 Task: Find connections with filter location Huilong with filter topic #jobwith filter profile language French with filter current company CARE India with filter school National Institute of Technology Jamshedpur with filter industry Wholesale Luxury Goods and Jewelry with filter service category Strategic Planning with filter keywords title Medical Laboratory Tech
Action: Mouse moved to (550, 70)
Screenshot: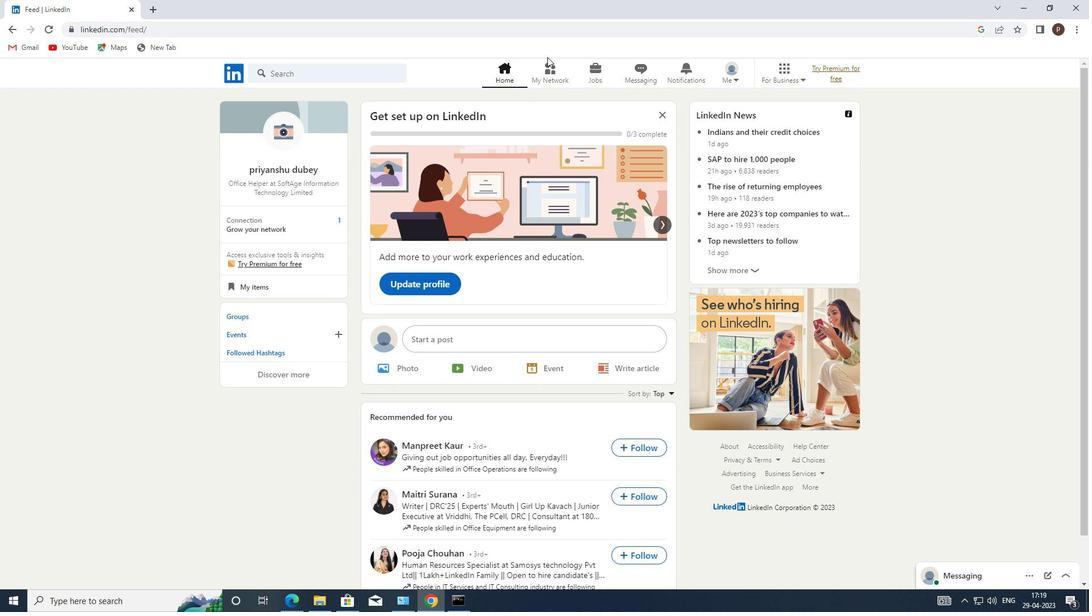 
Action: Mouse pressed left at (550, 70)
Screenshot: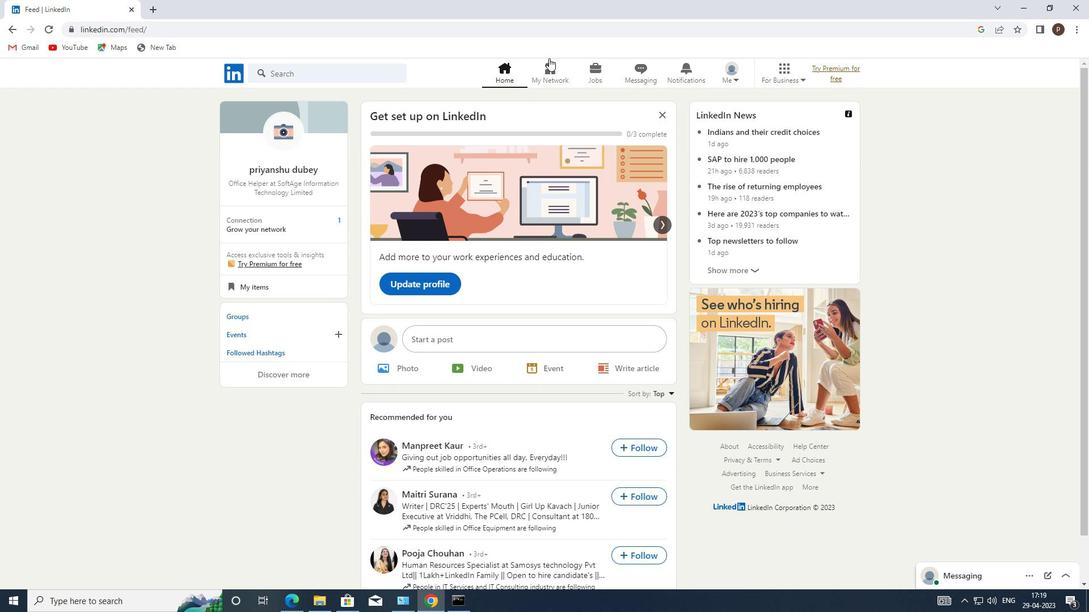 
Action: Mouse moved to (333, 137)
Screenshot: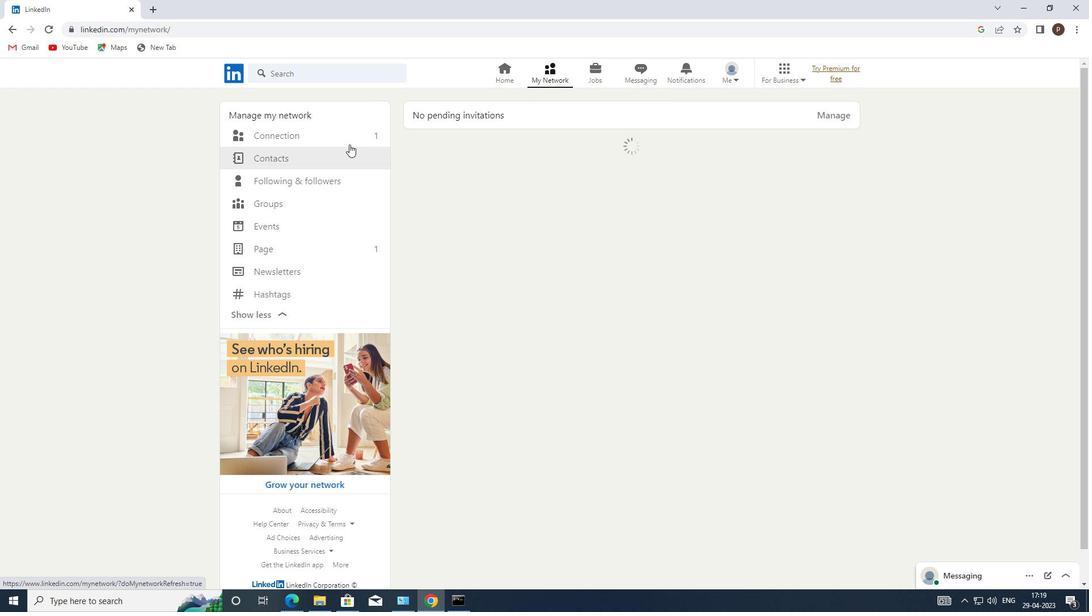 
Action: Mouse pressed left at (333, 137)
Screenshot: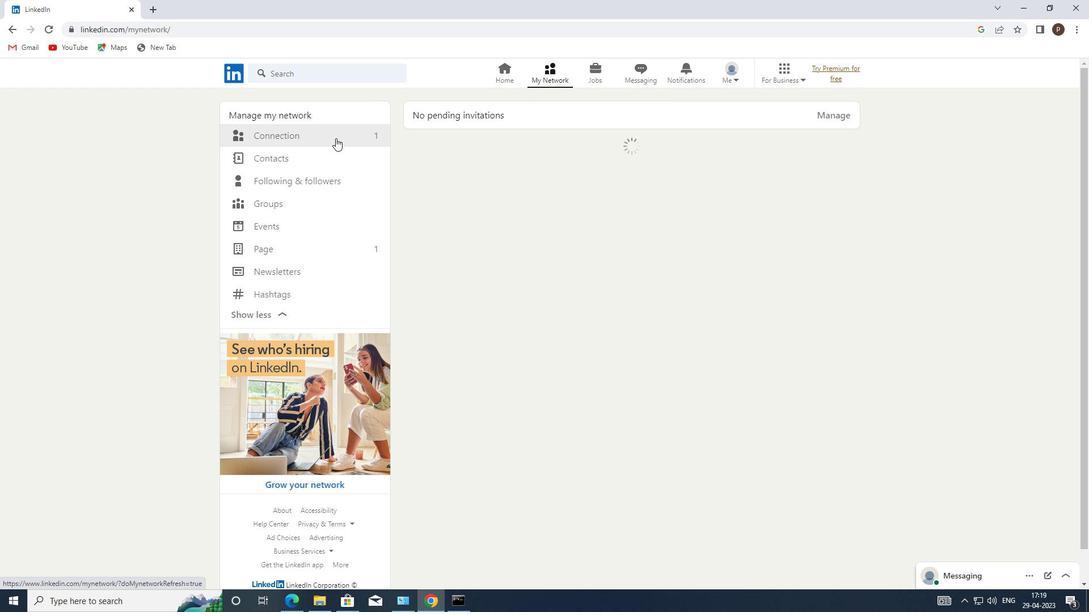 
Action: Mouse moved to (639, 132)
Screenshot: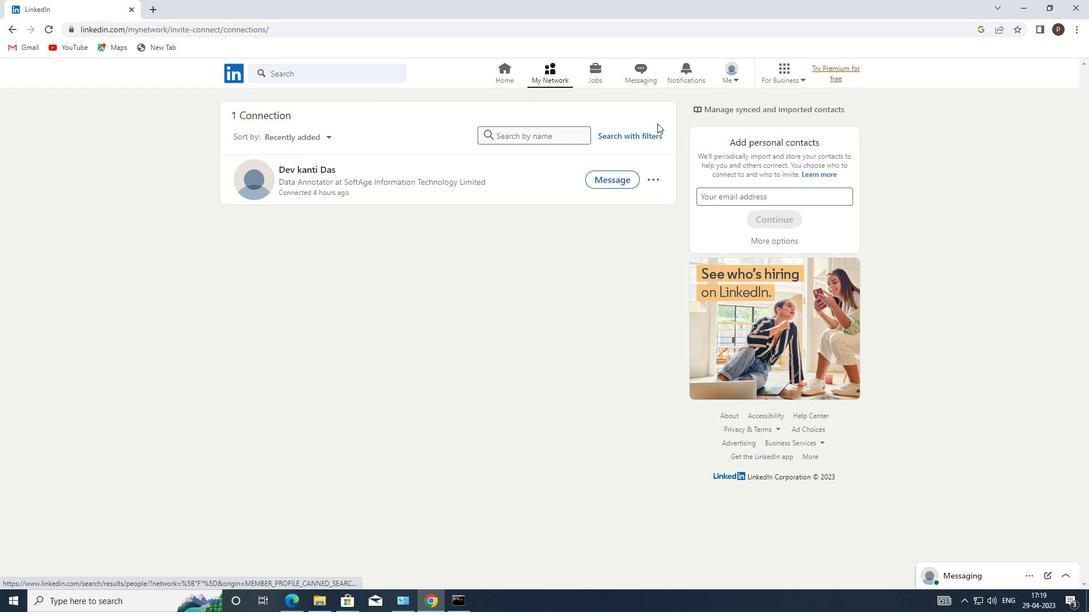 
Action: Mouse pressed left at (639, 132)
Screenshot: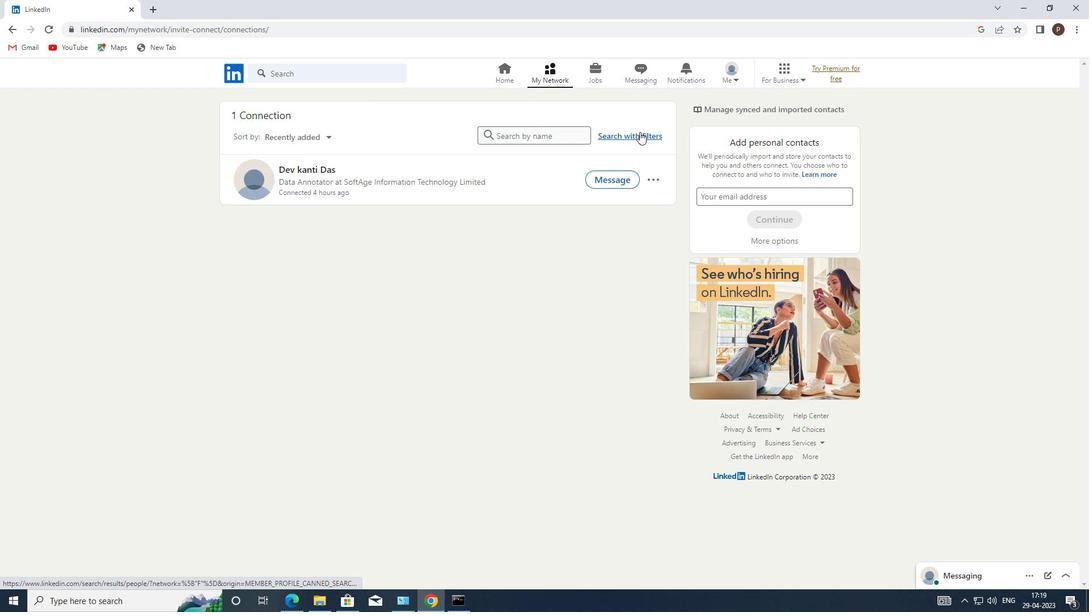 
Action: Mouse moved to (588, 101)
Screenshot: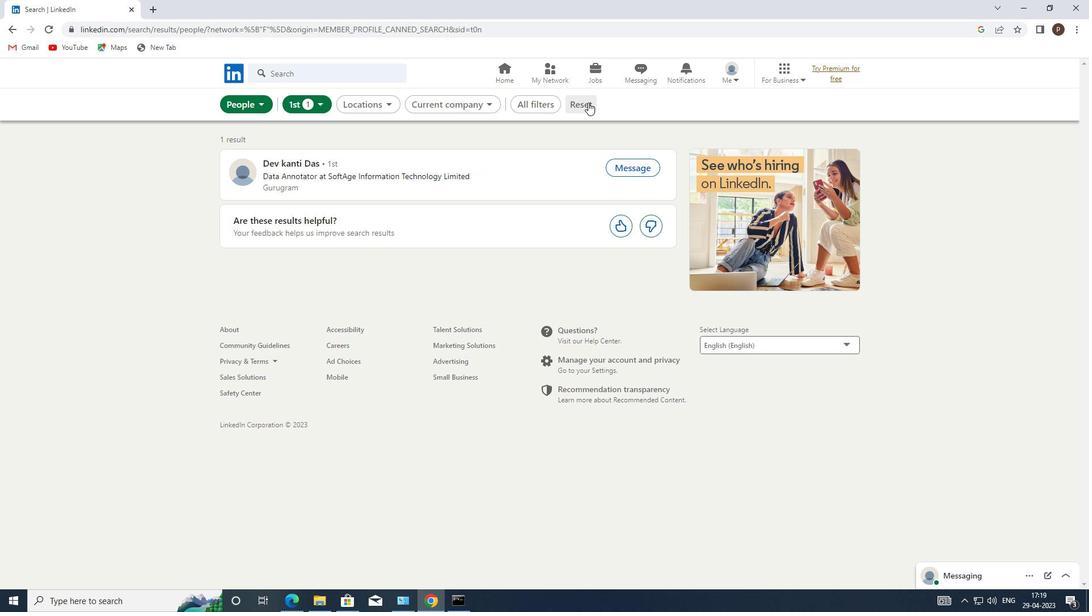 
Action: Mouse pressed left at (588, 101)
Screenshot: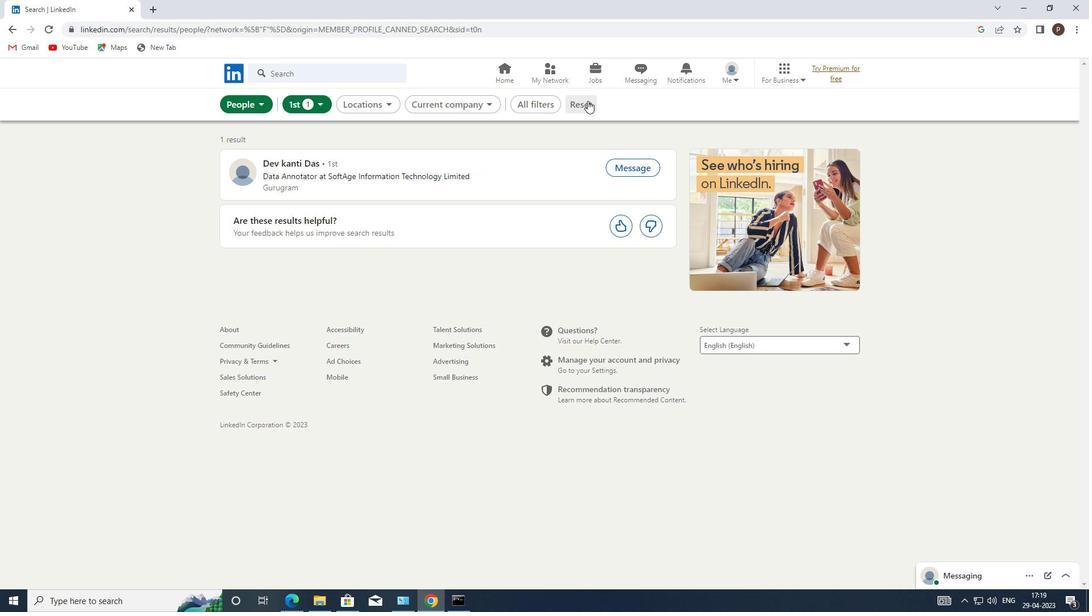 
Action: Mouse moved to (570, 107)
Screenshot: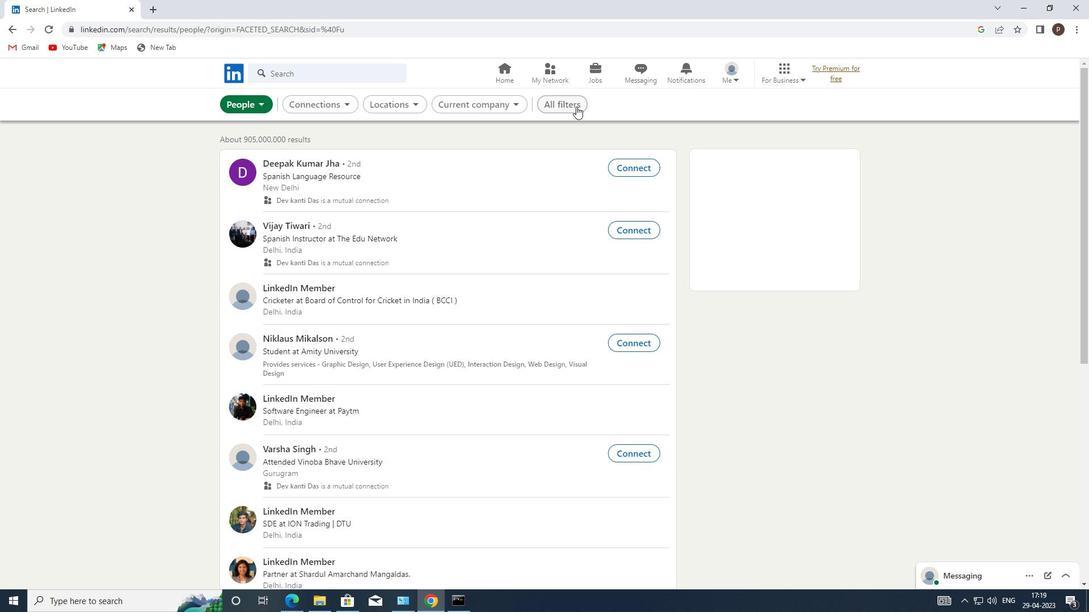 
Action: Mouse pressed left at (570, 107)
Screenshot: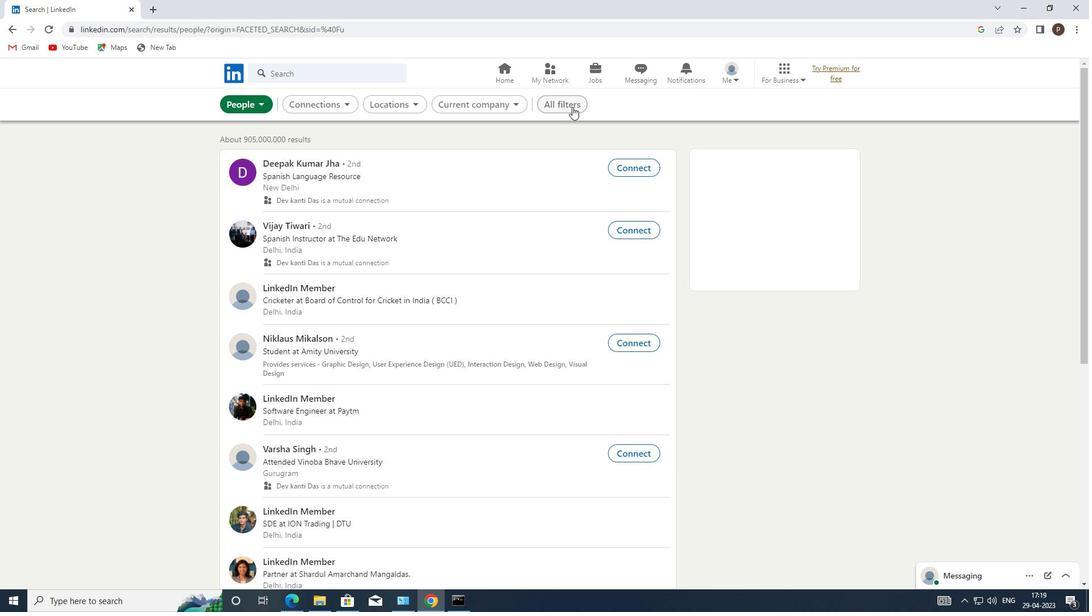 
Action: Mouse moved to (929, 430)
Screenshot: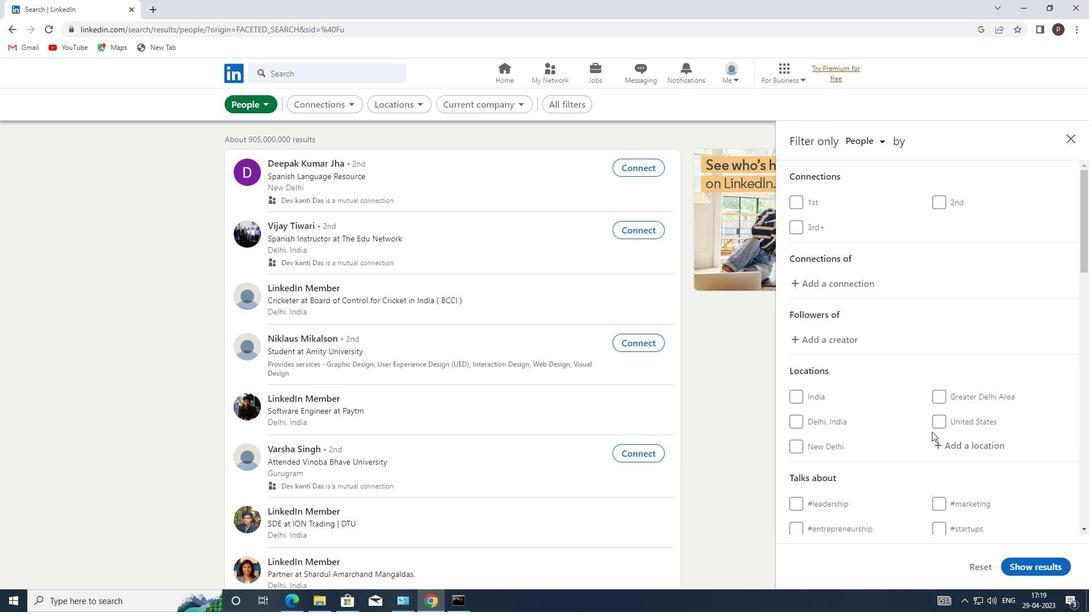 
Action: Mouse scrolled (929, 430) with delta (0, 0)
Screenshot: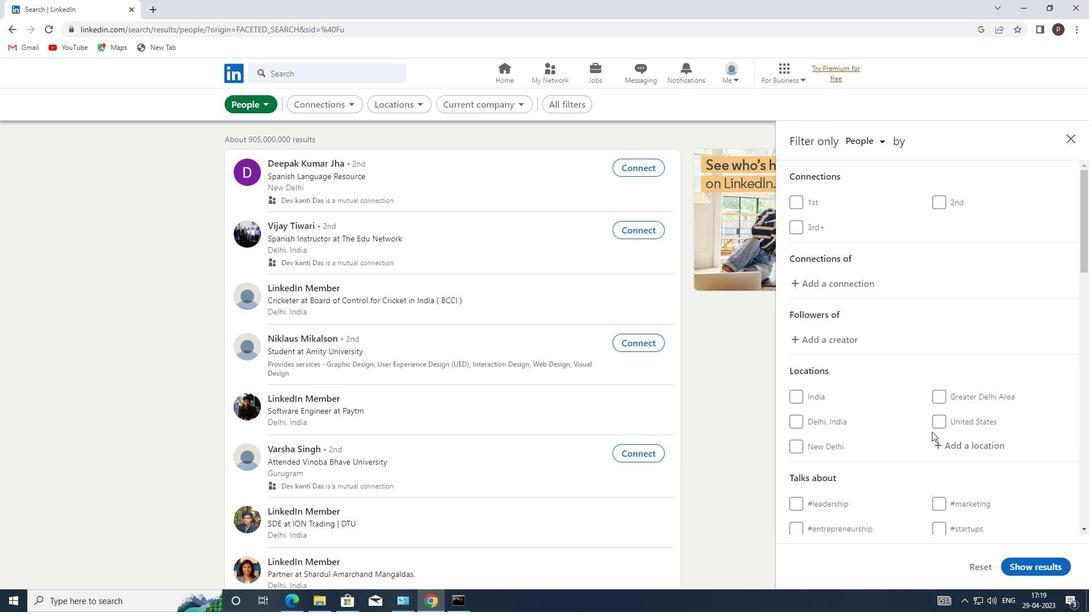 
Action: Mouse moved to (928, 430)
Screenshot: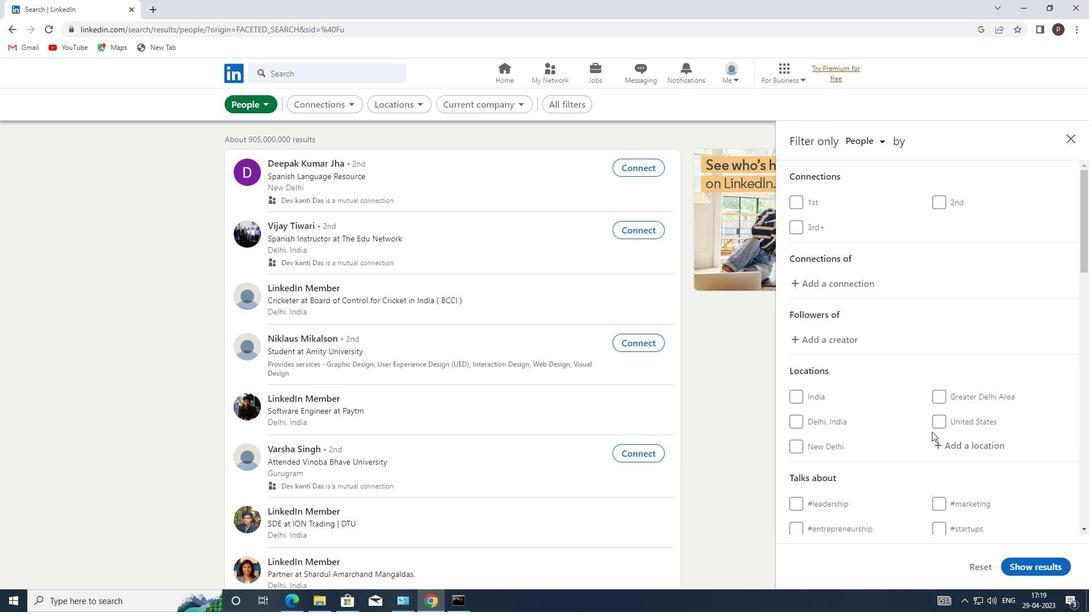 
Action: Mouse scrolled (928, 429) with delta (0, 0)
Screenshot: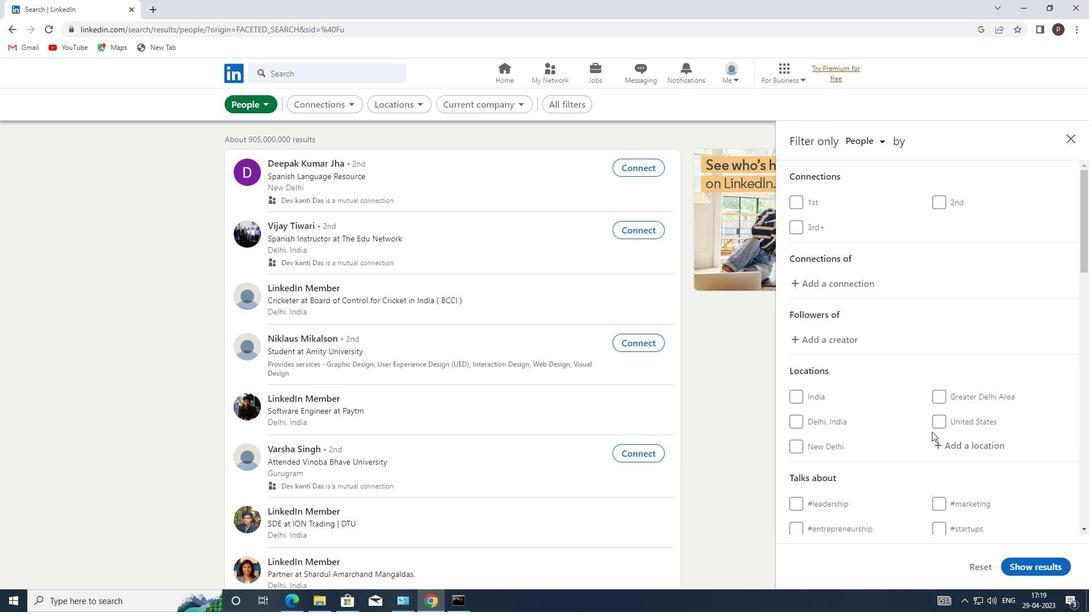 
Action: Mouse moved to (940, 335)
Screenshot: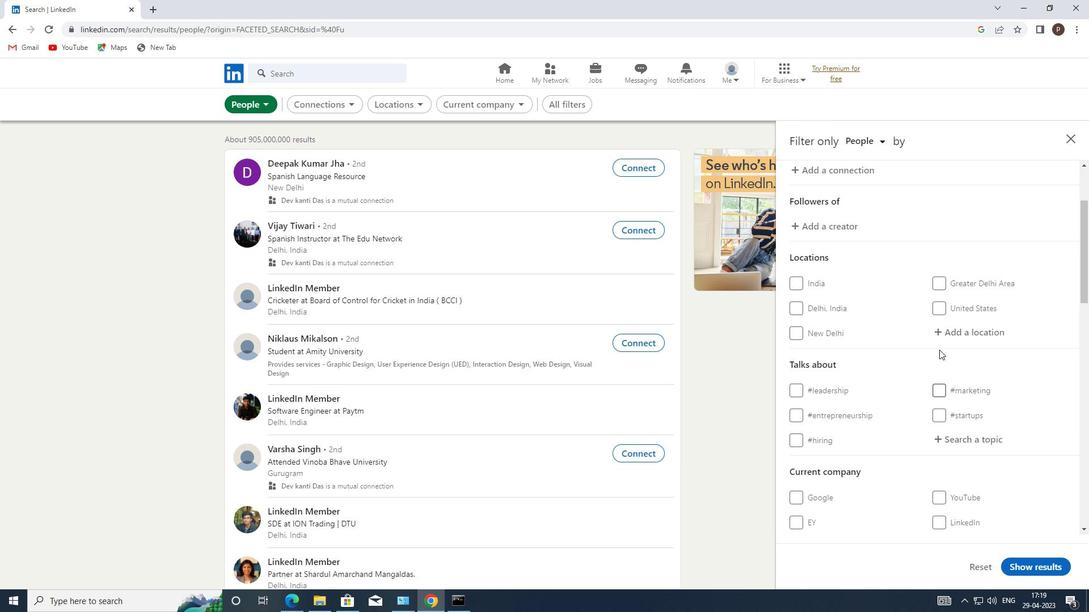 
Action: Mouse pressed left at (940, 335)
Screenshot: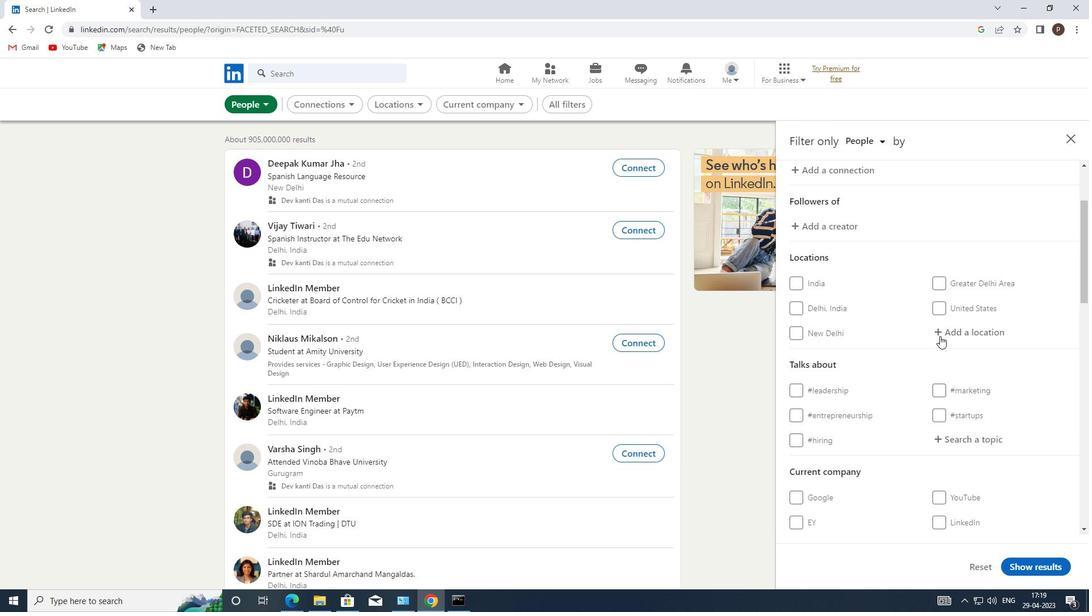 
Action: Key pressed <Key.caps_lock>h<Key.caps_lock>uilong
Screenshot: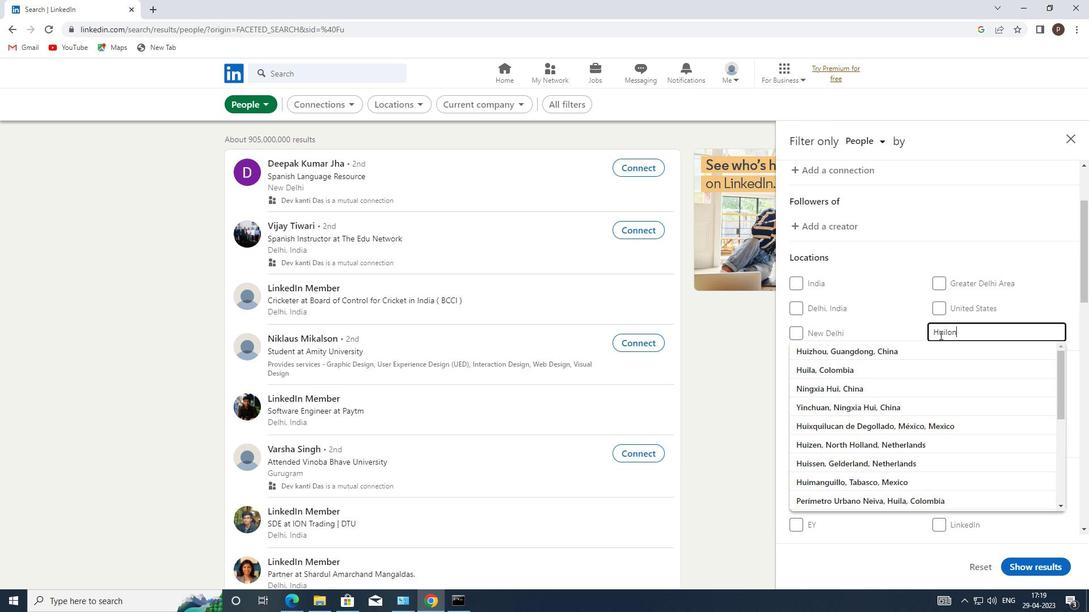 
Action: Mouse moved to (939, 441)
Screenshot: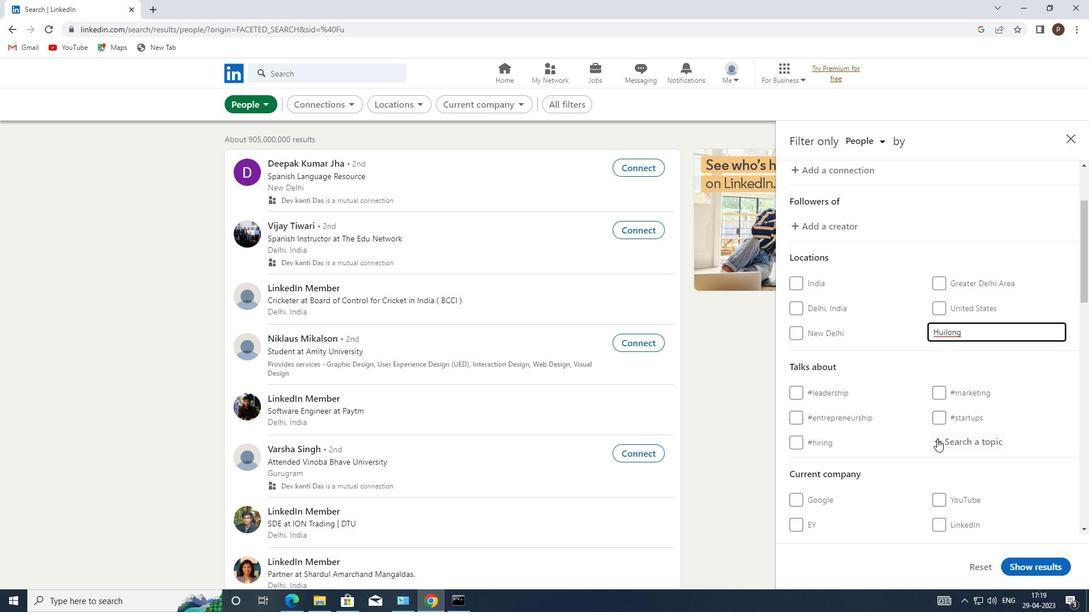 
Action: Mouse pressed left at (939, 441)
Screenshot: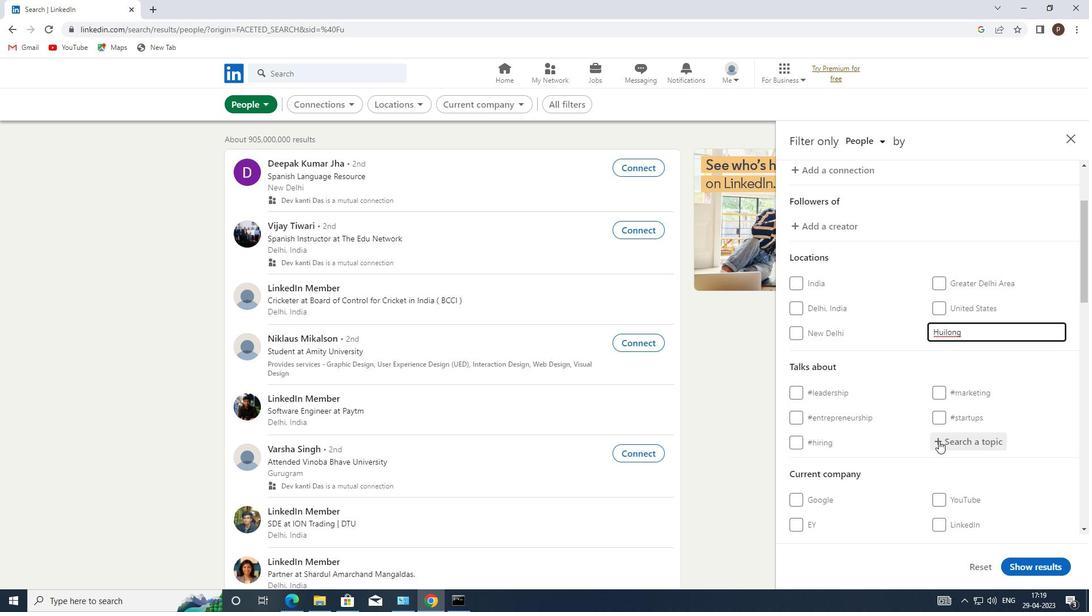
Action: Key pressed <Key.shift>#JOB
Screenshot: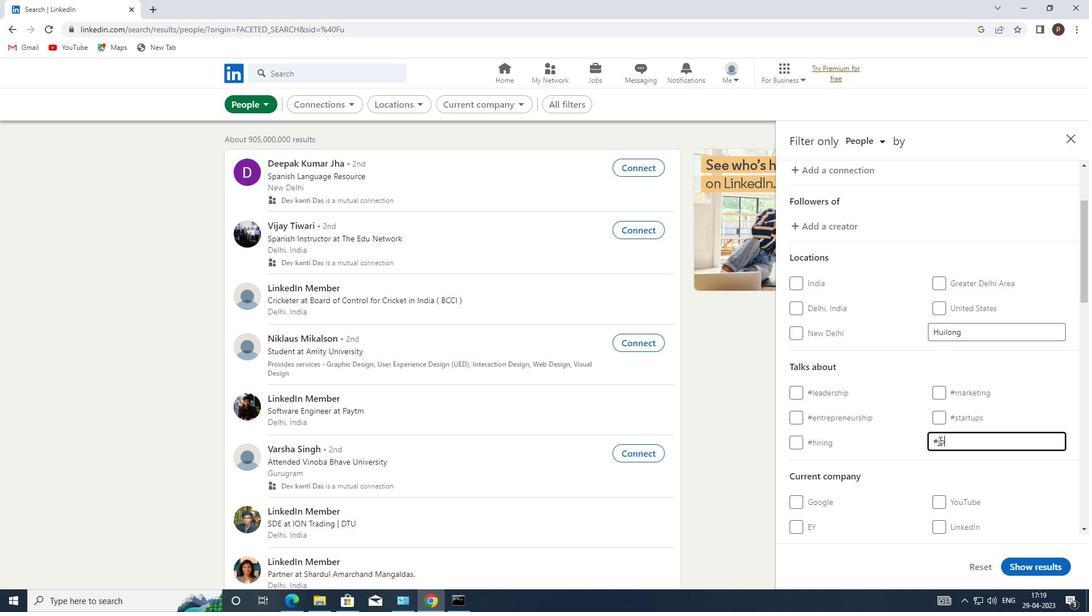 
Action: Mouse moved to (959, 467)
Screenshot: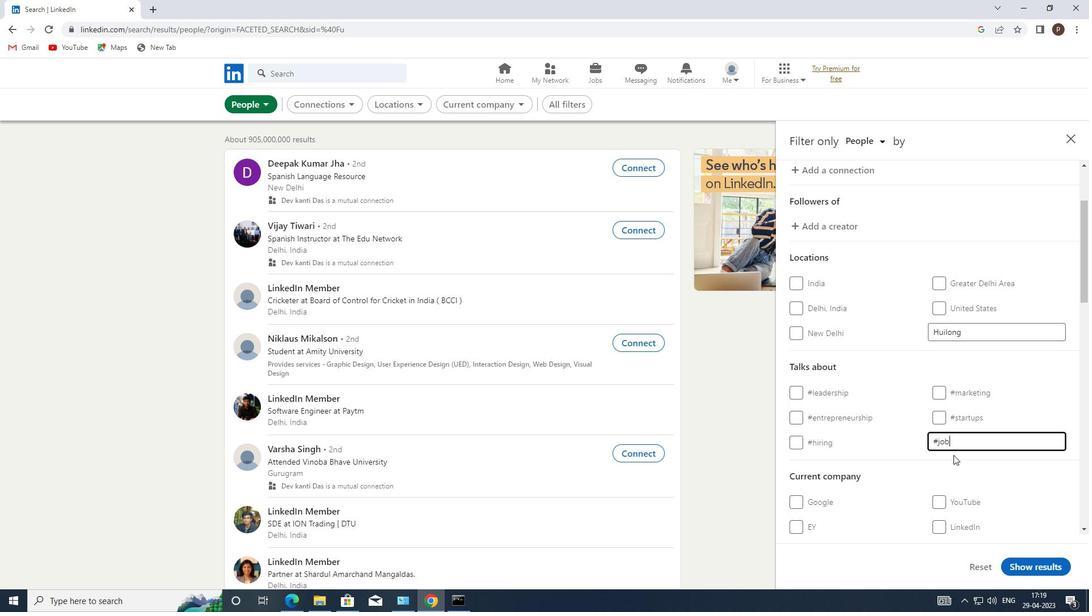 
Action: Mouse scrolled (959, 467) with delta (0, 0)
Screenshot: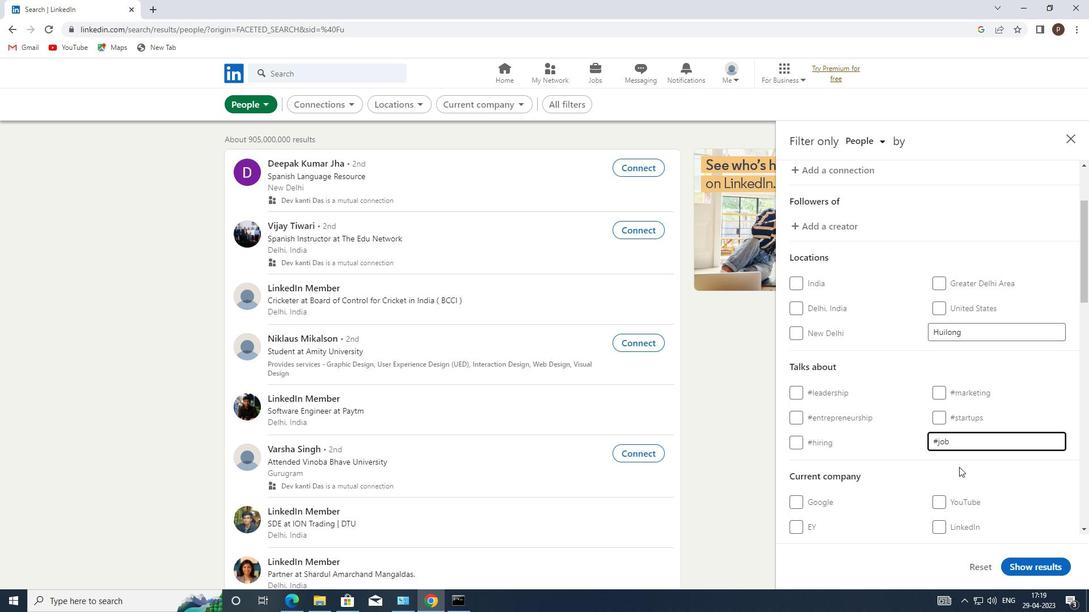 
Action: Mouse scrolled (959, 467) with delta (0, 0)
Screenshot: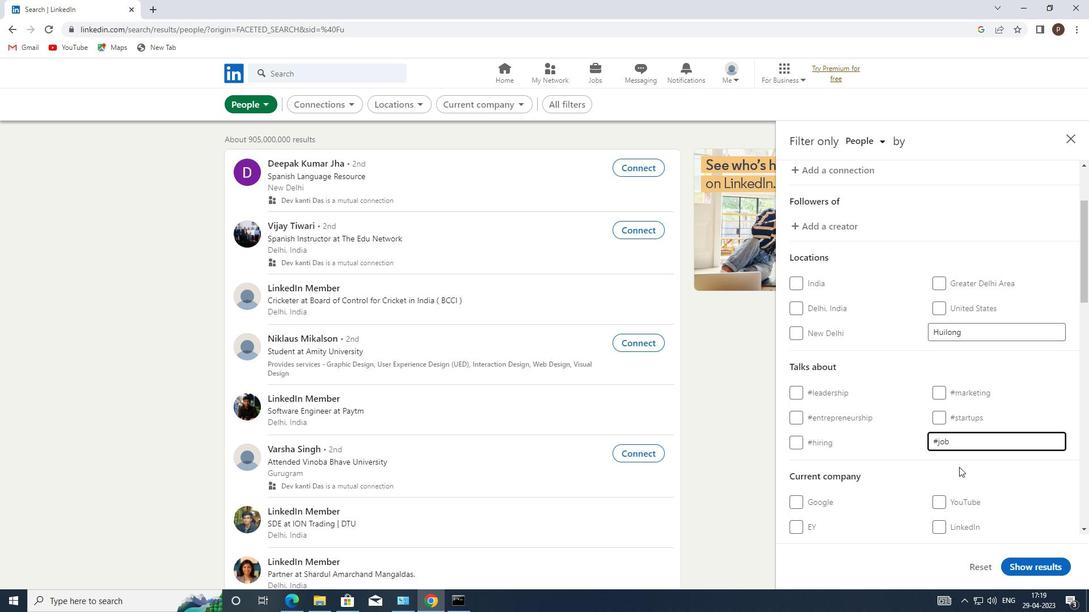 
Action: Mouse moved to (933, 419)
Screenshot: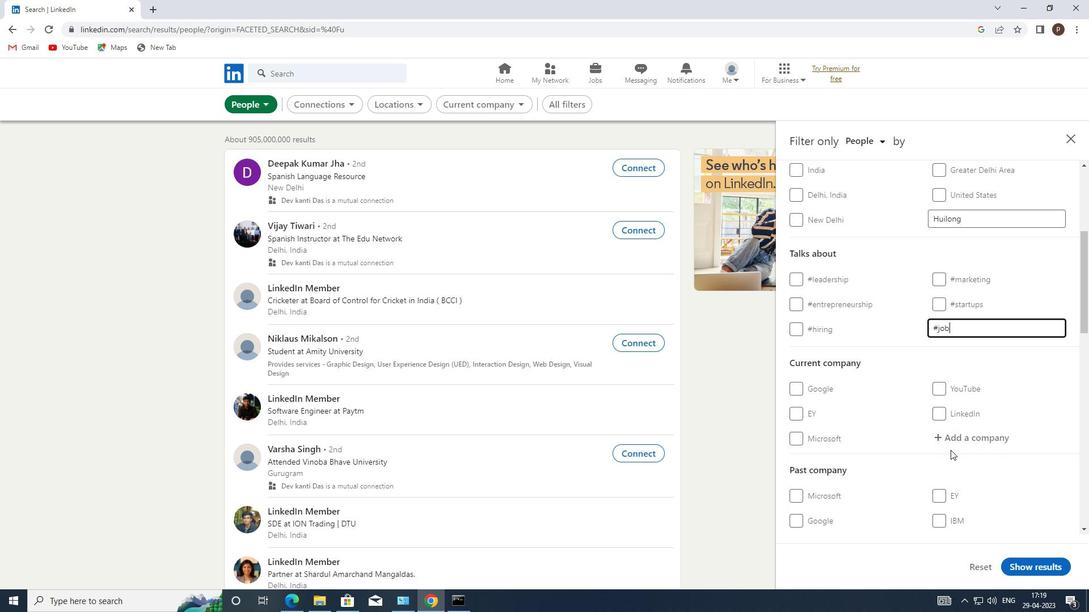 
Action: Mouse scrolled (933, 418) with delta (0, 0)
Screenshot: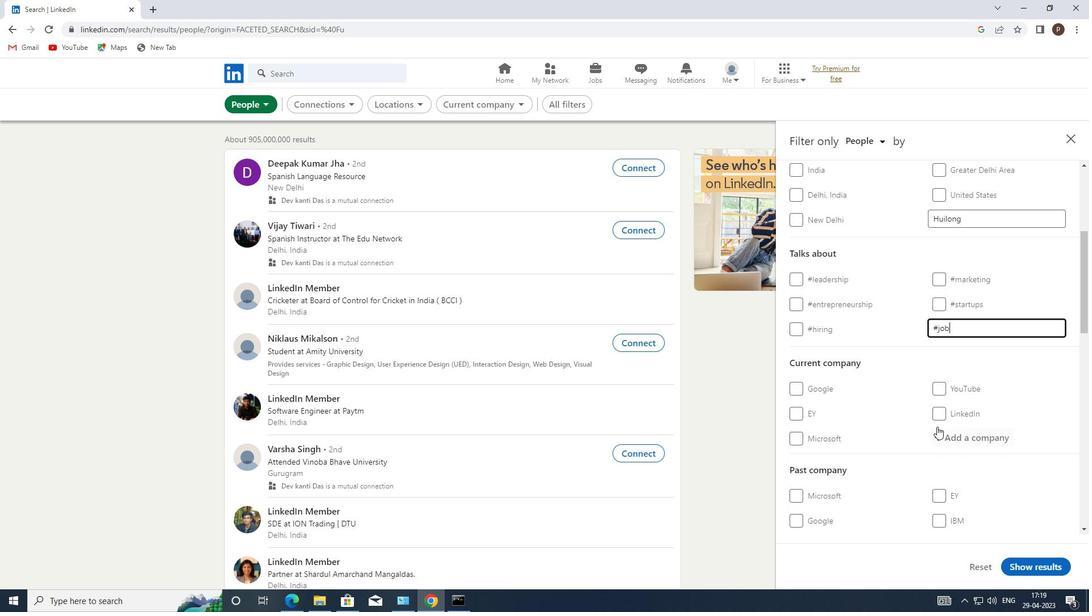 
Action: Mouse scrolled (933, 418) with delta (0, 0)
Screenshot: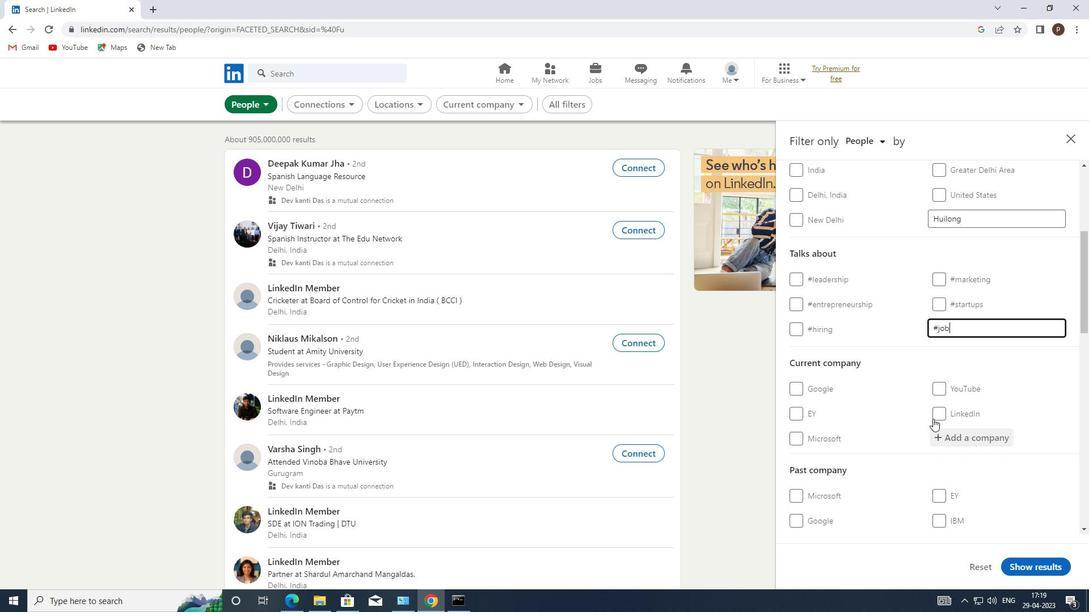 
Action: Mouse moved to (912, 404)
Screenshot: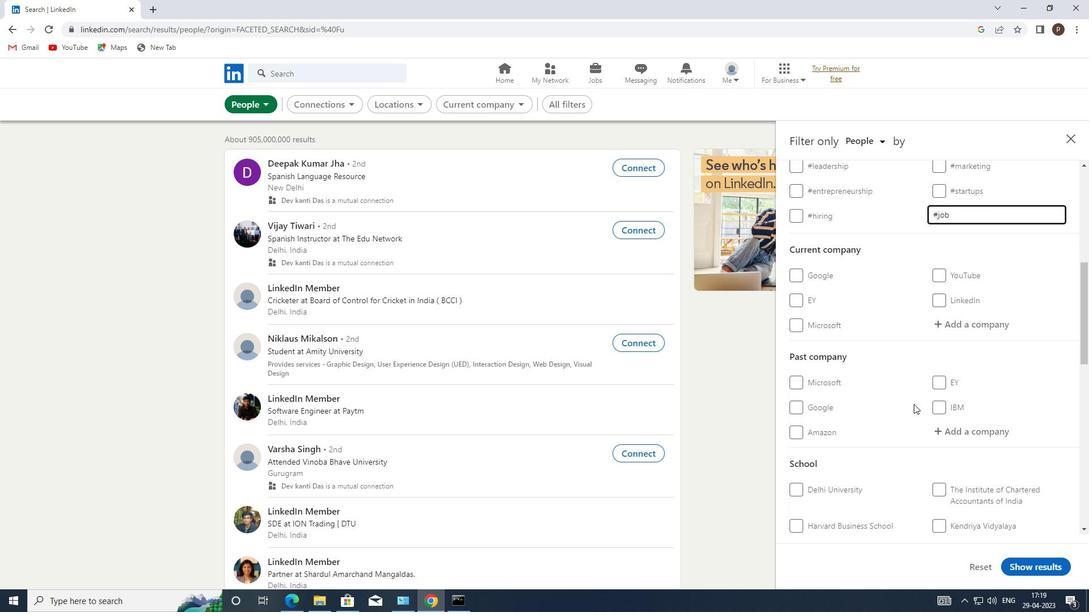 
Action: Mouse scrolled (912, 403) with delta (0, 0)
Screenshot: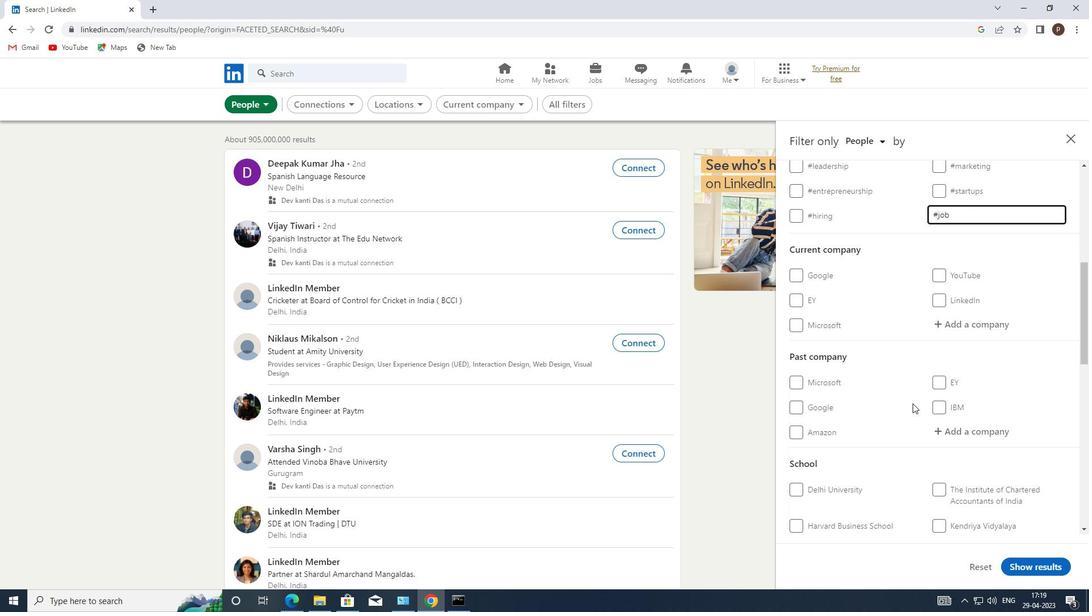 
Action: Mouse scrolled (912, 403) with delta (0, 0)
Screenshot: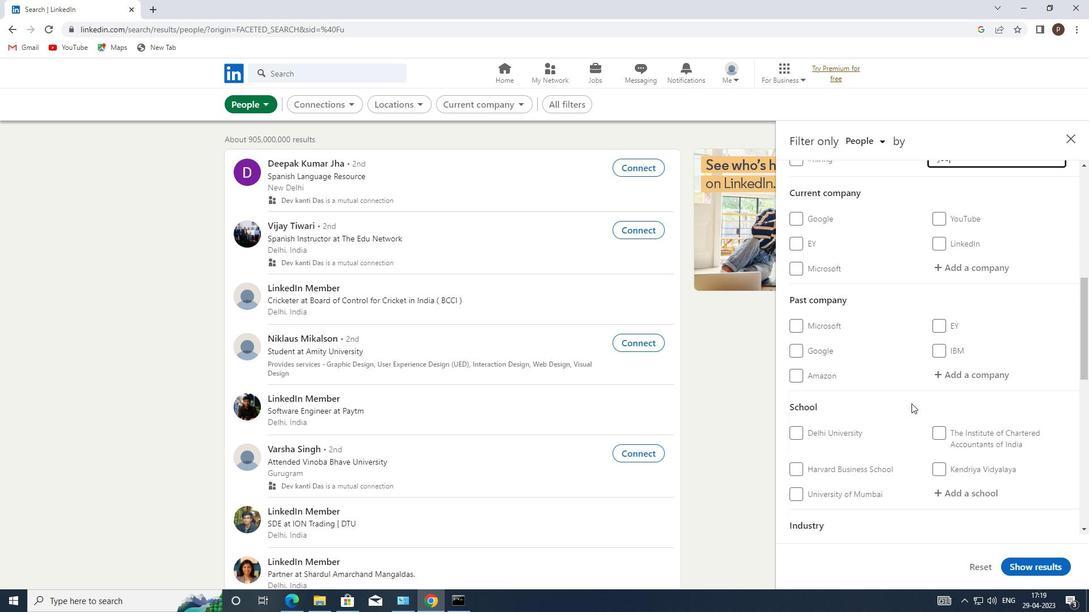 
Action: Mouse scrolled (912, 403) with delta (0, 0)
Screenshot: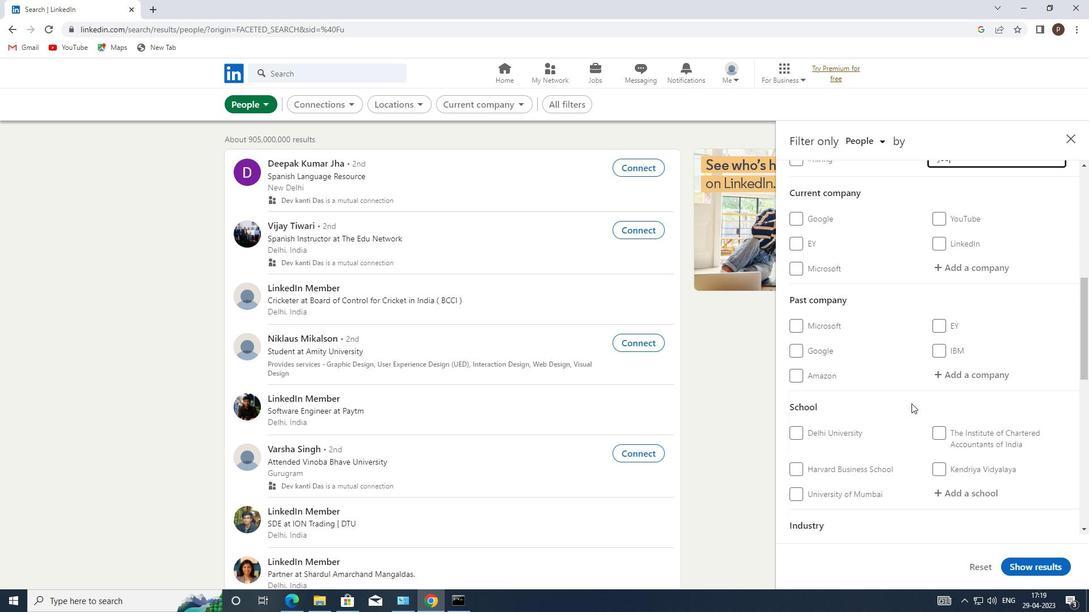 
Action: Mouse scrolled (912, 403) with delta (0, 0)
Screenshot: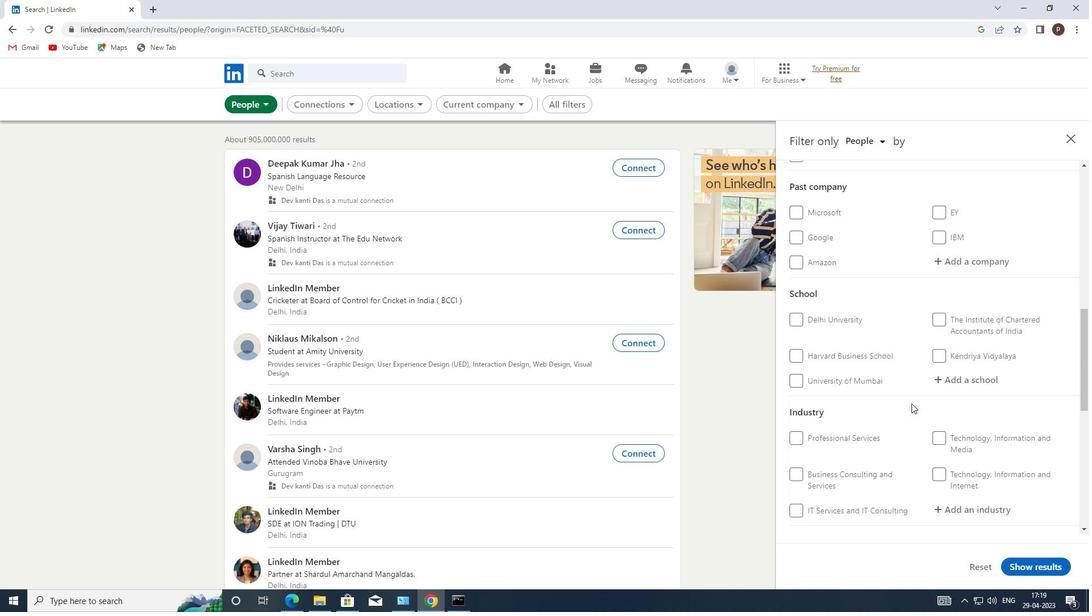 
Action: Mouse scrolled (912, 403) with delta (0, 0)
Screenshot: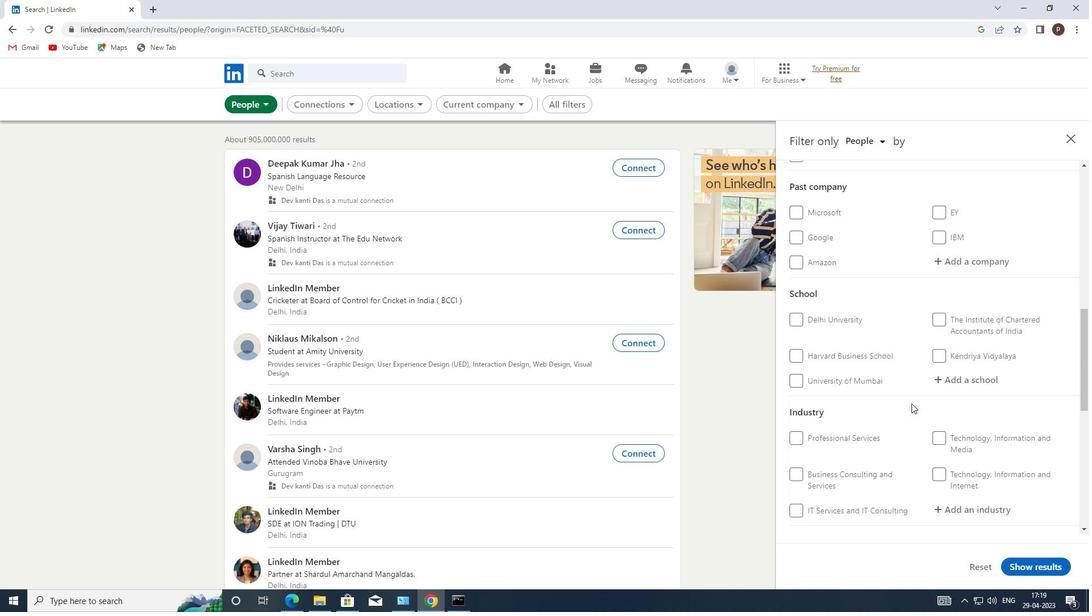 
Action: Mouse scrolled (912, 403) with delta (0, 0)
Screenshot: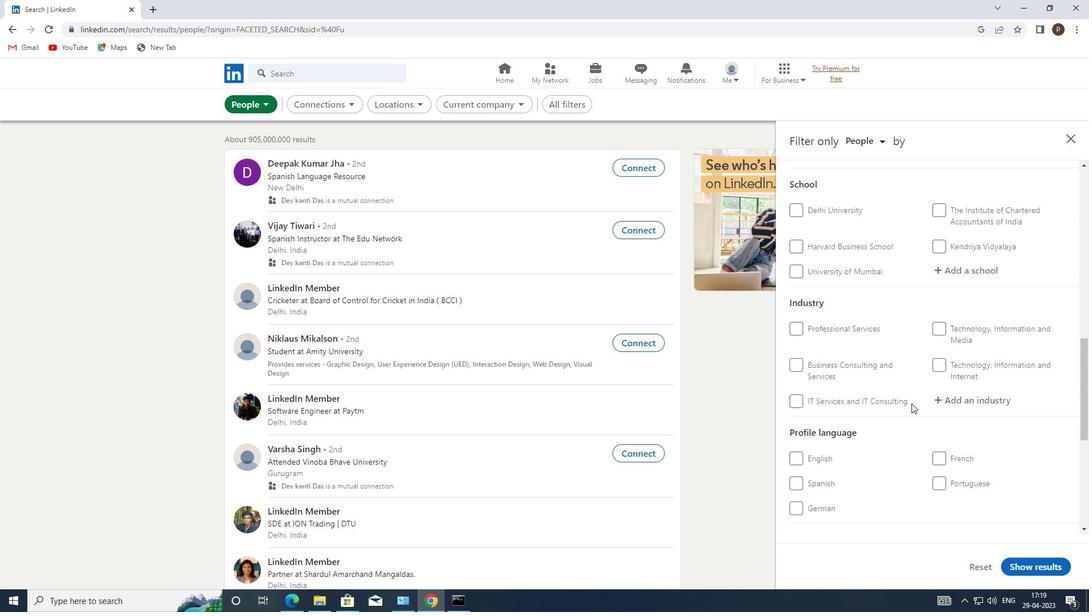 
Action: Mouse scrolled (912, 403) with delta (0, 0)
Screenshot: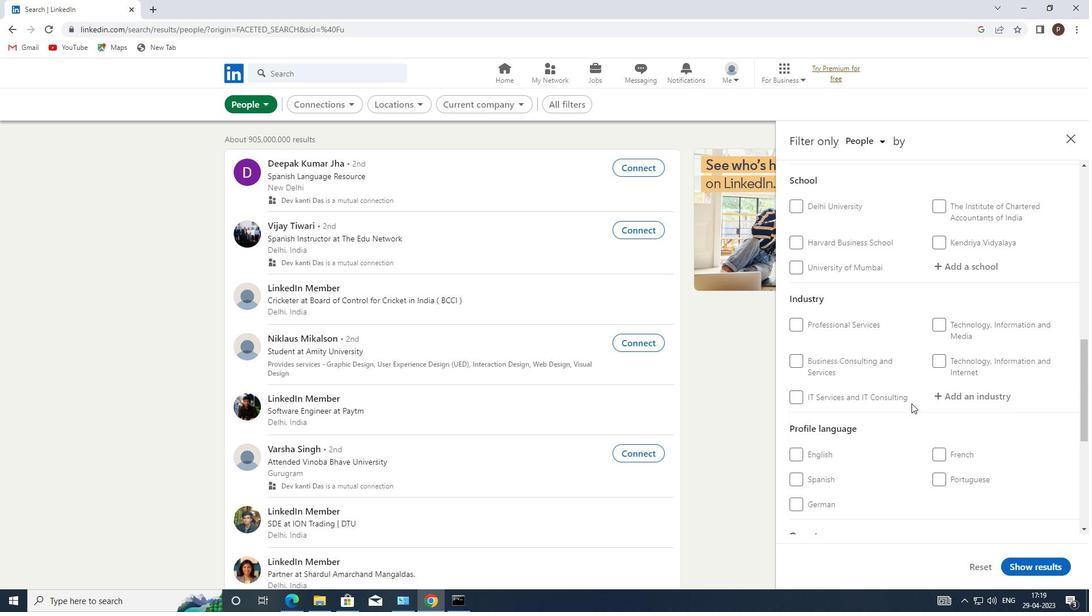 
Action: Mouse moved to (937, 345)
Screenshot: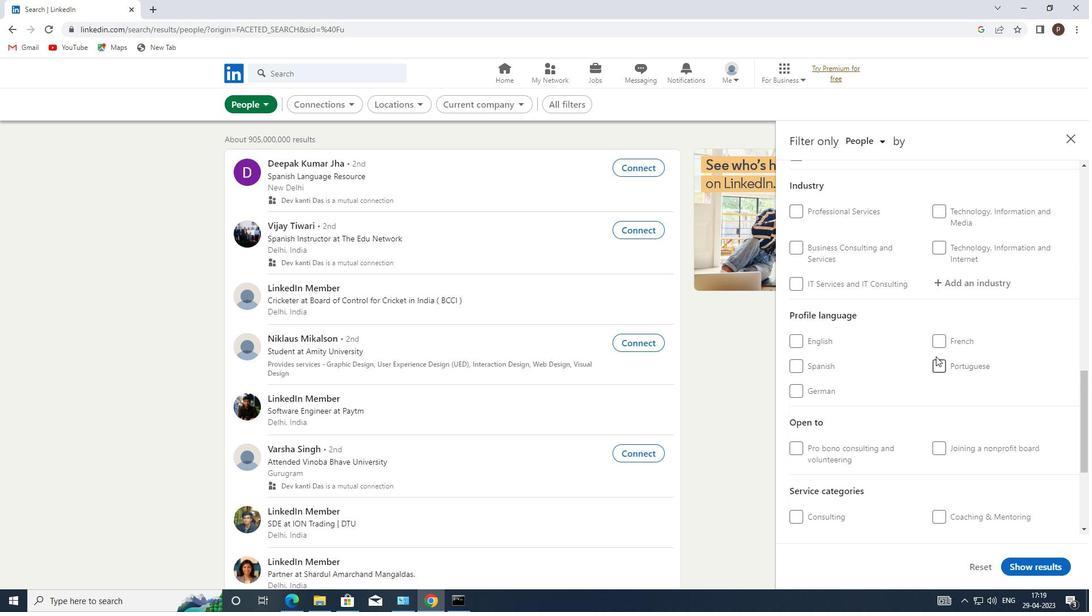 
Action: Mouse pressed left at (937, 345)
Screenshot: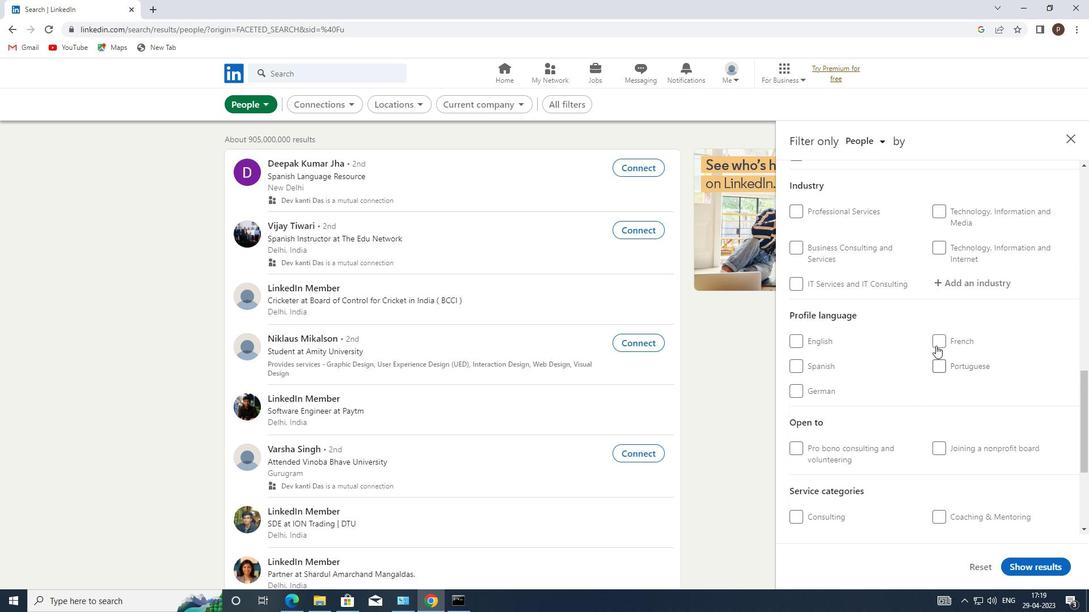 
Action: Mouse moved to (922, 346)
Screenshot: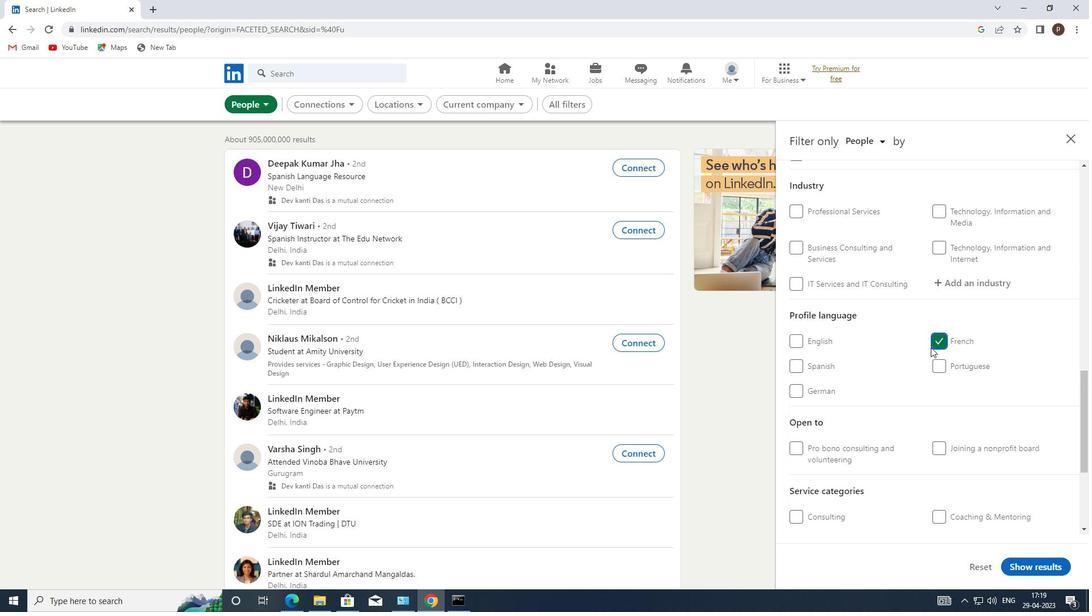 
Action: Mouse scrolled (922, 346) with delta (0, 0)
Screenshot: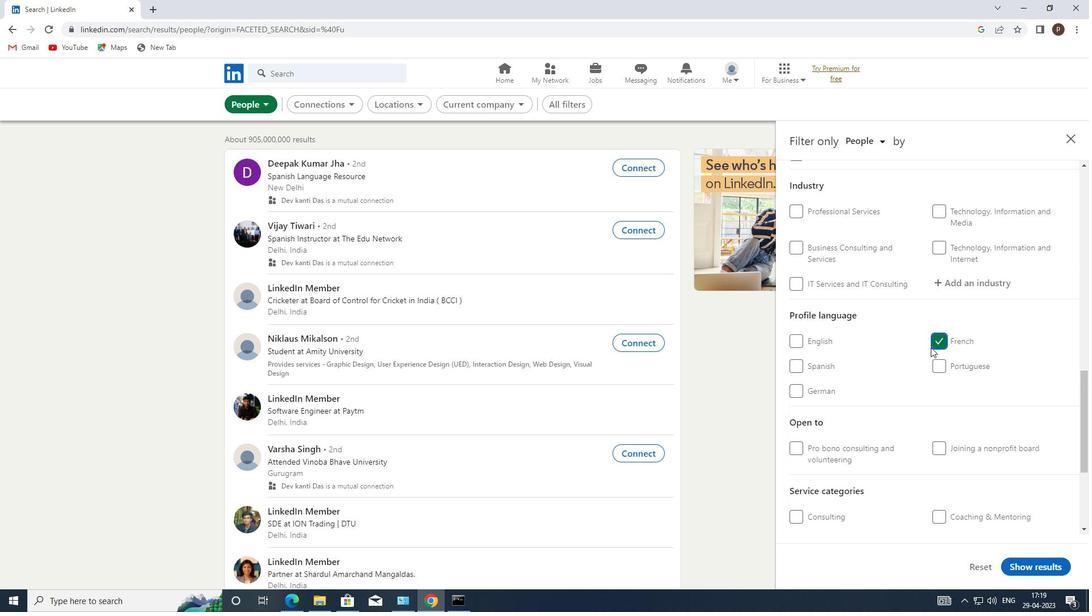 
Action: Mouse scrolled (922, 346) with delta (0, 0)
Screenshot: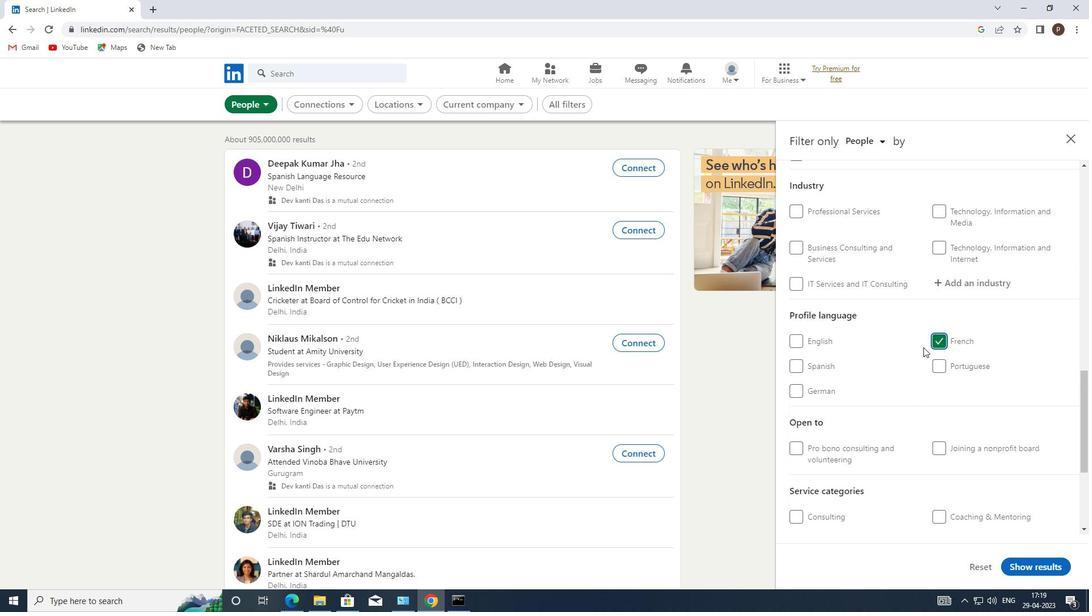 
Action: Mouse moved to (921, 347)
Screenshot: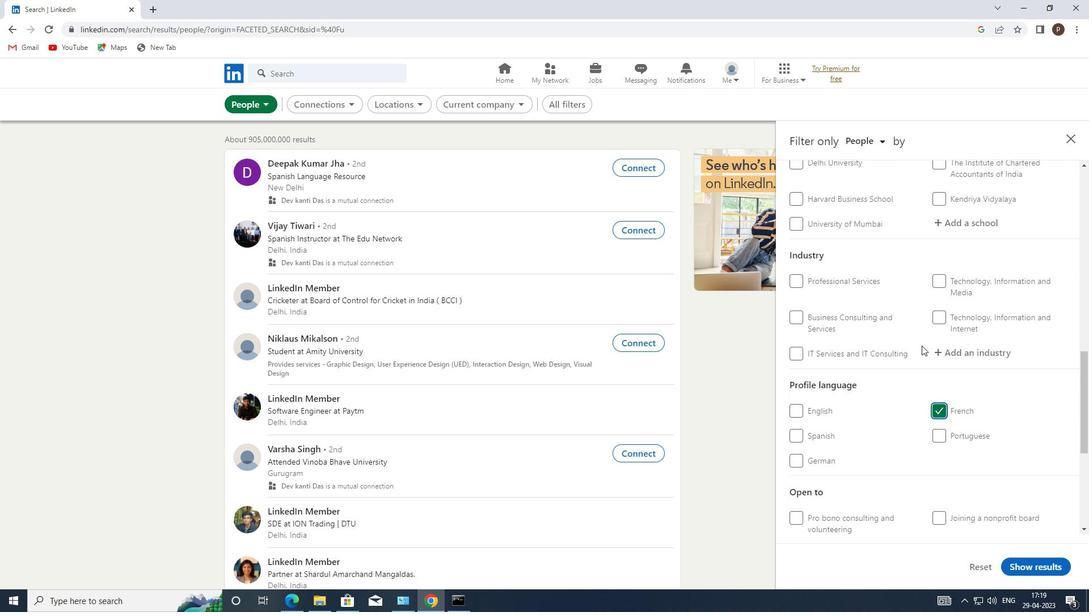 
Action: Mouse scrolled (921, 347) with delta (0, 0)
Screenshot: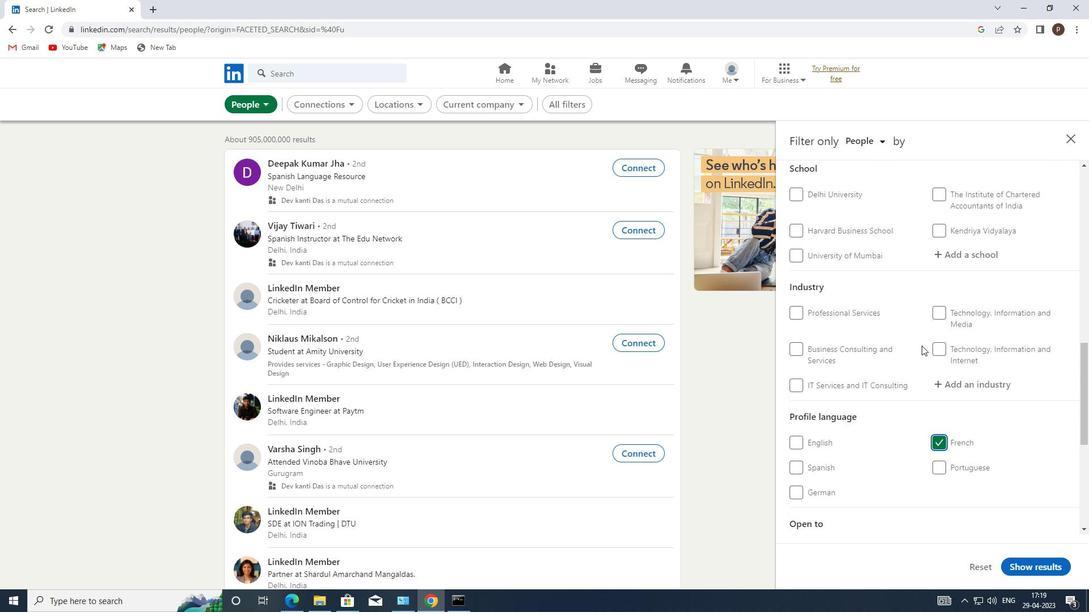 
Action: Mouse scrolled (921, 347) with delta (0, 0)
Screenshot: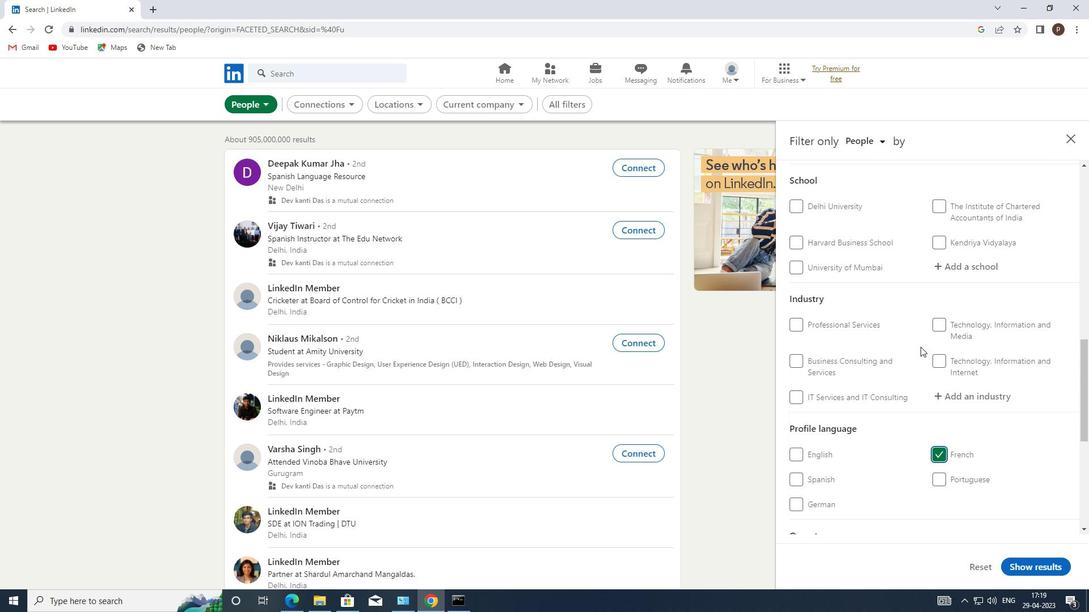 
Action: Mouse moved to (919, 349)
Screenshot: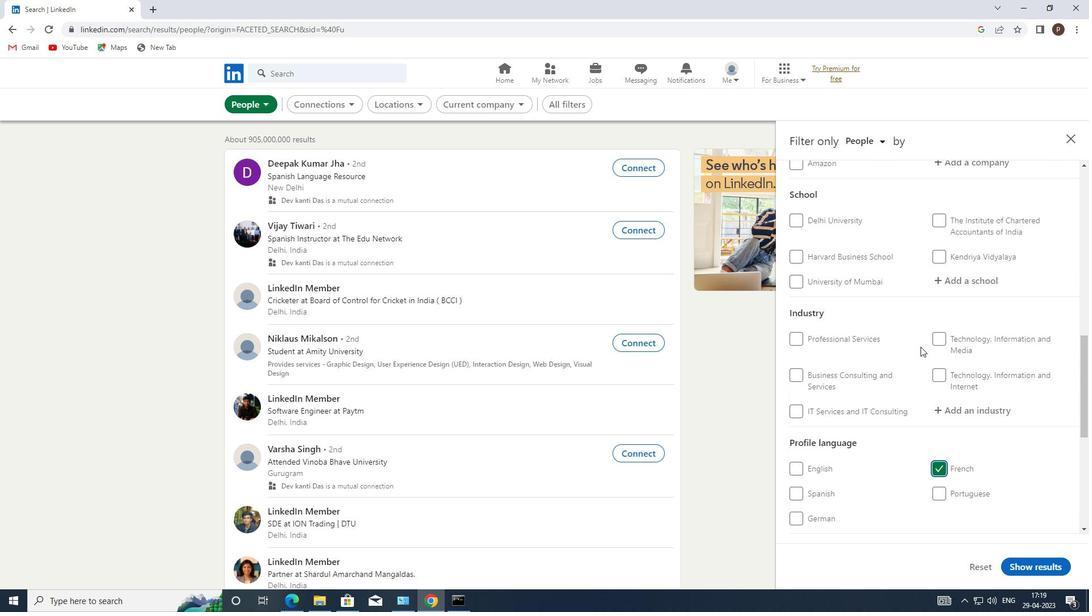 
Action: Mouse scrolled (919, 349) with delta (0, 0)
Screenshot: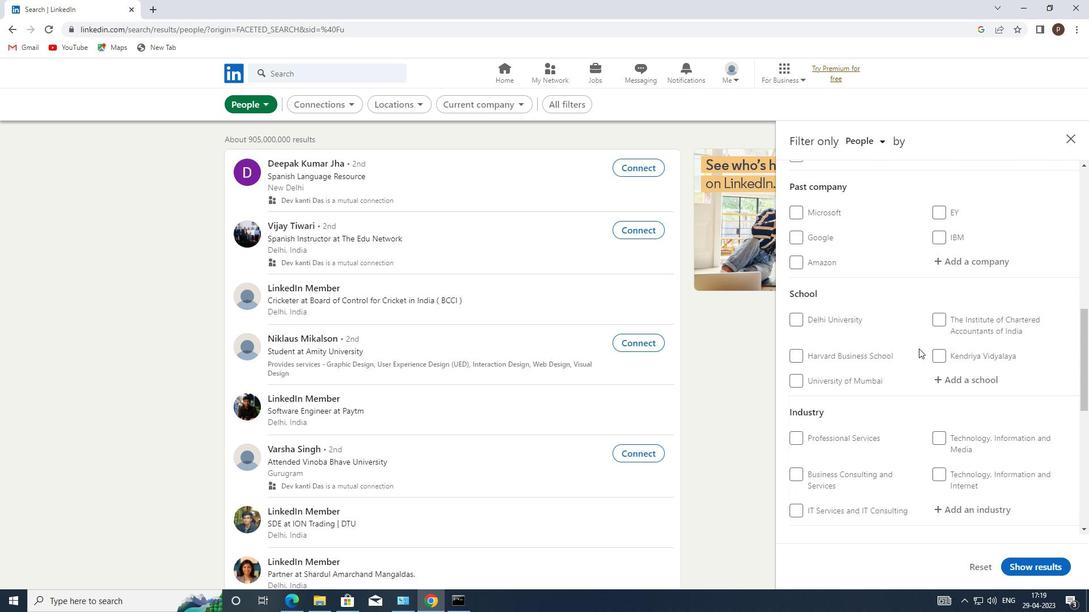 
Action: Mouse scrolled (919, 349) with delta (0, 0)
Screenshot: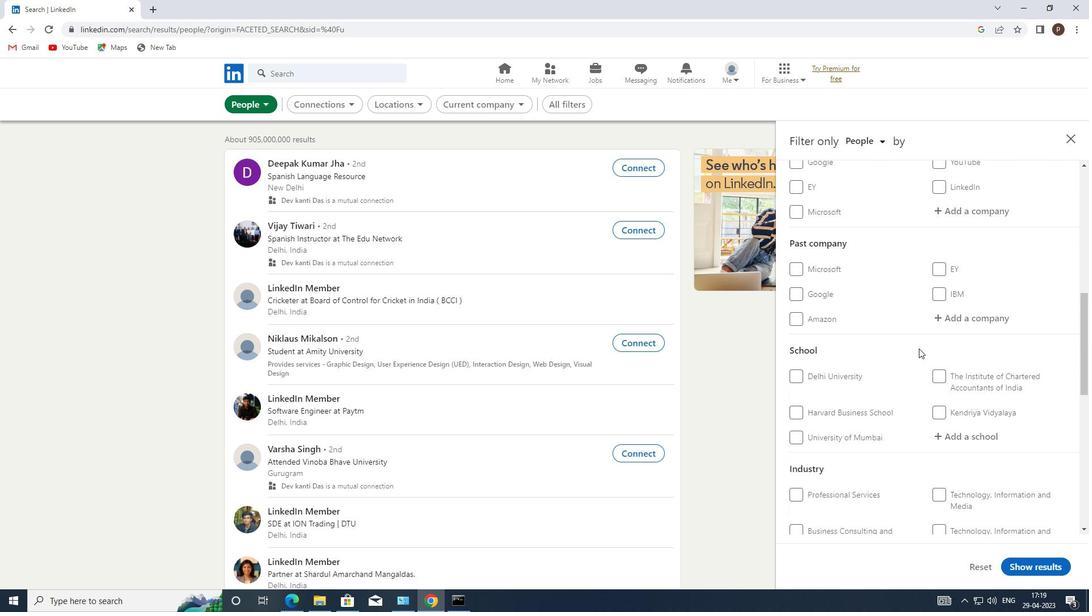 
Action: Mouse scrolled (919, 349) with delta (0, 0)
Screenshot: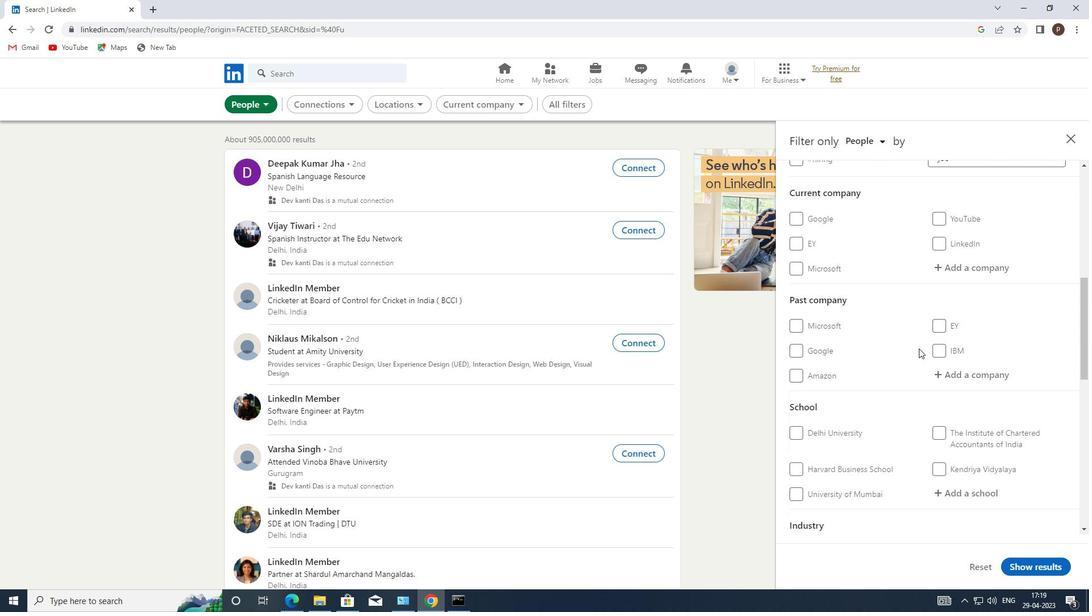 
Action: Mouse moved to (918, 349)
Screenshot: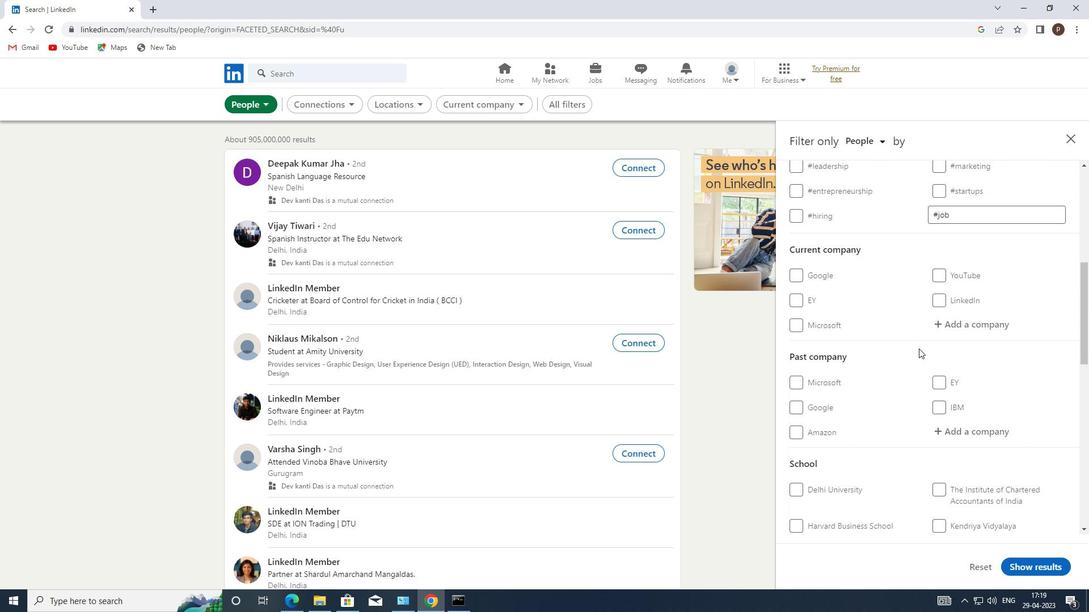 
Action: Mouse scrolled (918, 350) with delta (0, 0)
Screenshot: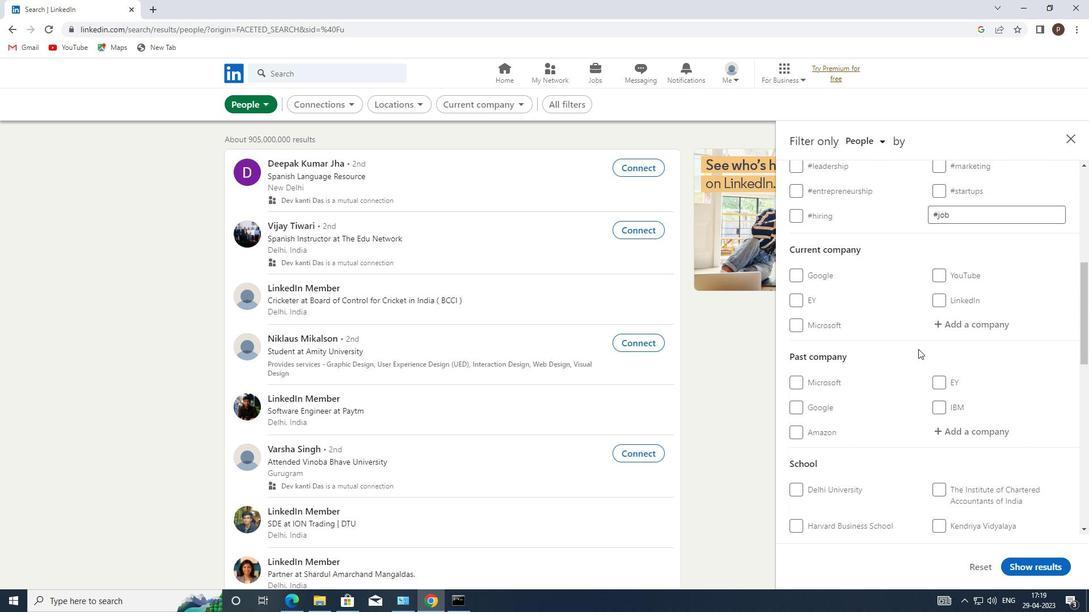 
Action: Mouse moved to (945, 380)
Screenshot: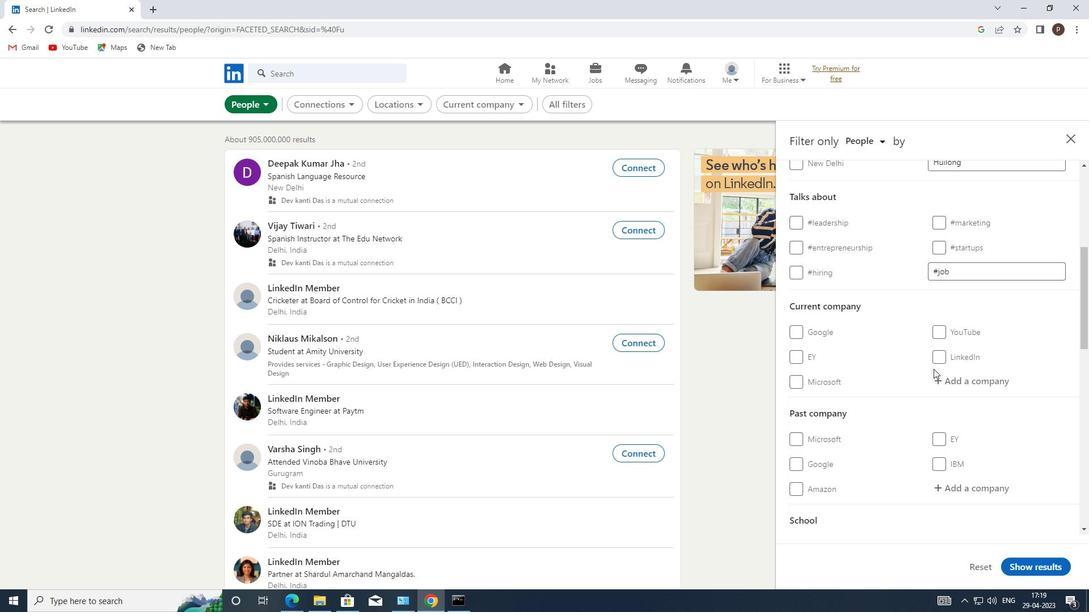 
Action: Mouse pressed left at (945, 380)
Screenshot: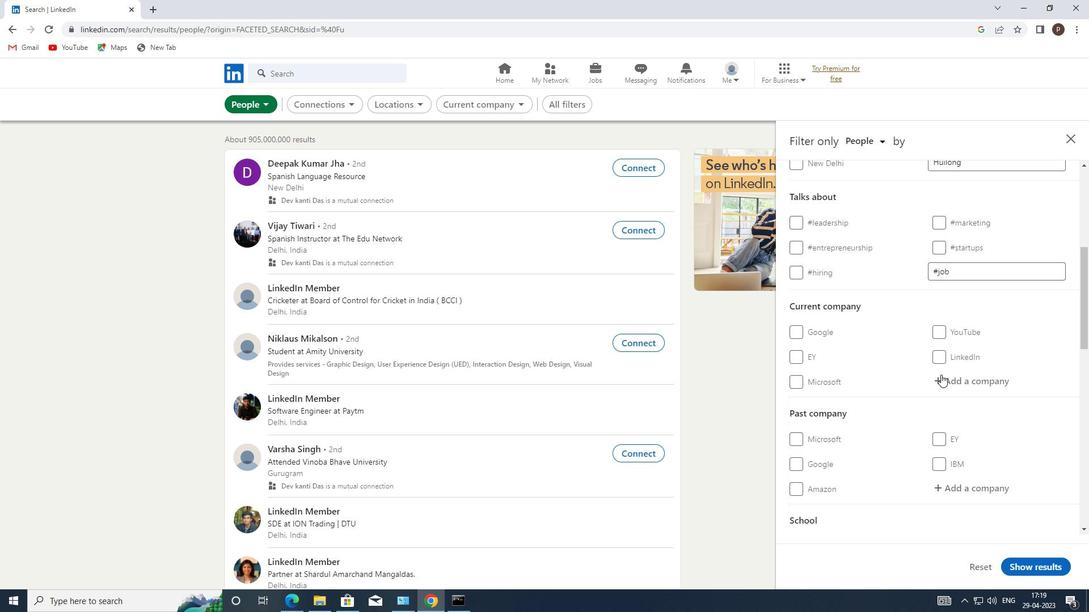 
Action: Mouse moved to (945, 380)
Screenshot: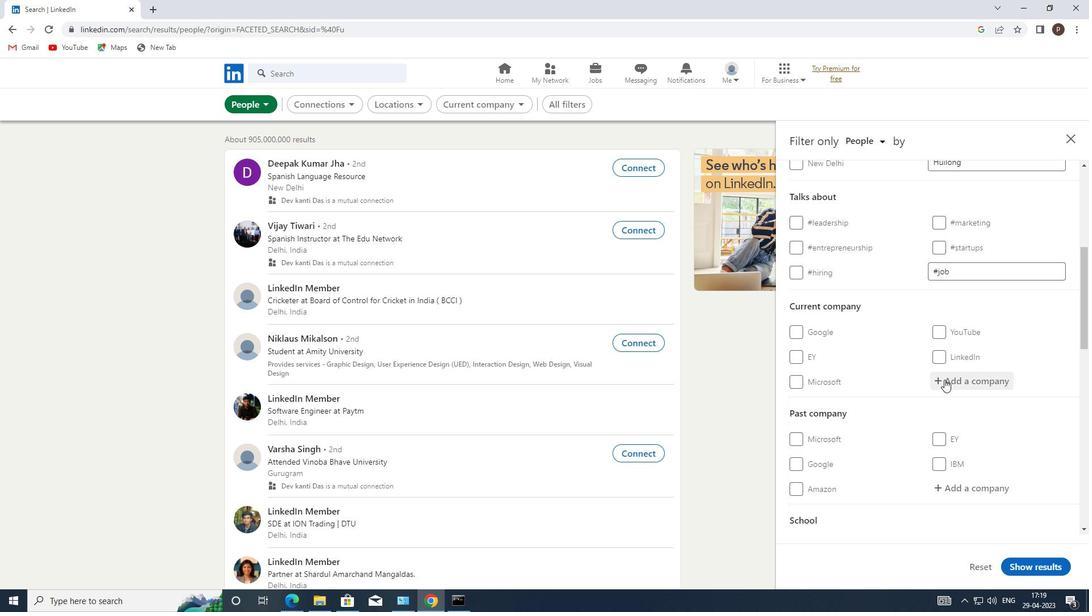 
Action: Key pressed <Key.caps_lock>CARE<Key.space><Key.caps_lock>I<Key.caps_lock>NDIA
Screenshot: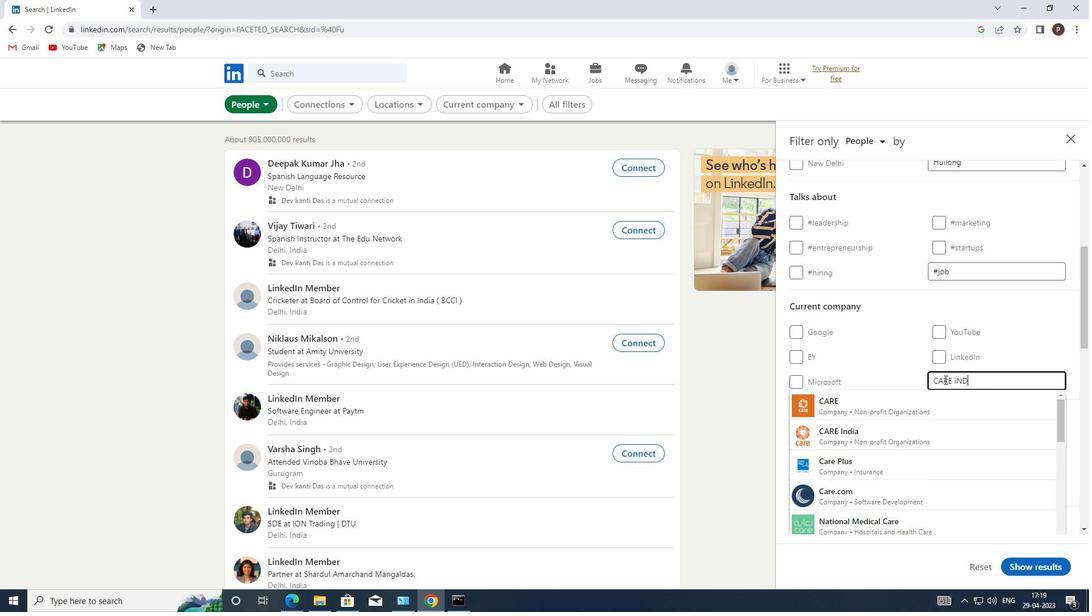 
Action: Mouse moved to (897, 400)
Screenshot: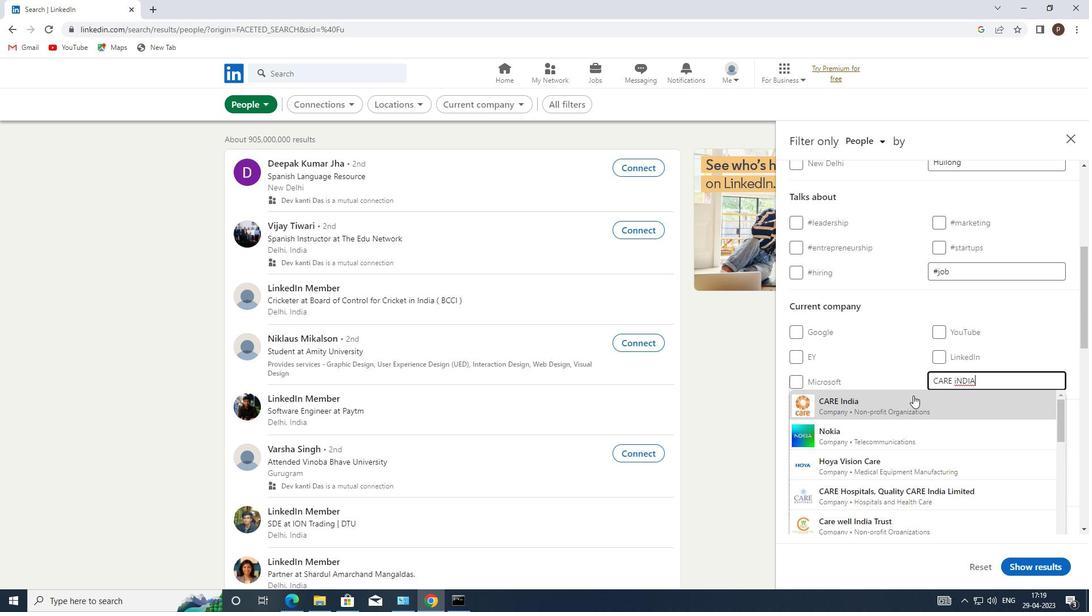 
Action: Mouse pressed left at (897, 400)
Screenshot: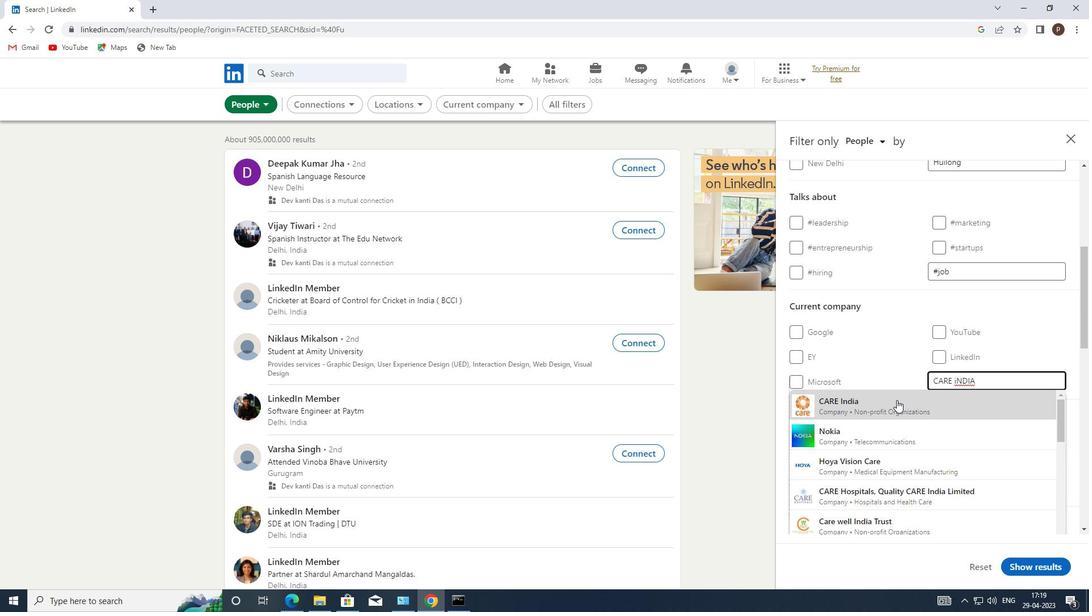 
Action: Mouse moved to (897, 402)
Screenshot: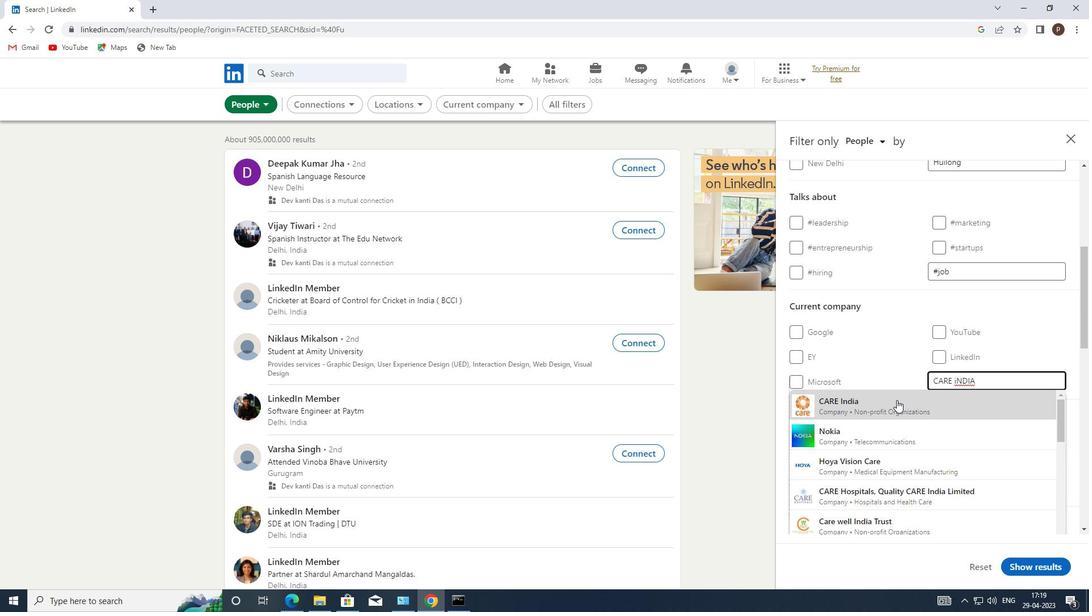 
Action: Mouse scrolled (897, 402) with delta (0, 0)
Screenshot: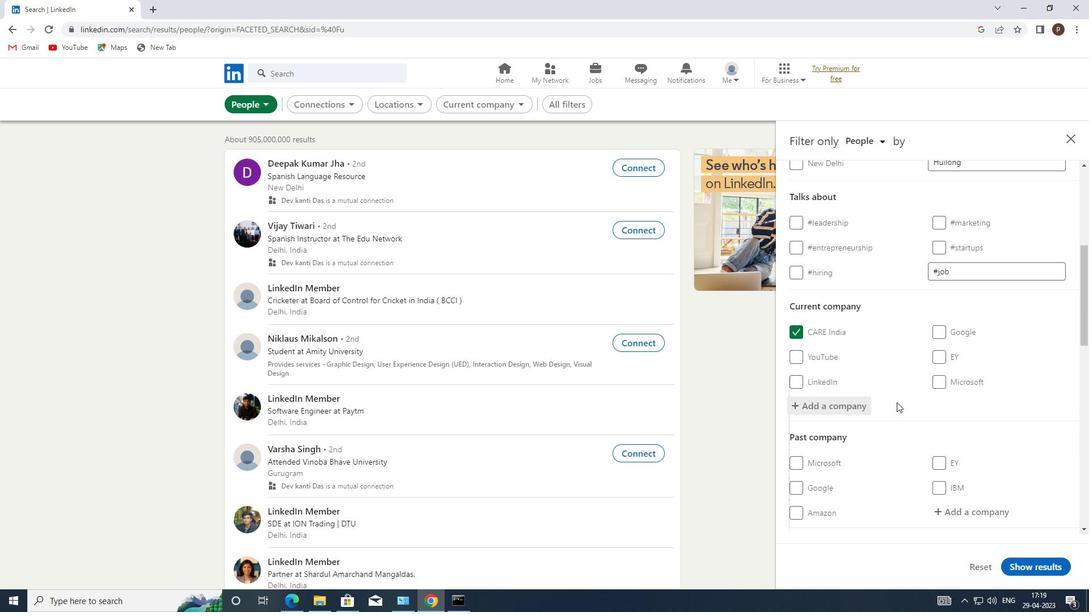 
Action: Mouse scrolled (897, 402) with delta (0, 0)
Screenshot: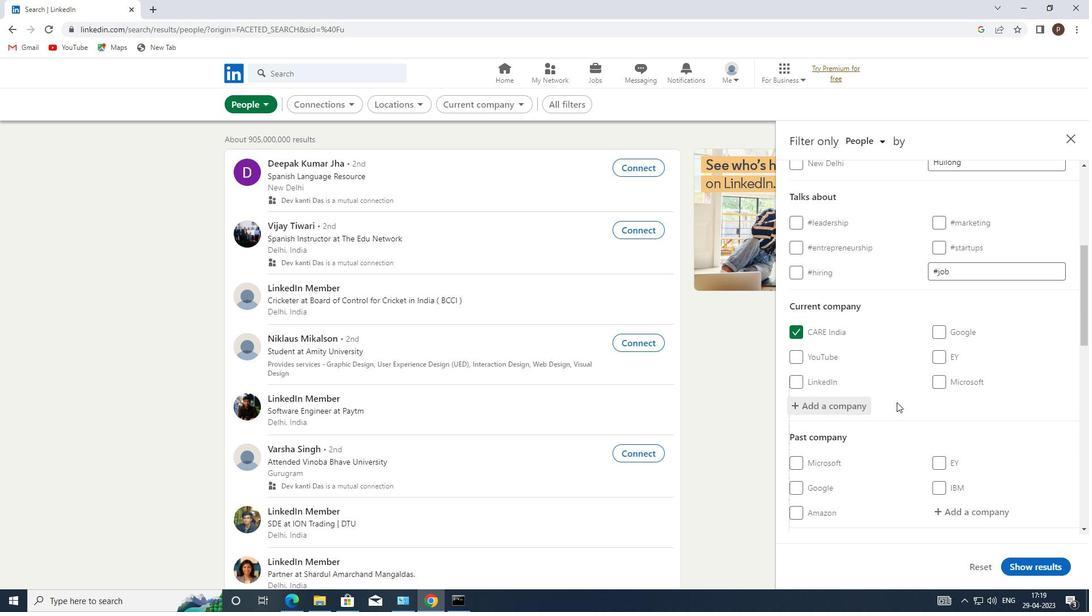 
Action: Mouse moved to (912, 400)
Screenshot: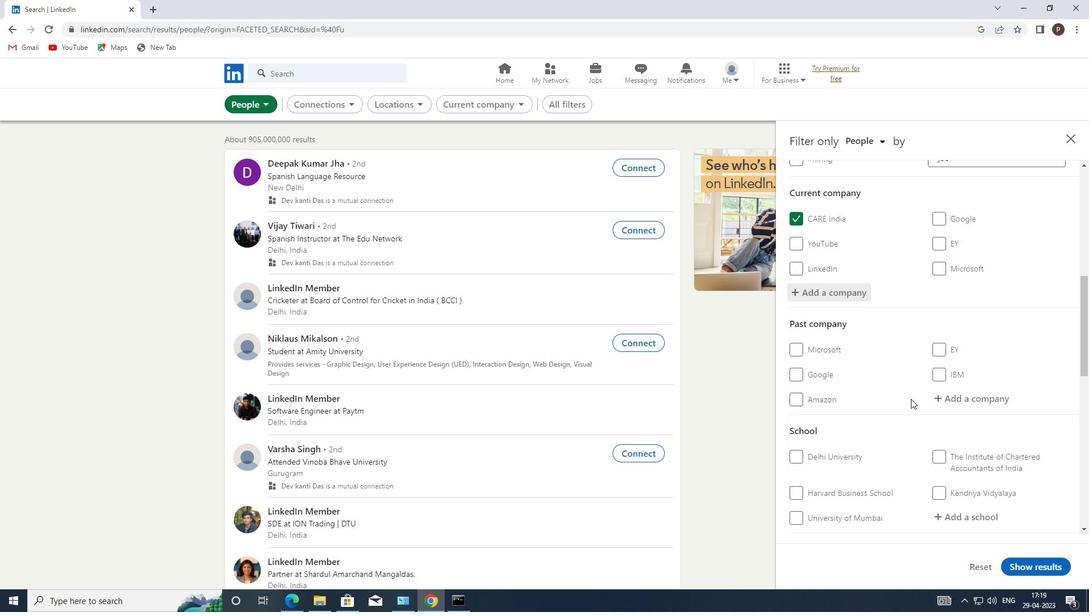 
Action: Mouse scrolled (912, 400) with delta (0, 0)
Screenshot: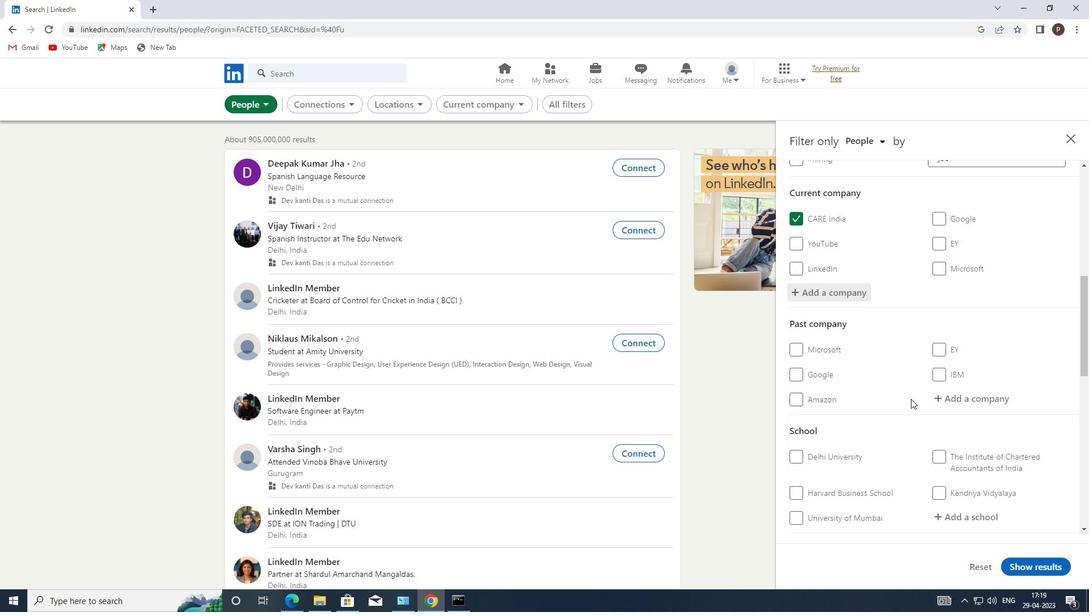 
Action: Mouse moved to (950, 465)
Screenshot: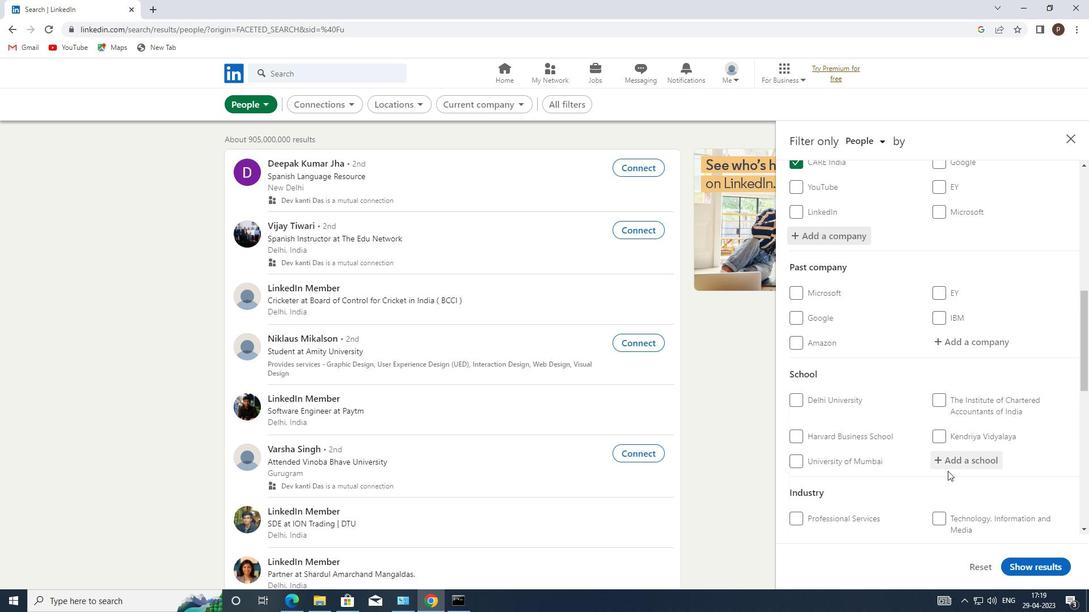 
Action: Mouse pressed left at (950, 465)
Screenshot: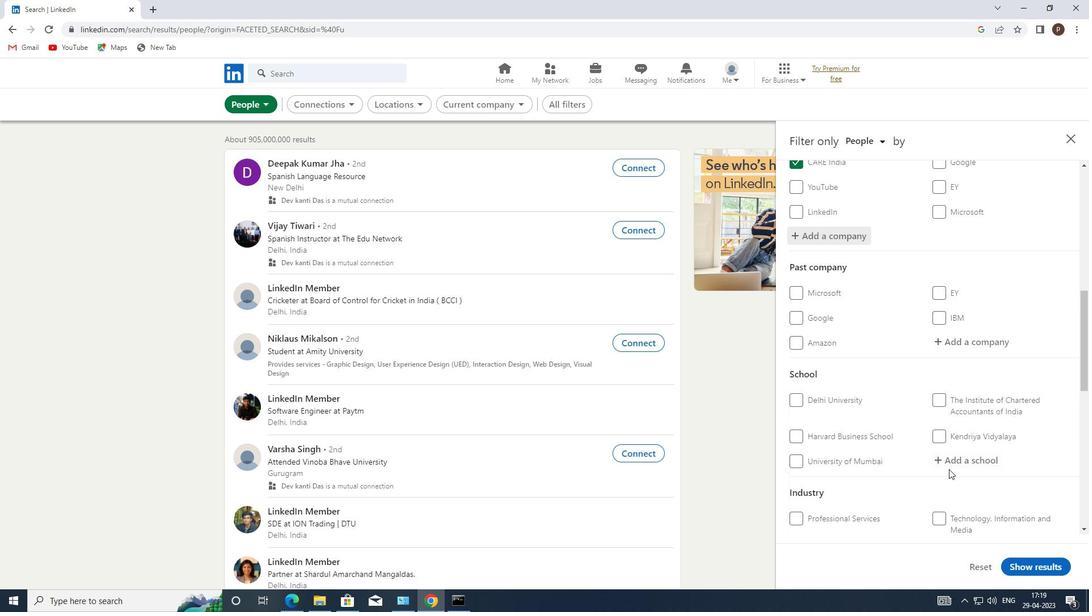 
Action: Mouse moved to (950, 464)
Screenshot: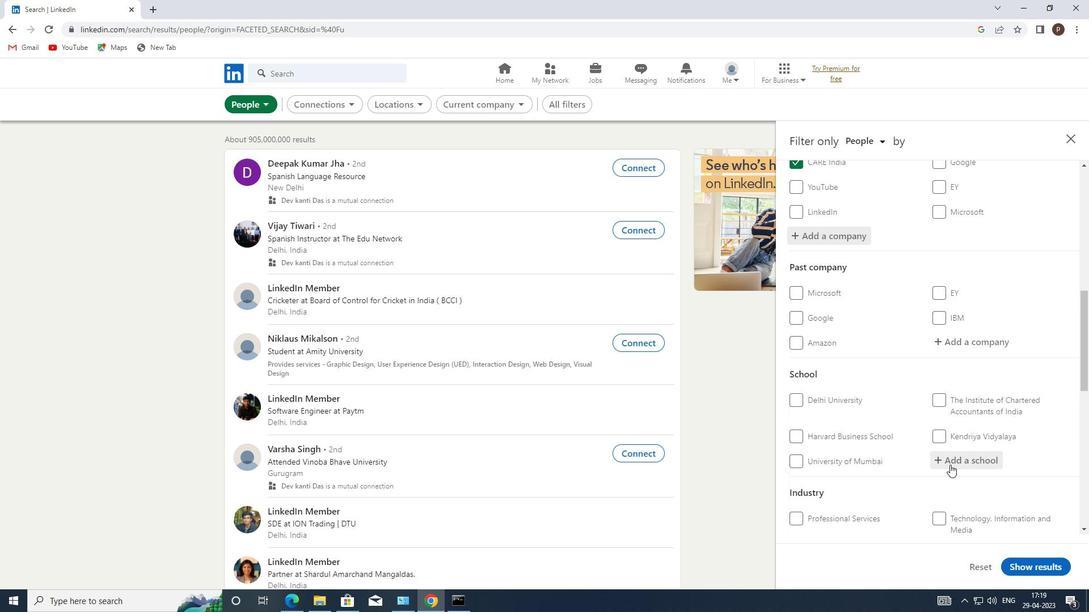 
Action: Mouse pressed left at (950, 464)
Screenshot: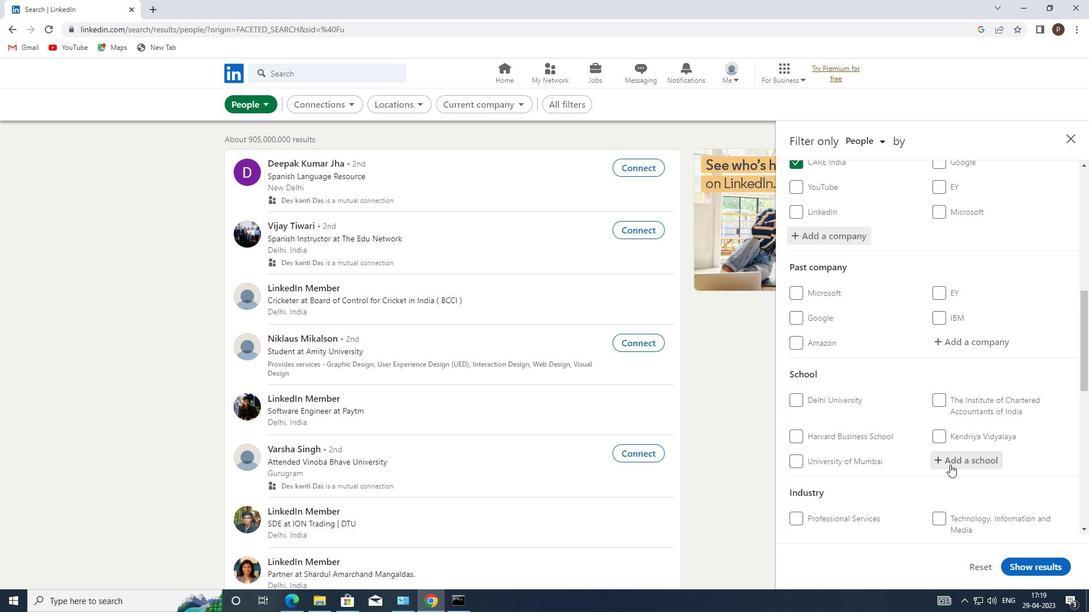
Action: Key pressed <Key.caps_lock><Key.caps_lock>N<Key.caps_lock>ATIONAL<Key.space><Key.caps_lock>I<Key.caps_lock>NSI<Key.backspace>TITUTE<Key.space>OF<Key.space><Key.caps_lock>T<Key.caps_lock>ECHNOLOGY<Key.space><Key.backspace>,<Key.space><Key.caps_lock>J<Key.caps_lock>AM
Screenshot: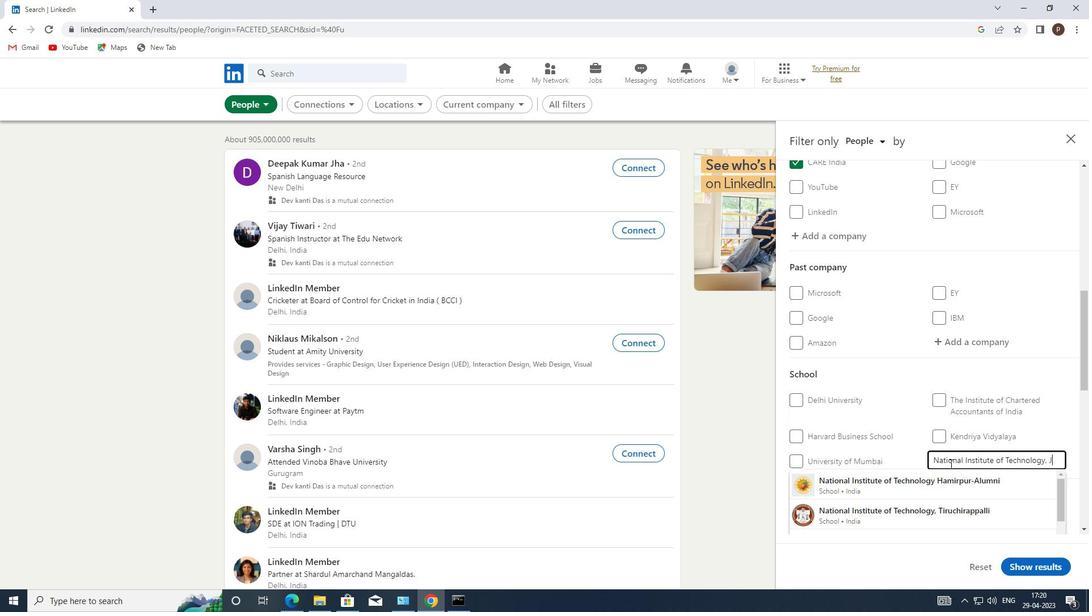 
Action: Mouse moved to (924, 483)
Screenshot: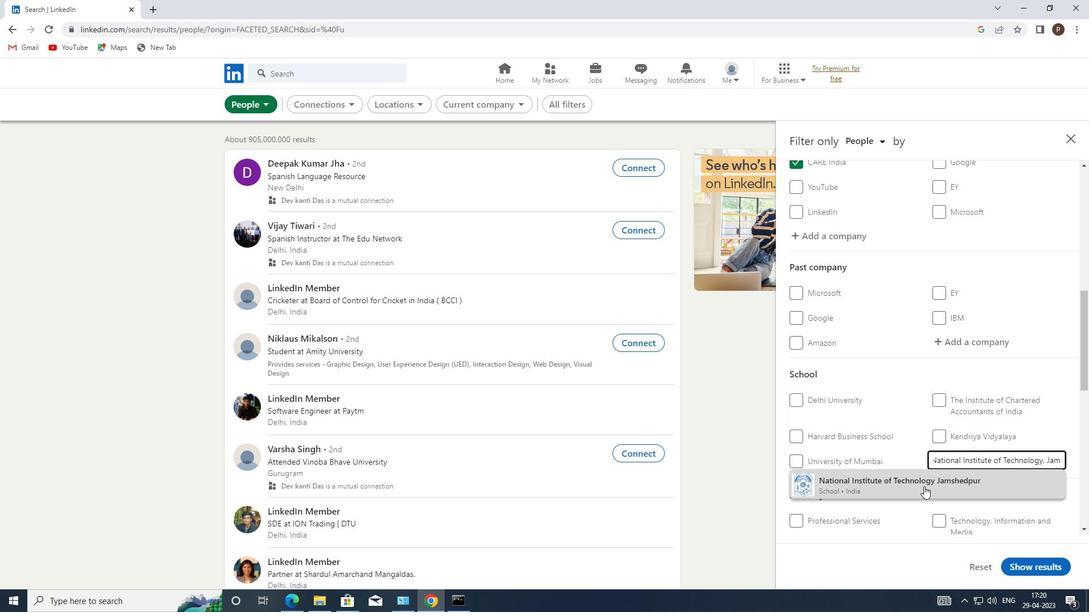 
Action: Mouse pressed left at (924, 483)
Screenshot: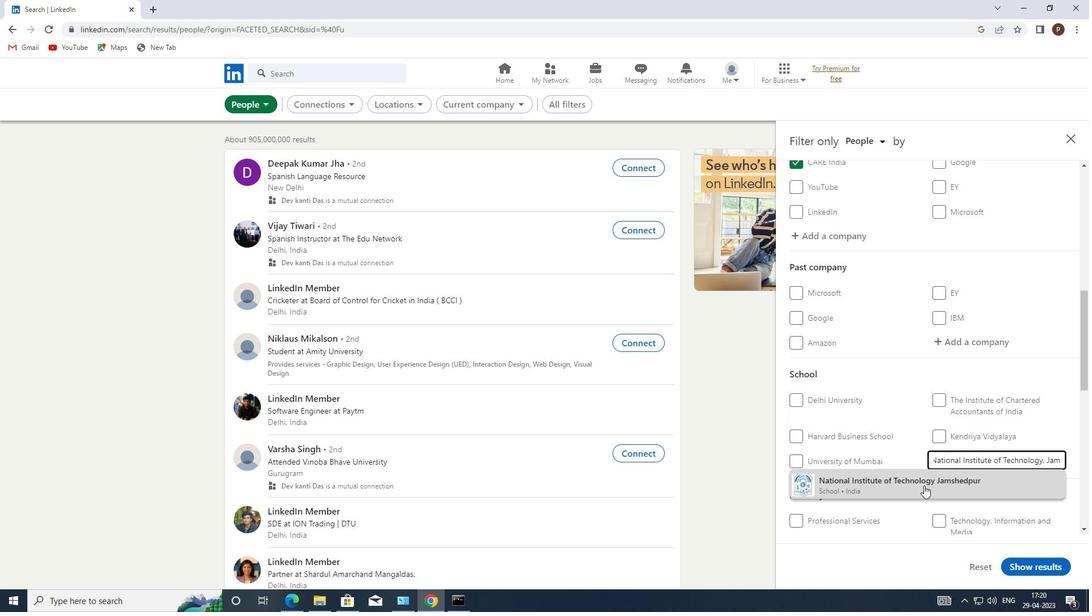 
Action: Mouse moved to (914, 468)
Screenshot: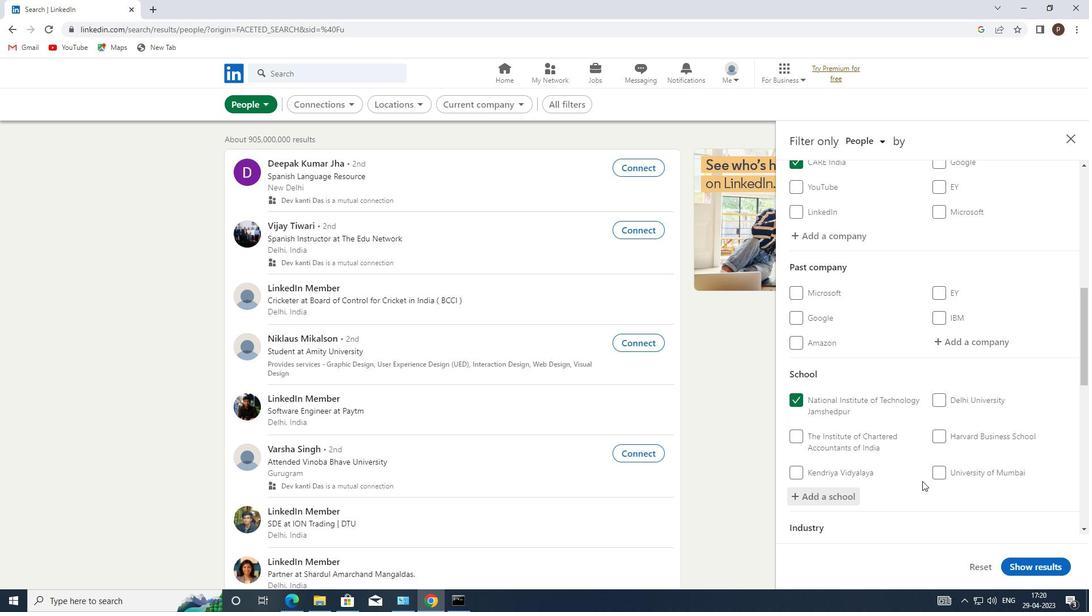 
Action: Mouse scrolled (914, 467) with delta (0, 0)
Screenshot: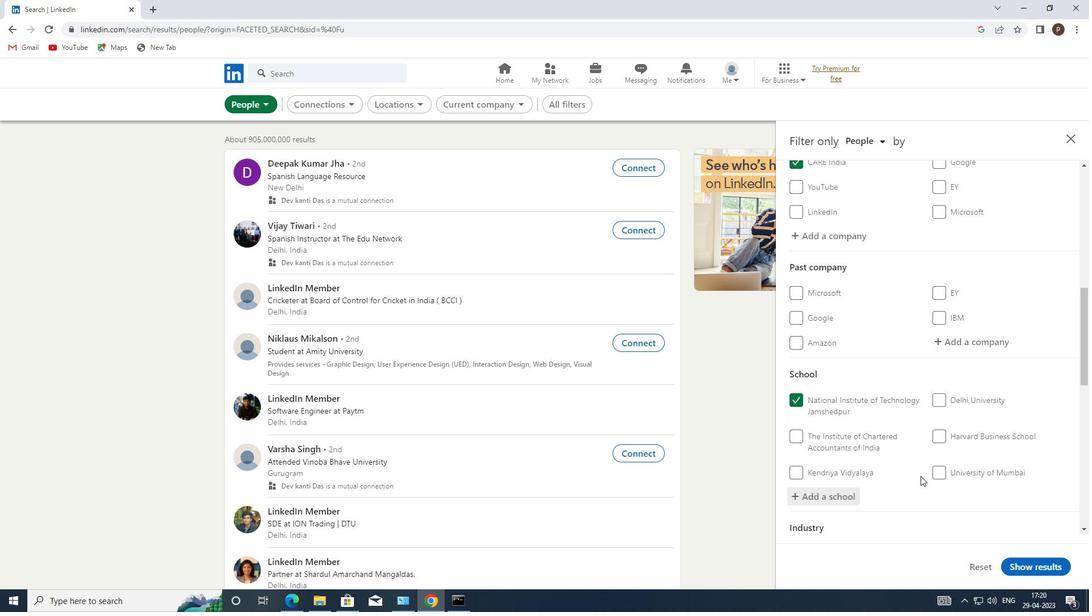 
Action: Mouse scrolled (914, 467) with delta (0, 0)
Screenshot: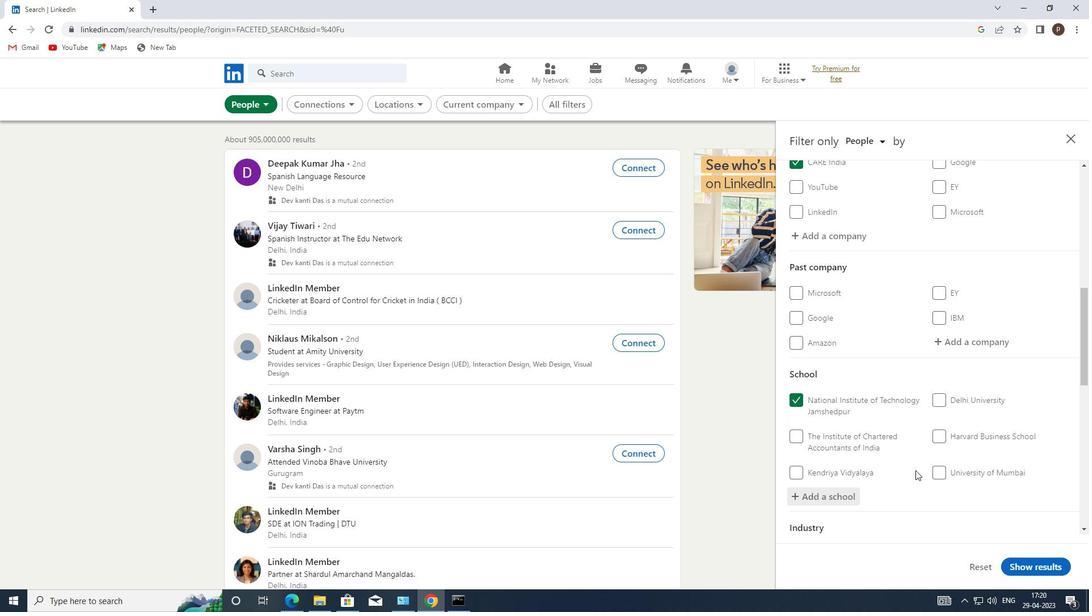 
Action: Mouse scrolled (914, 467) with delta (0, 0)
Screenshot: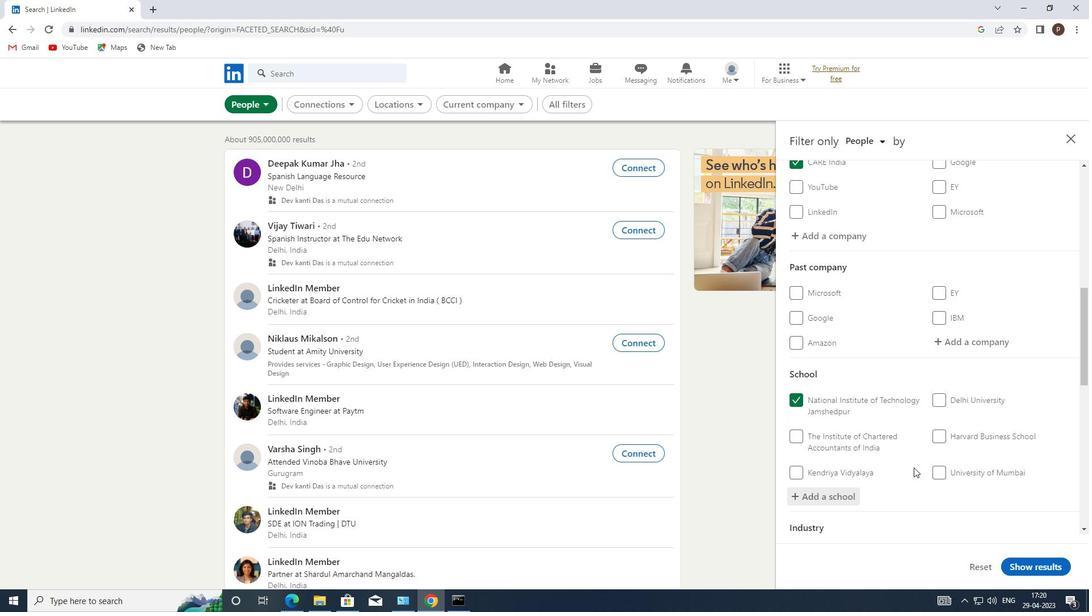 
Action: Mouse moved to (947, 450)
Screenshot: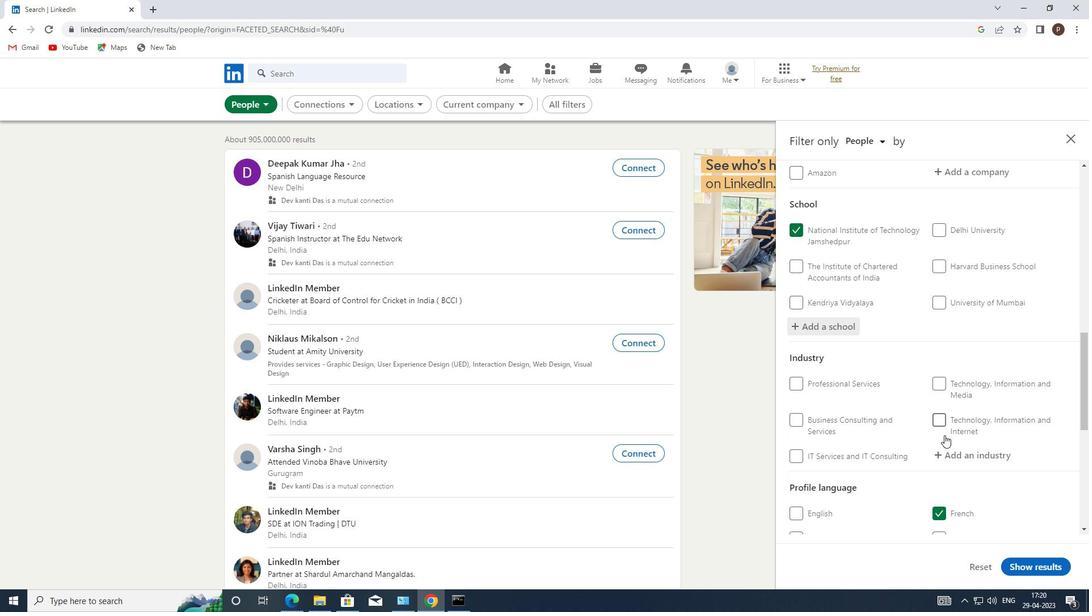 
Action: Mouse pressed left at (947, 450)
Screenshot: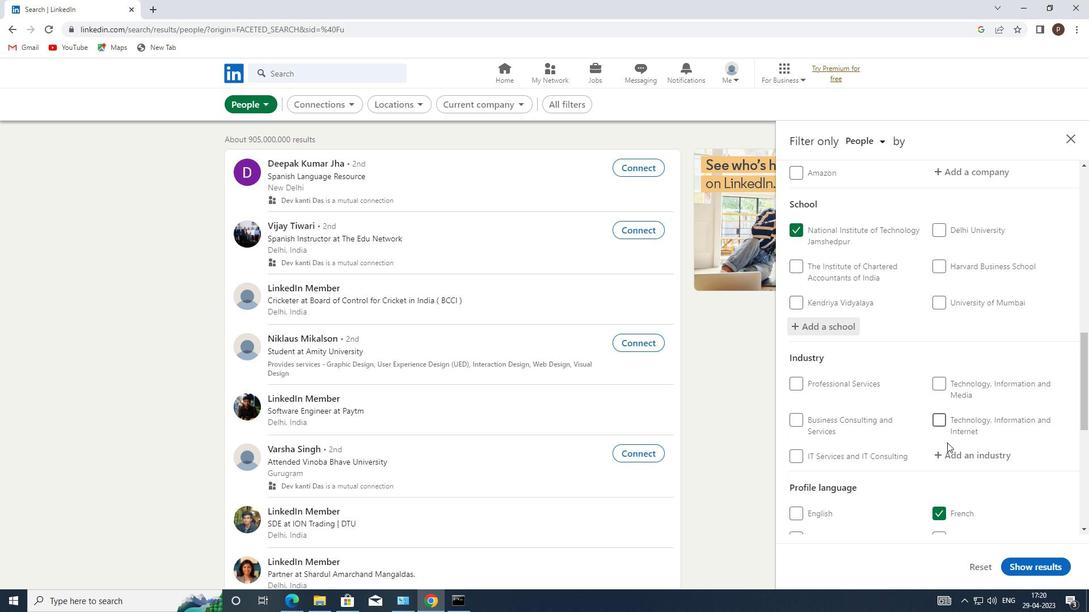 
Action: Mouse pressed left at (947, 450)
Screenshot: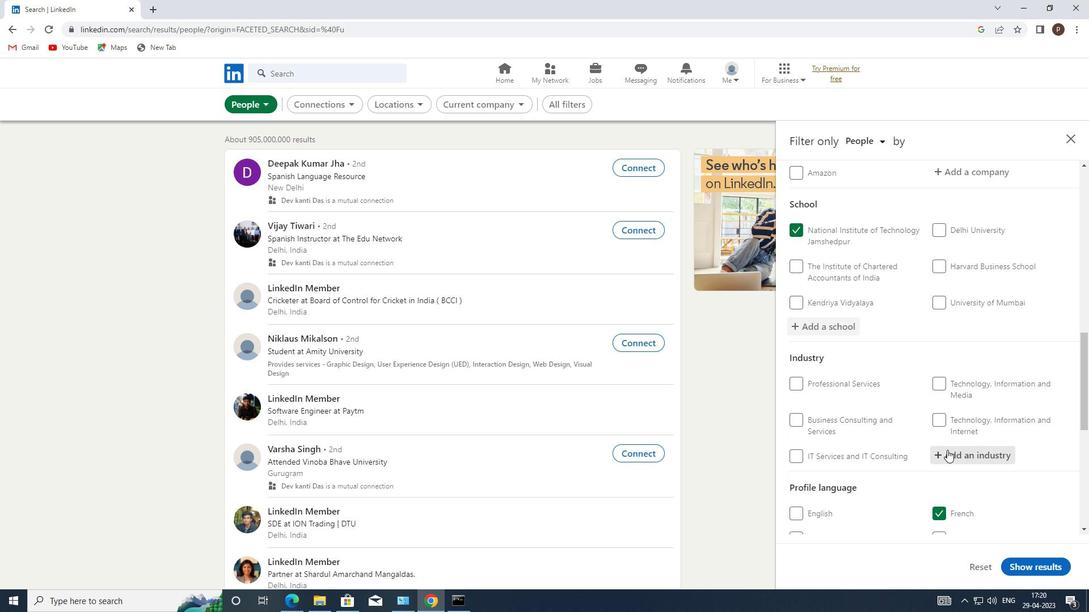 
Action: Key pressed <Key.caps_lock>W<Key.caps_lock>HOLESALE<Key.space><Key.caps_lock>L<Key.caps_lock>UXURY
Screenshot: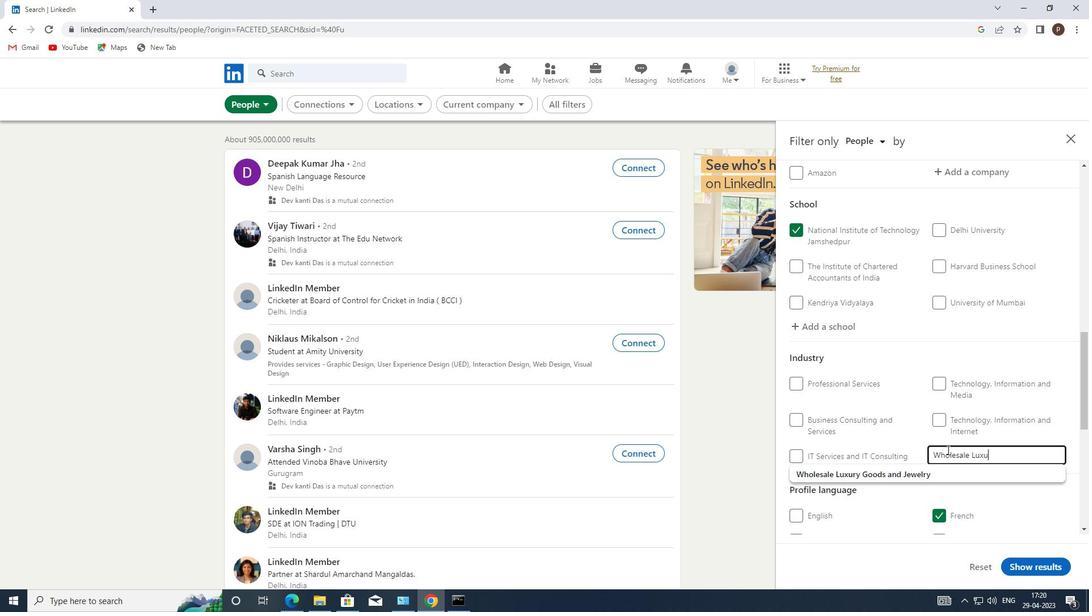 
Action: Mouse moved to (921, 474)
Screenshot: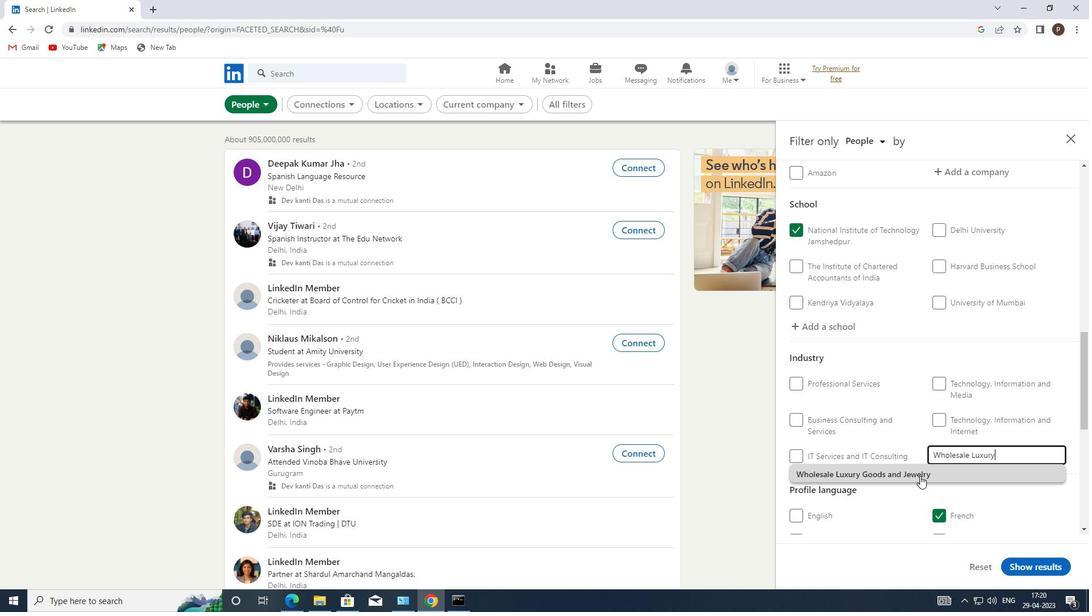
Action: Mouse pressed left at (921, 474)
Screenshot: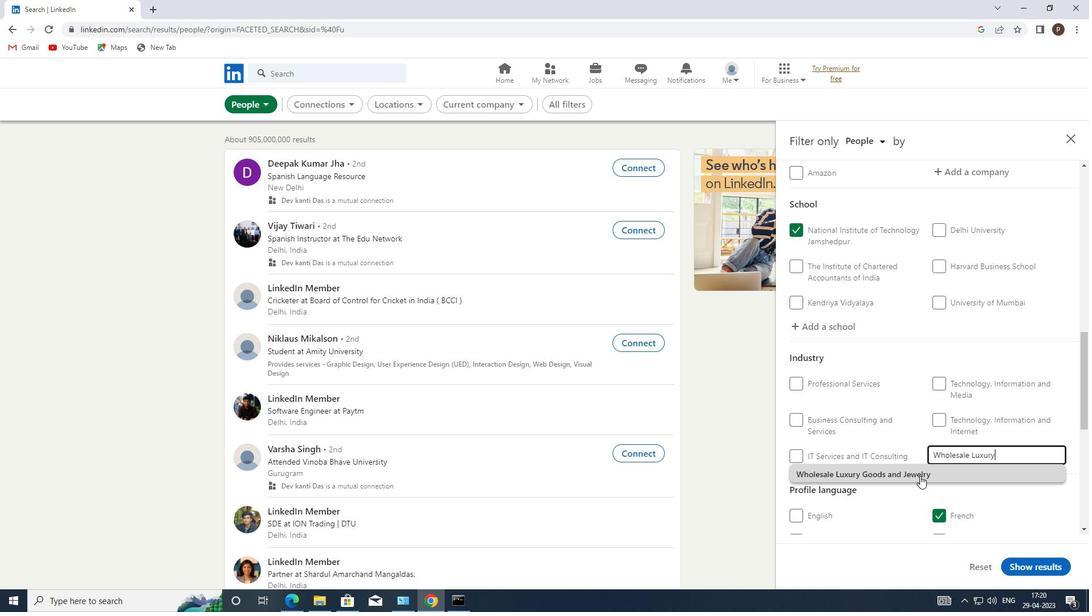 
Action: Mouse moved to (920, 473)
Screenshot: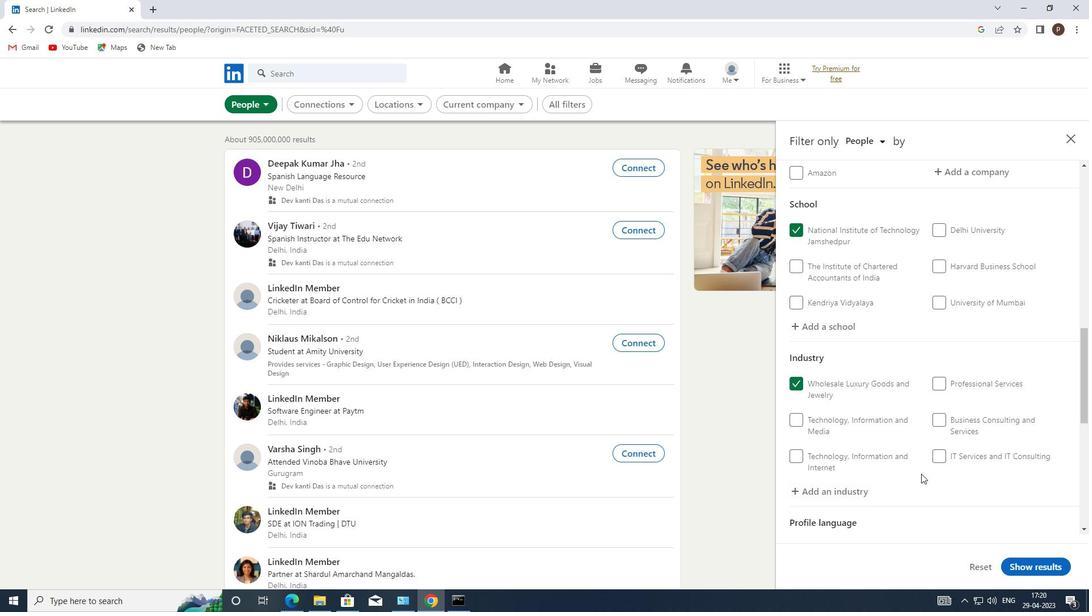 
Action: Mouse scrolled (920, 473) with delta (0, 0)
Screenshot: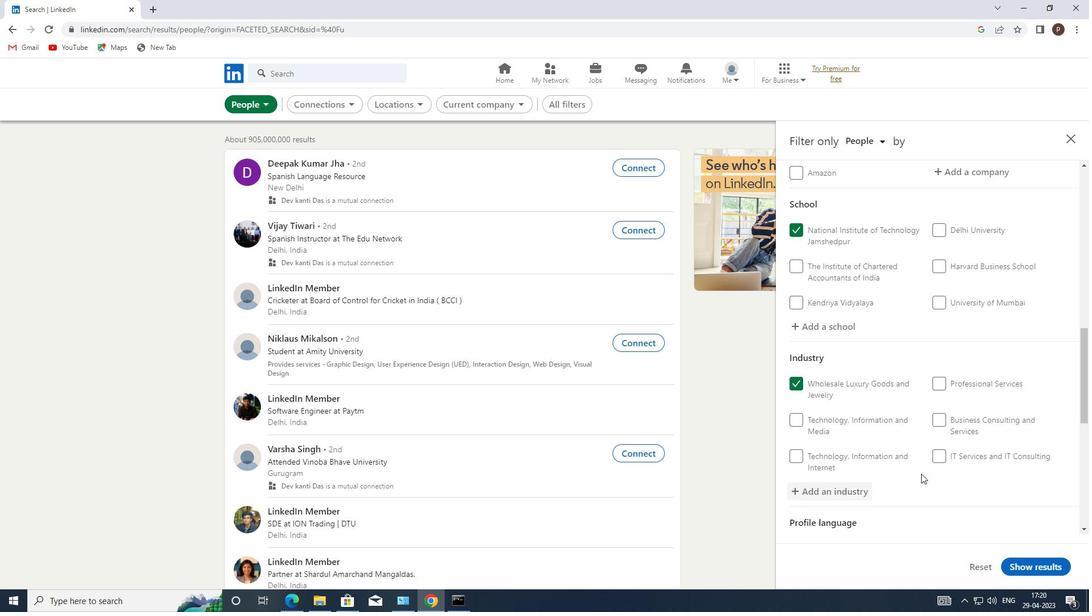 
Action: Mouse moved to (920, 473)
Screenshot: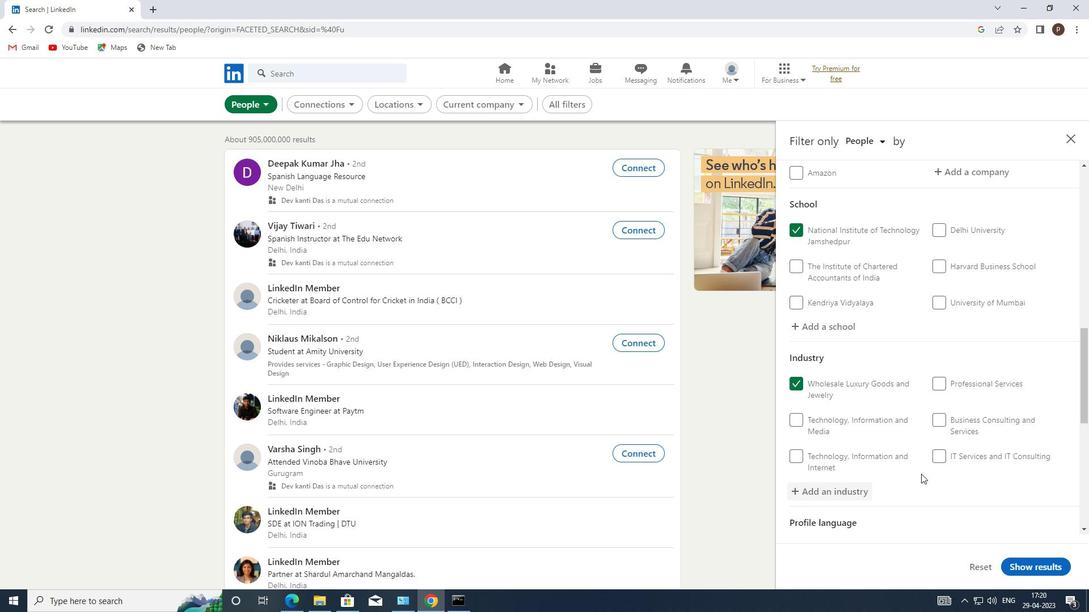 
Action: Mouse scrolled (920, 473) with delta (0, 0)
Screenshot: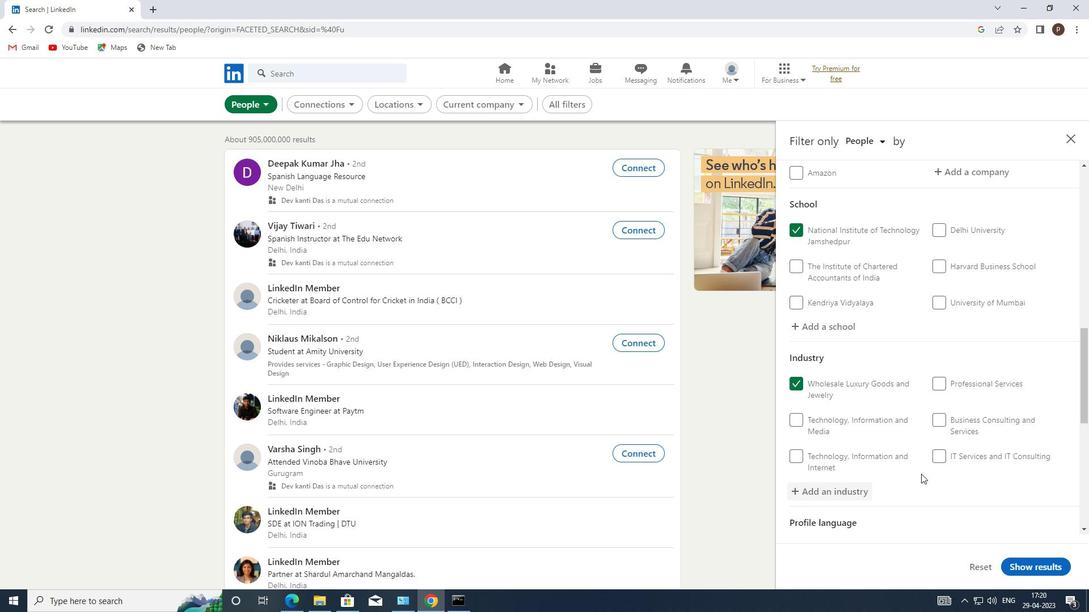 
Action: Mouse scrolled (920, 473) with delta (0, 0)
Screenshot: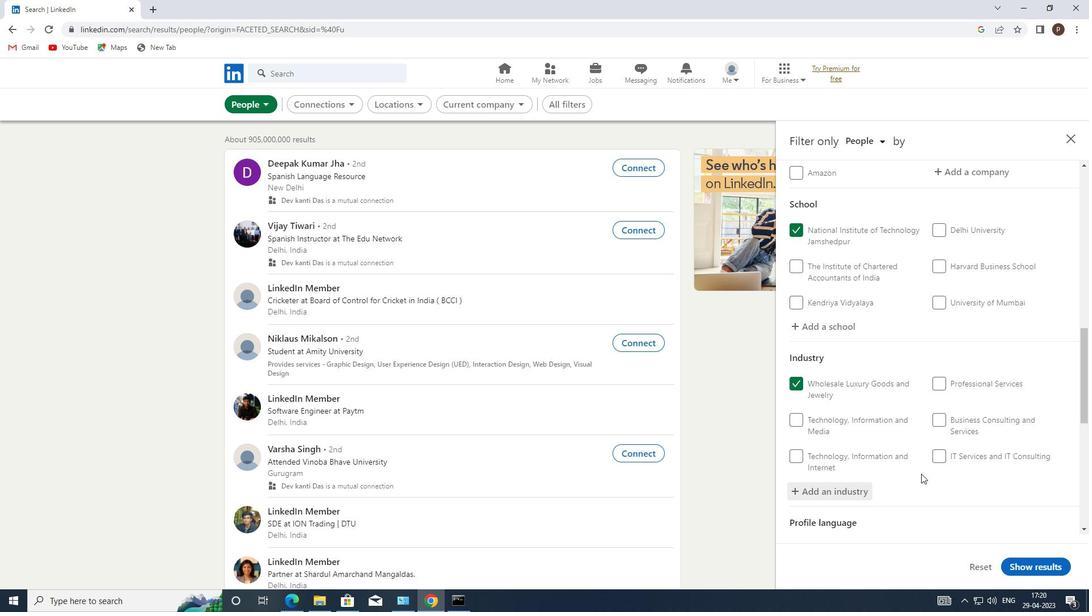 
Action: Mouse scrolled (920, 473) with delta (0, 0)
Screenshot: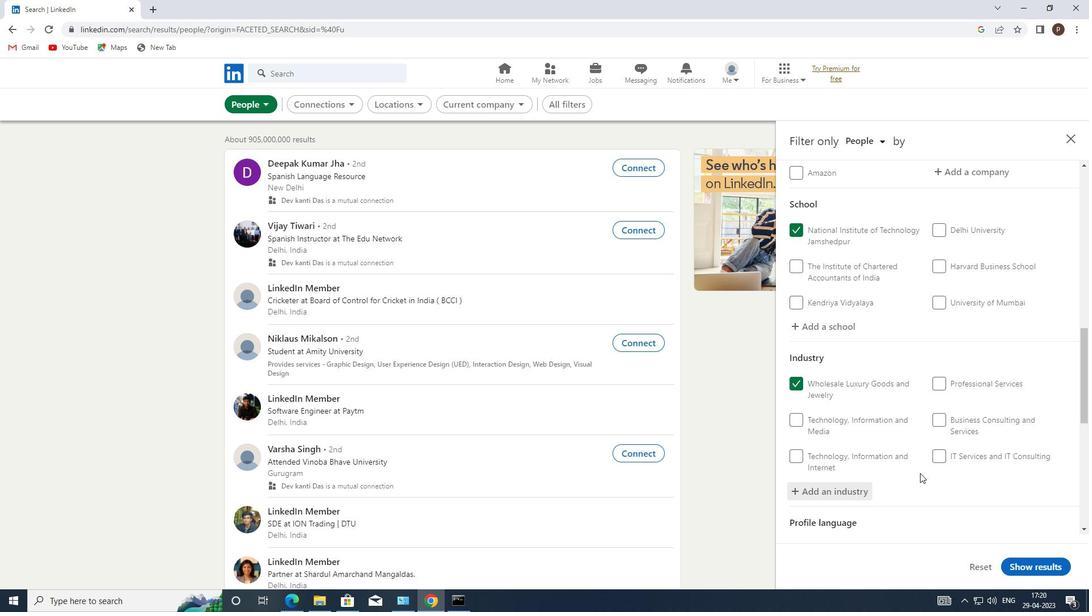 
Action: Mouse scrolled (920, 473) with delta (0, 0)
Screenshot: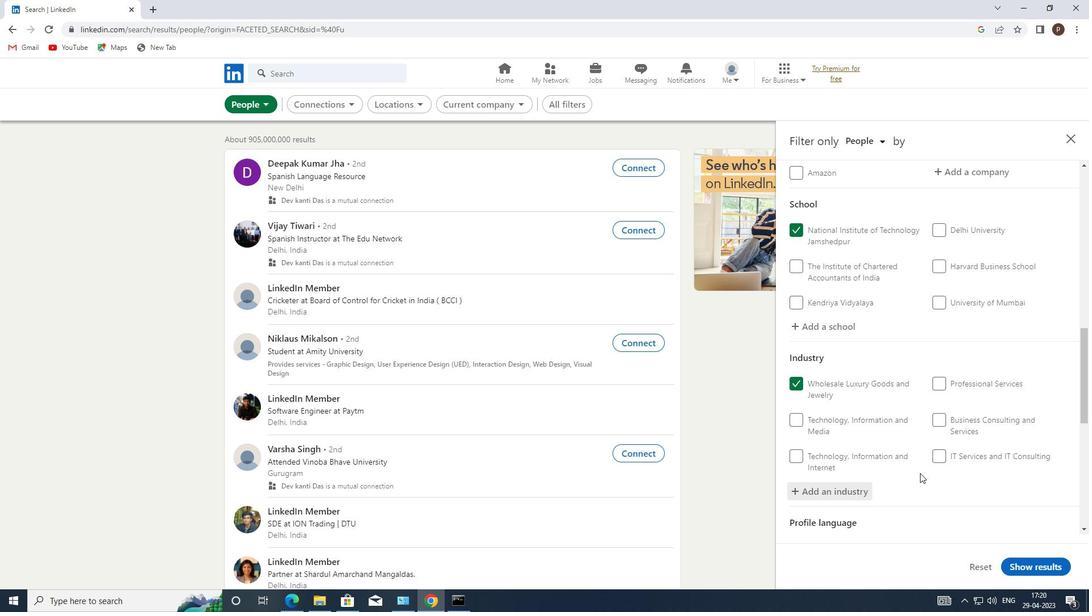 
Action: Mouse moved to (903, 429)
Screenshot: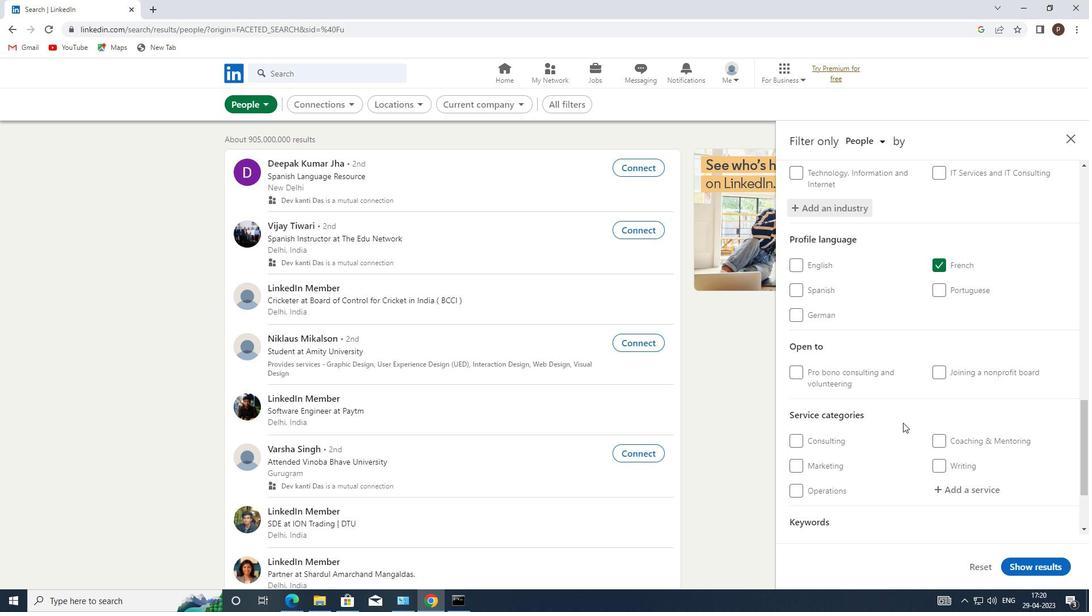 
Action: Mouse scrolled (903, 429) with delta (0, 0)
Screenshot: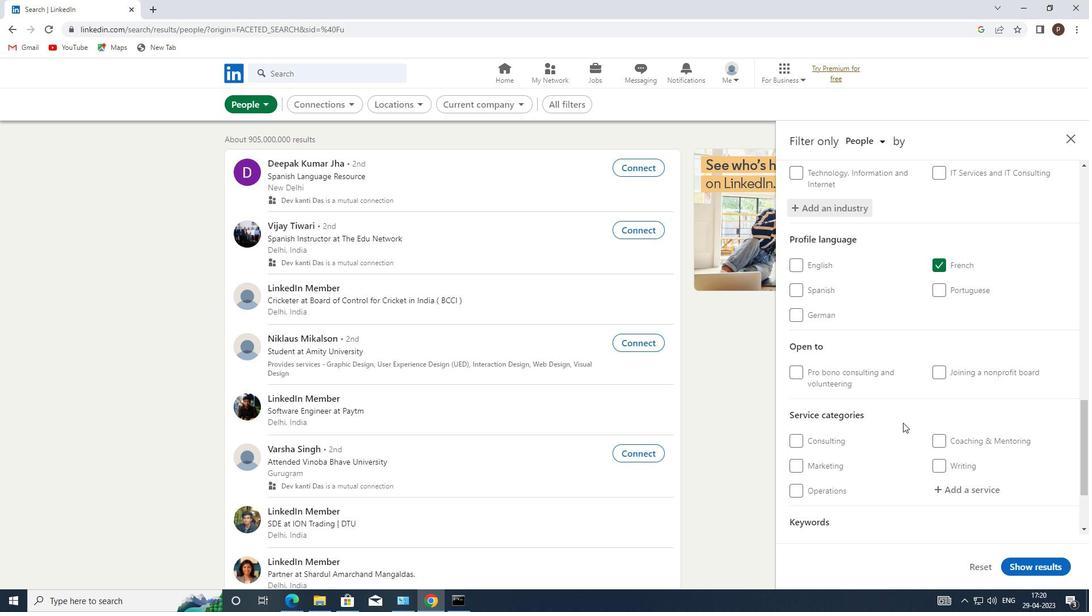 
Action: Mouse moved to (953, 430)
Screenshot: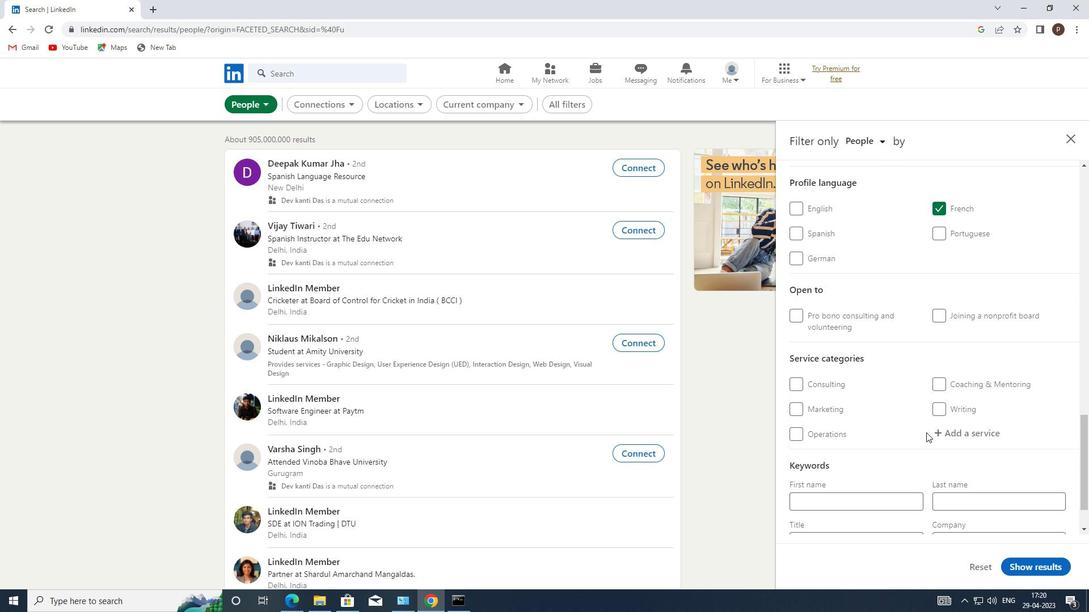 
Action: Mouse pressed left at (953, 430)
Screenshot: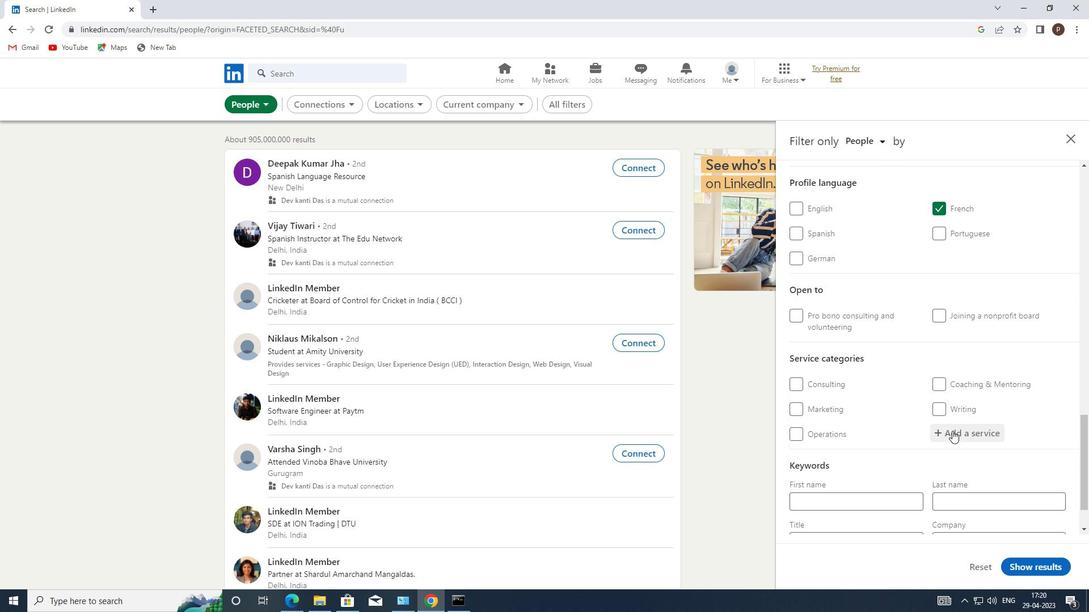 
Action: Mouse pressed left at (953, 430)
Screenshot: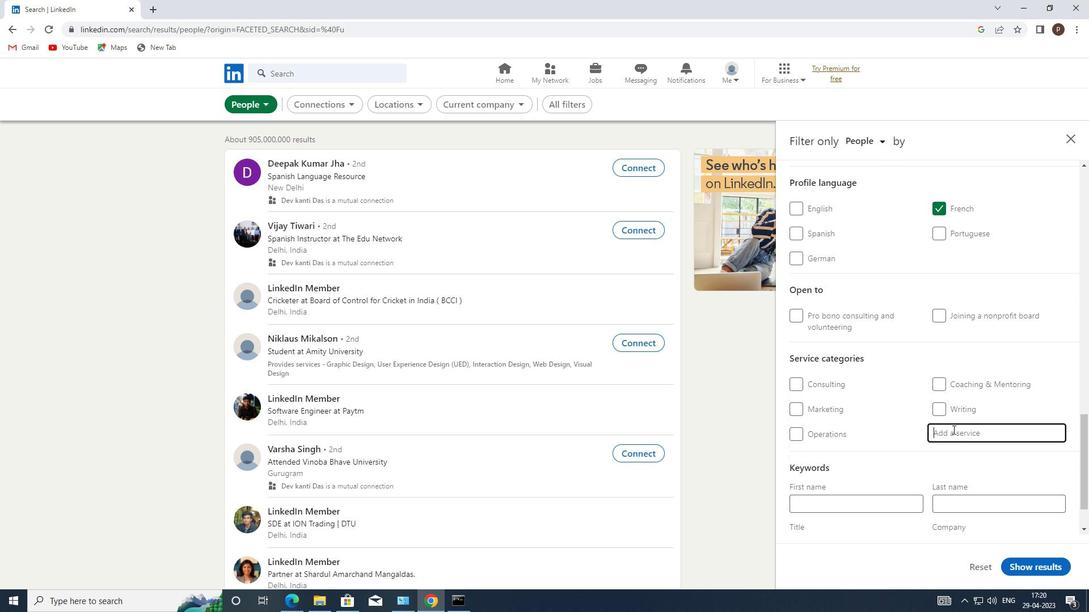 
Action: Key pressed <Key.caps_lock>S<Key.caps_lock>TRATEGIC
Screenshot: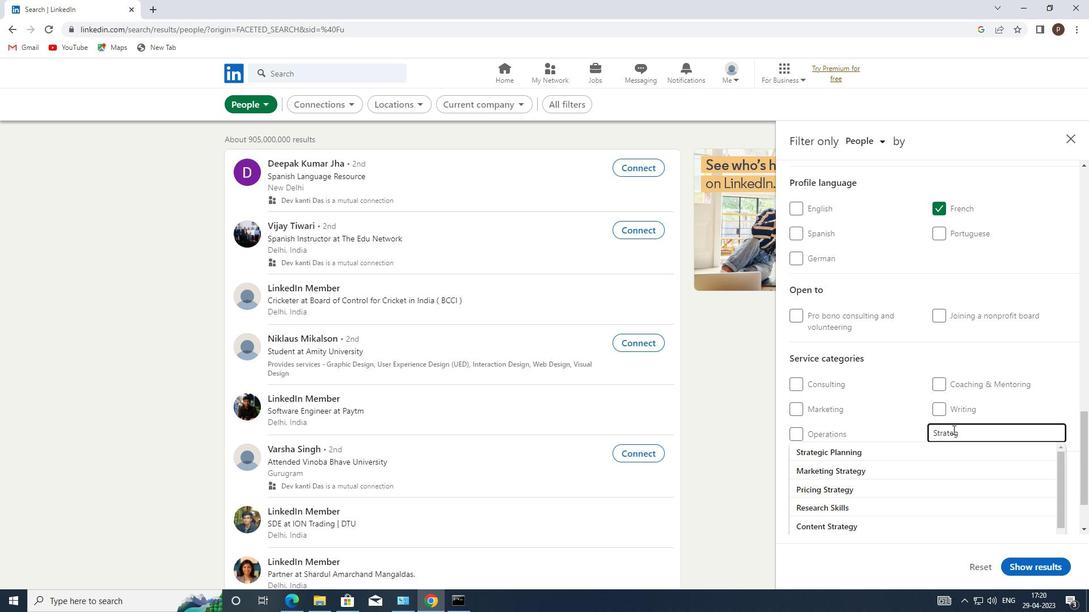 
Action: Mouse moved to (889, 447)
Screenshot: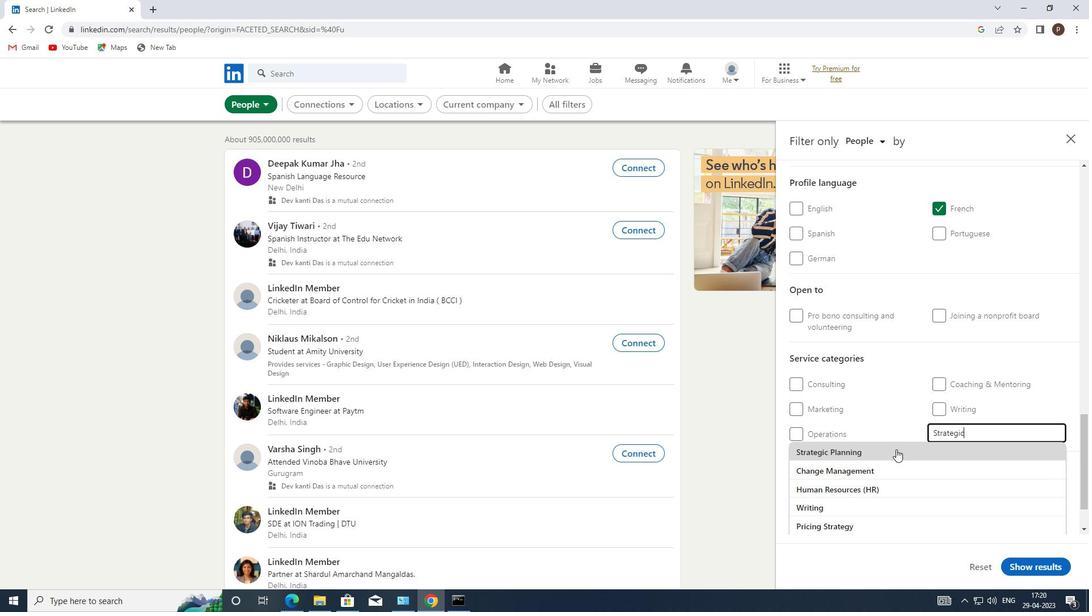 
Action: Mouse pressed left at (889, 447)
Screenshot: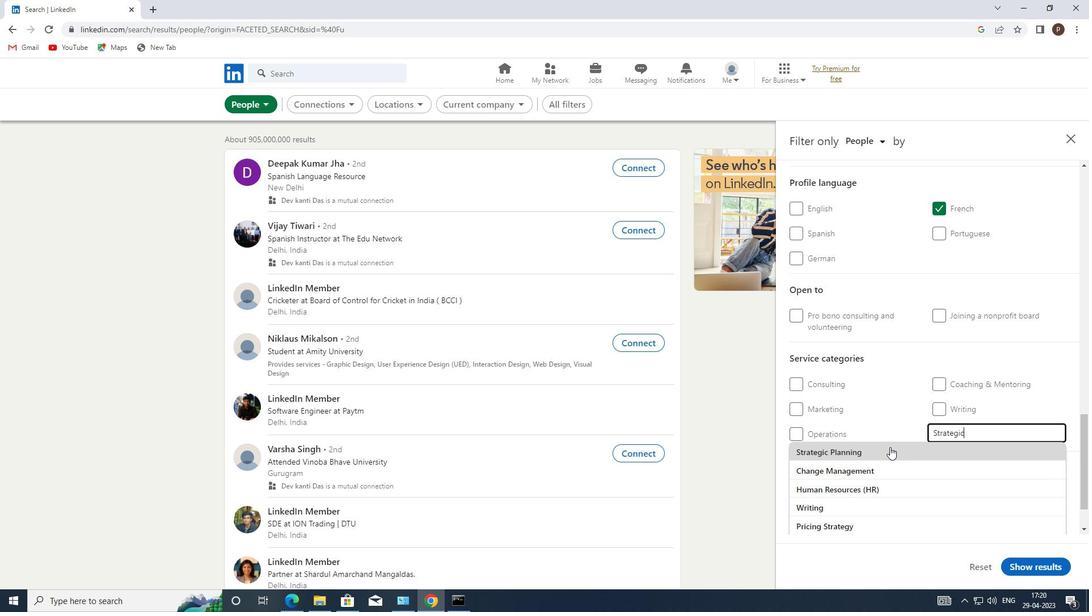 
Action: Mouse moved to (889, 447)
Screenshot: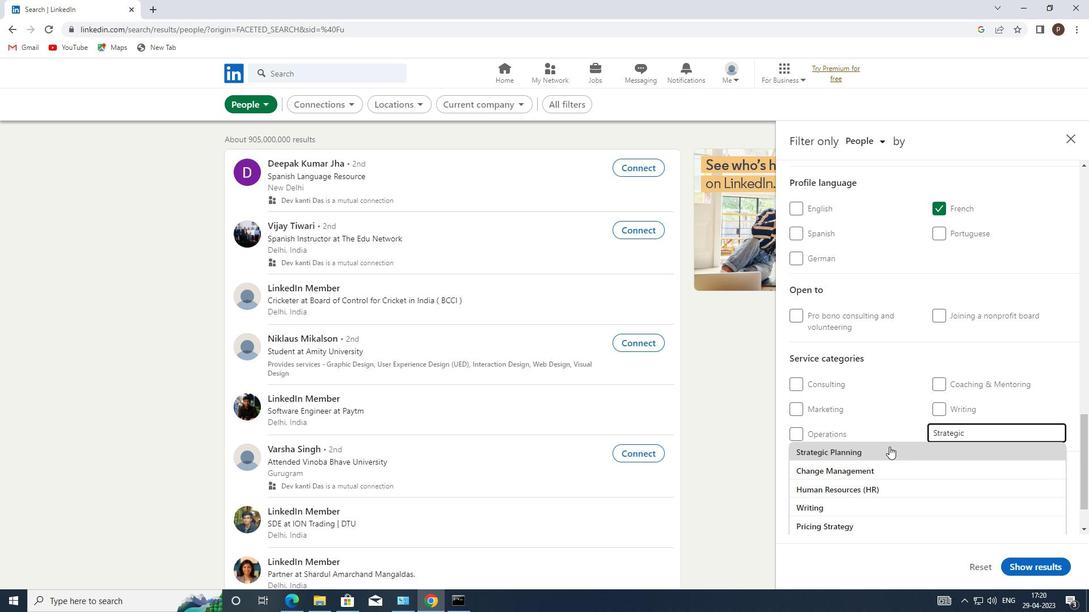 
Action: Mouse scrolled (889, 446) with delta (0, 0)
Screenshot: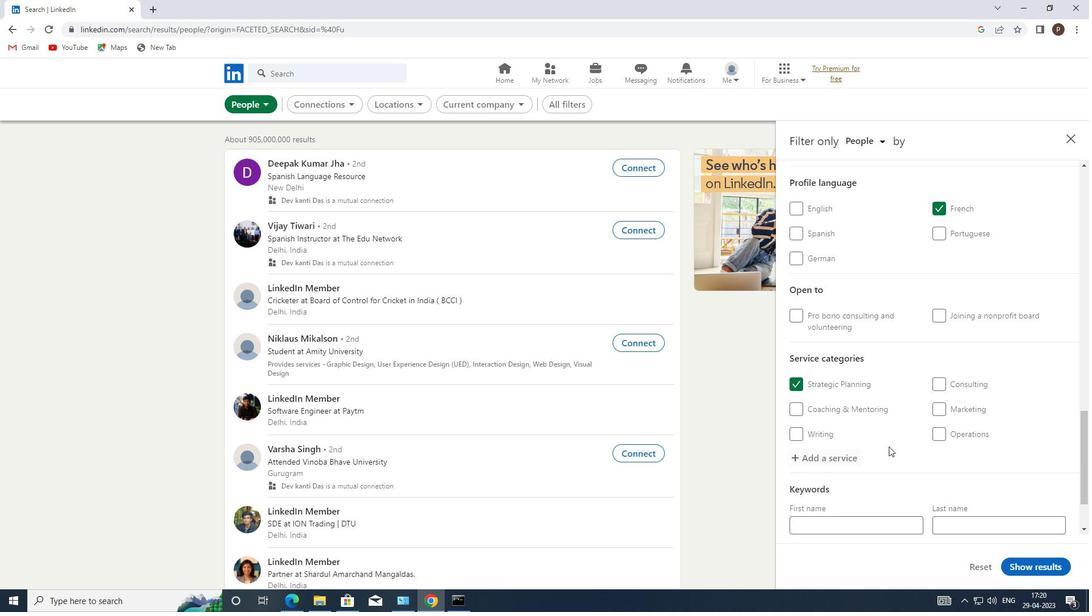 
Action: Mouse scrolled (889, 446) with delta (0, 0)
Screenshot: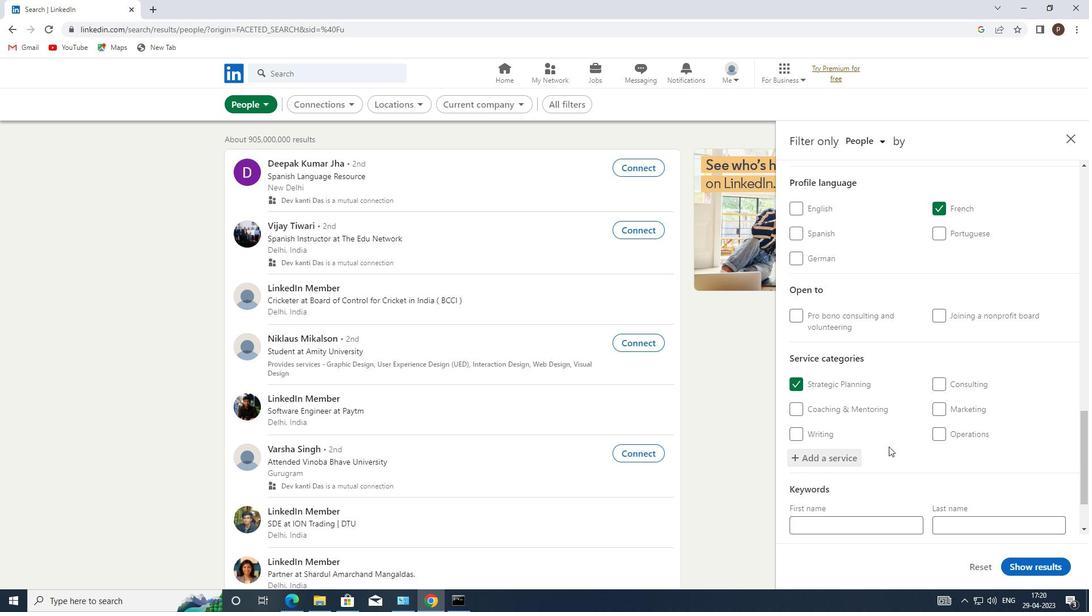 
Action: Mouse scrolled (889, 446) with delta (0, 0)
Screenshot: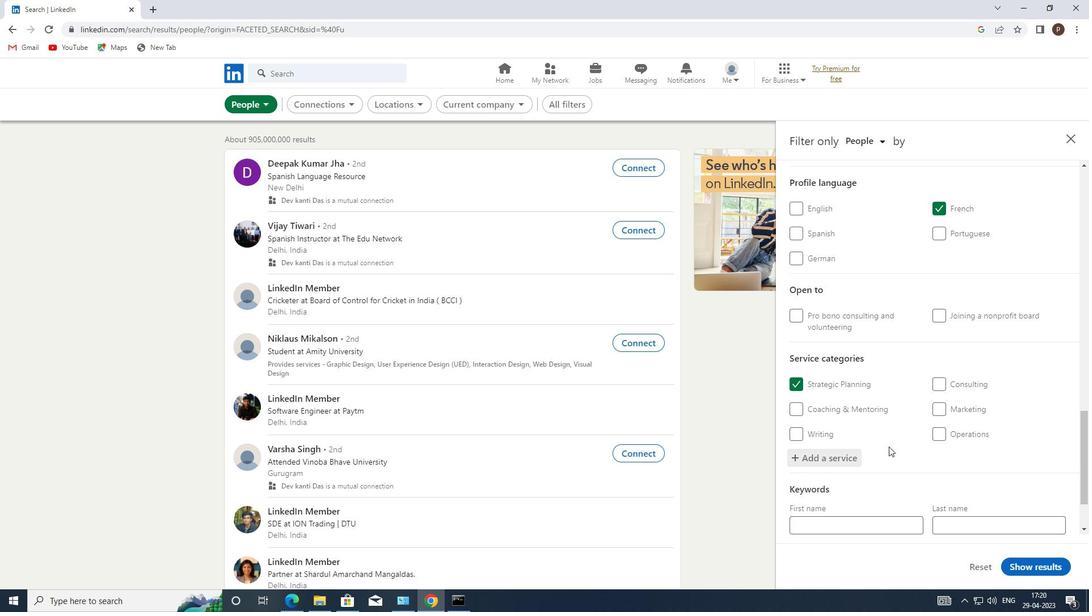 
Action: Mouse scrolled (889, 446) with delta (0, 0)
Screenshot: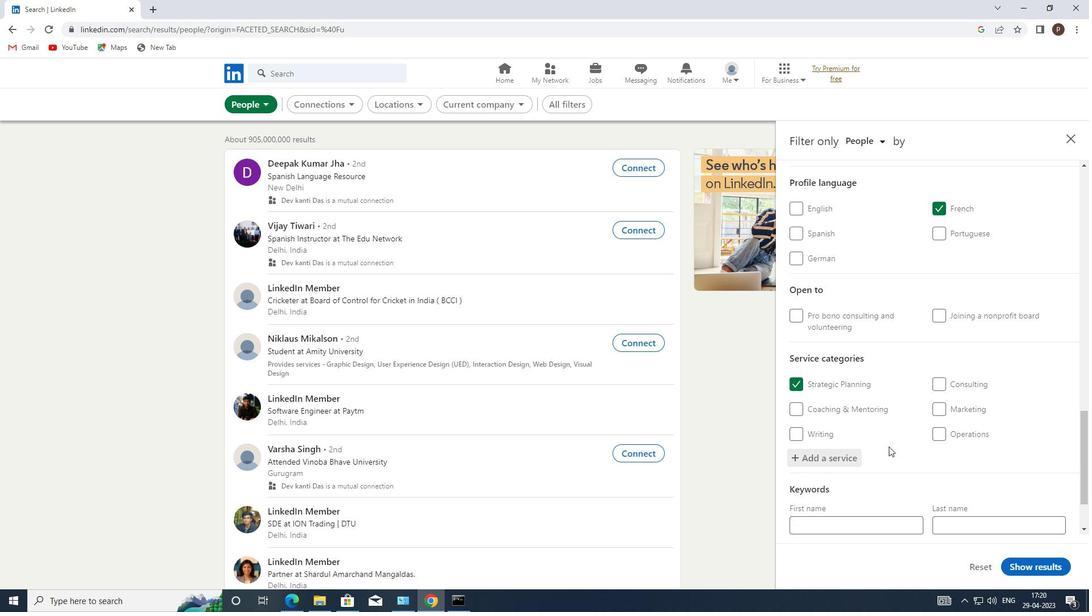 
Action: Mouse moved to (835, 479)
Screenshot: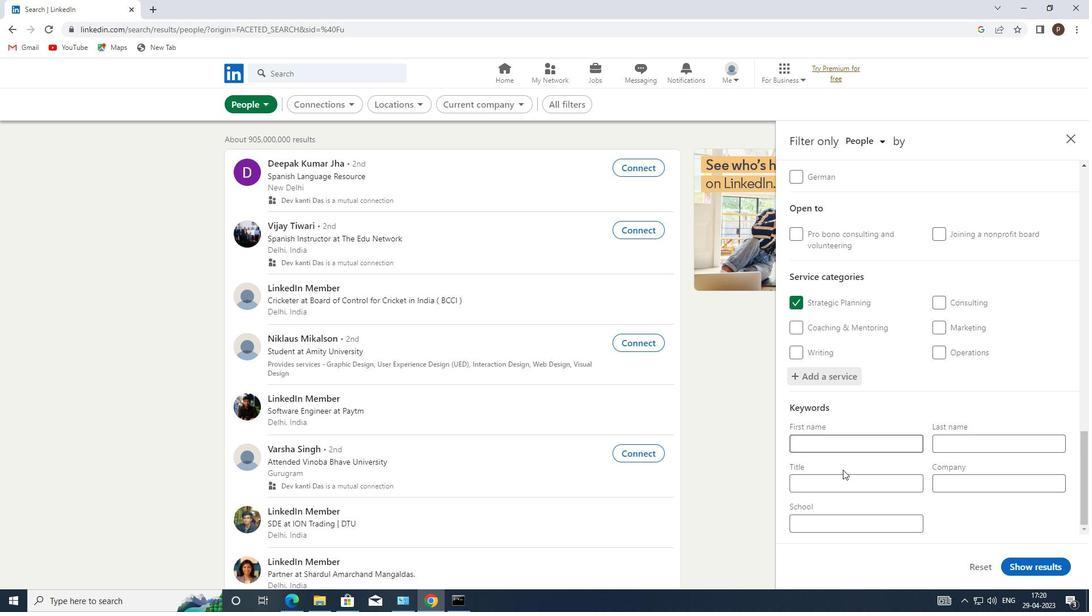 
Action: Mouse pressed left at (835, 479)
Screenshot: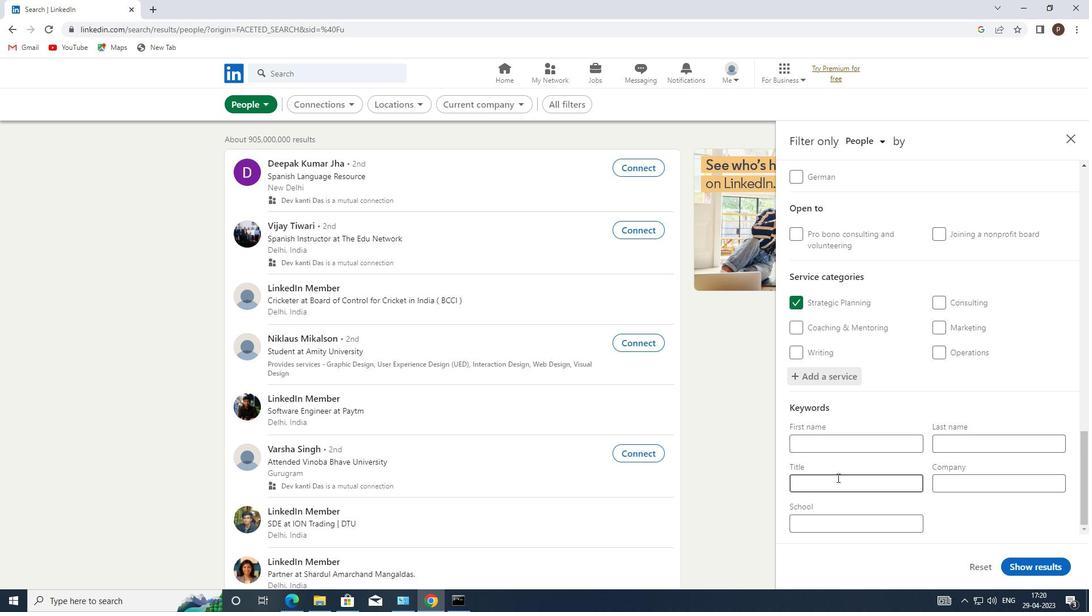 
Action: Key pressed <Key.tab>M<Key.tab>EDICAL
Screenshot: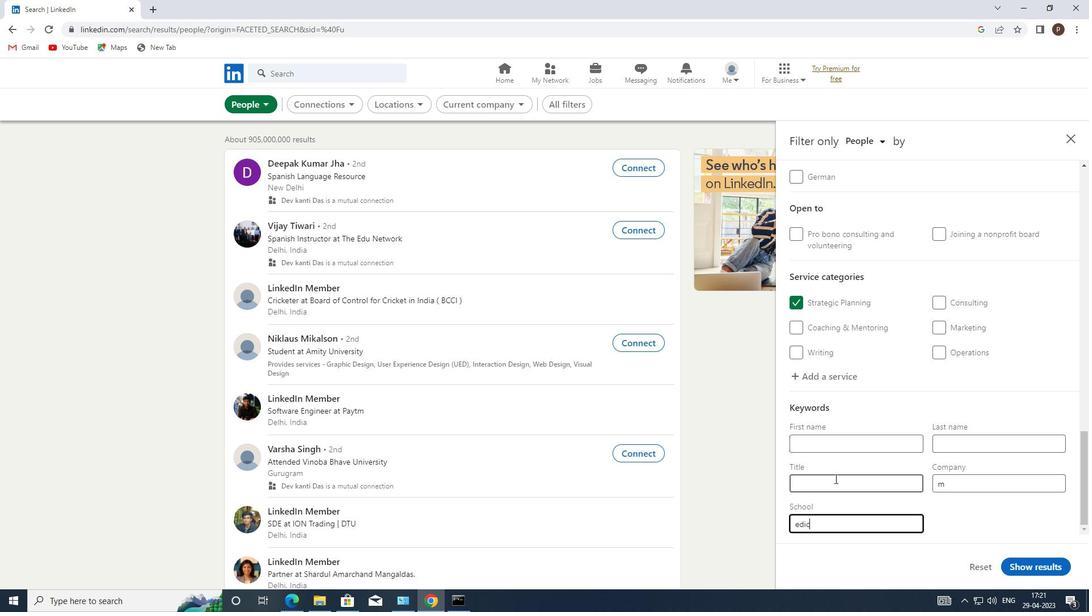 
Action: Mouse moved to (809, 529)
Screenshot: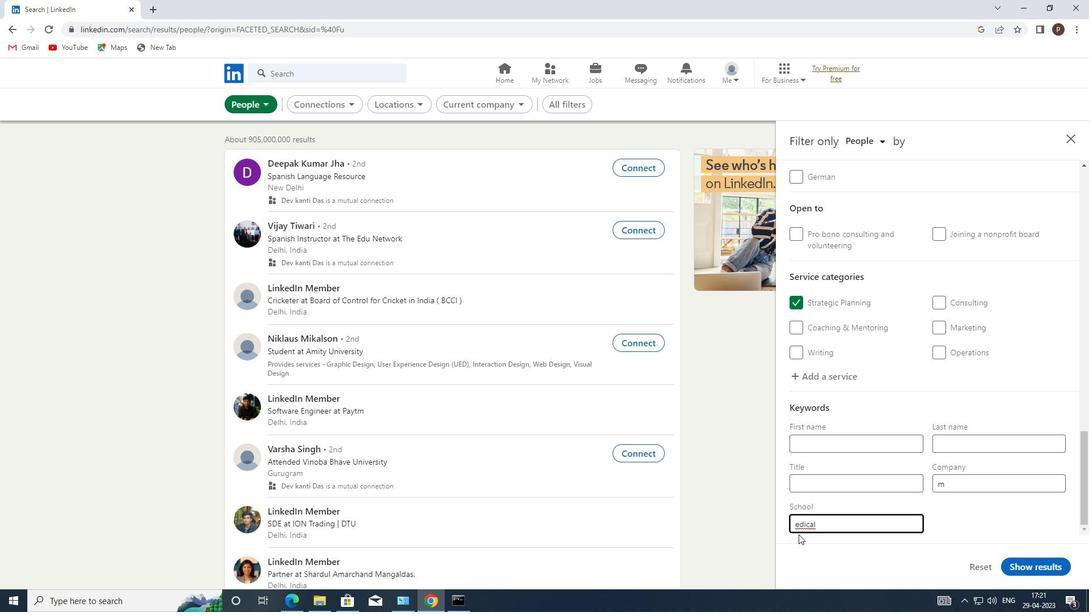 
Action: Mouse pressed left at (809, 529)
Screenshot: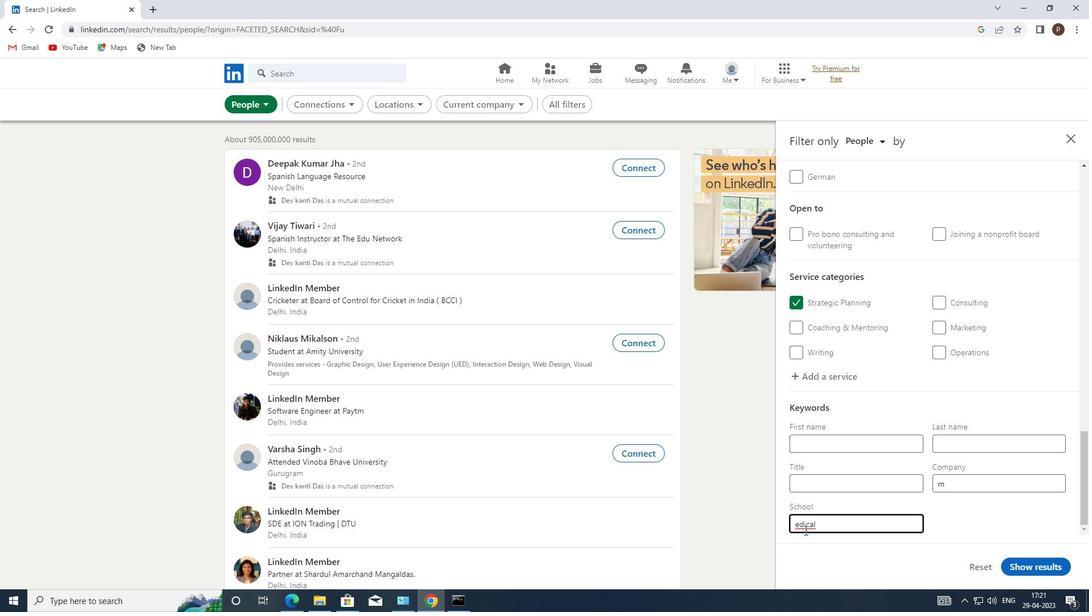 
Action: Mouse pressed left at (809, 529)
Screenshot: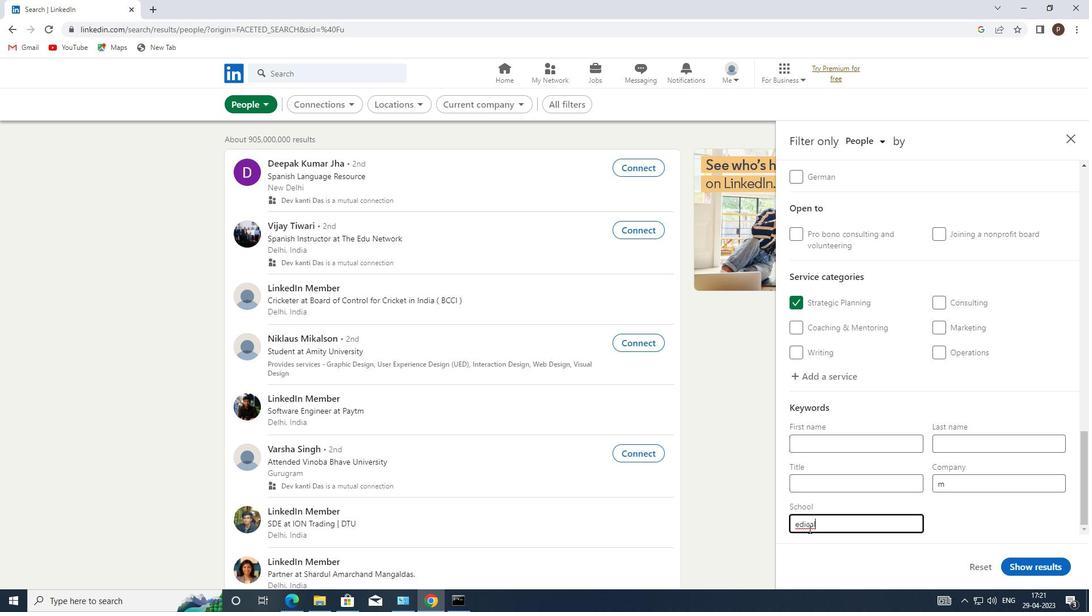 
Action: Key pressed <Key.delete>
Screenshot: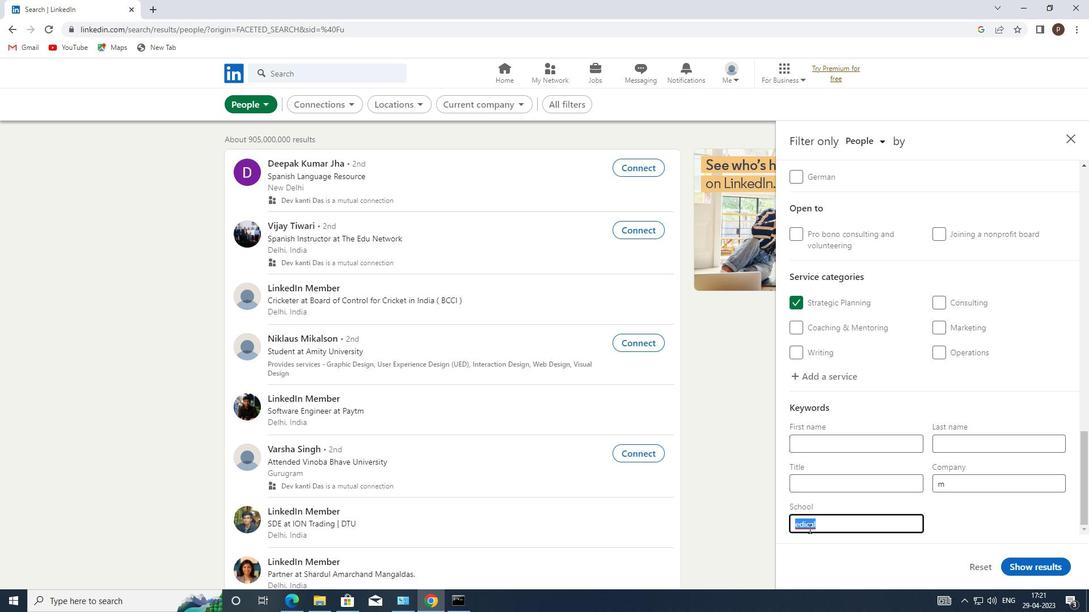 
Action: Mouse moved to (812, 484)
Screenshot: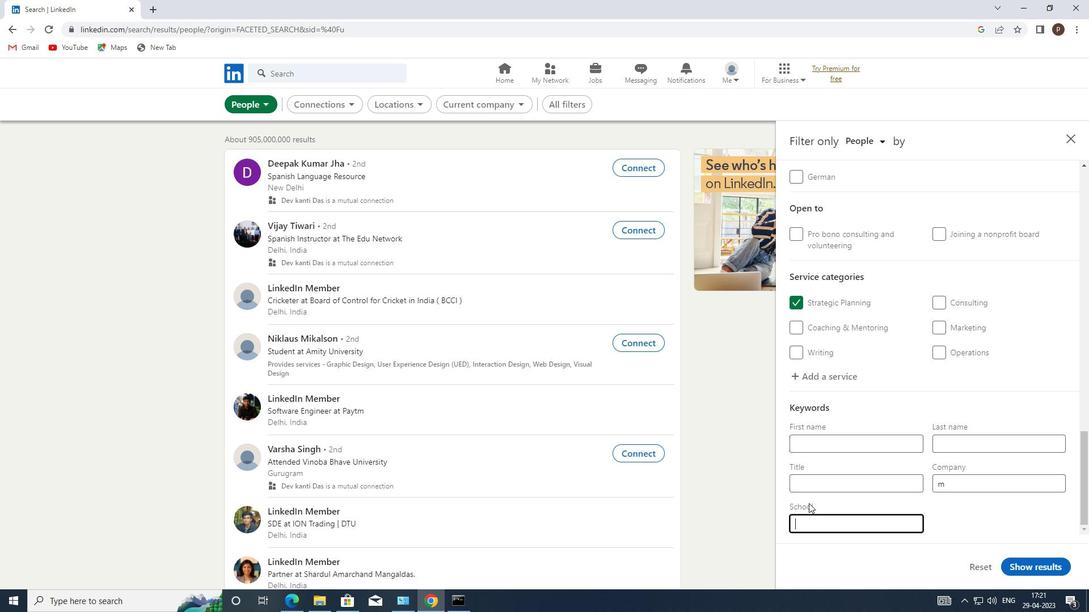 
Action: Mouse pressed left at (812, 484)
Screenshot: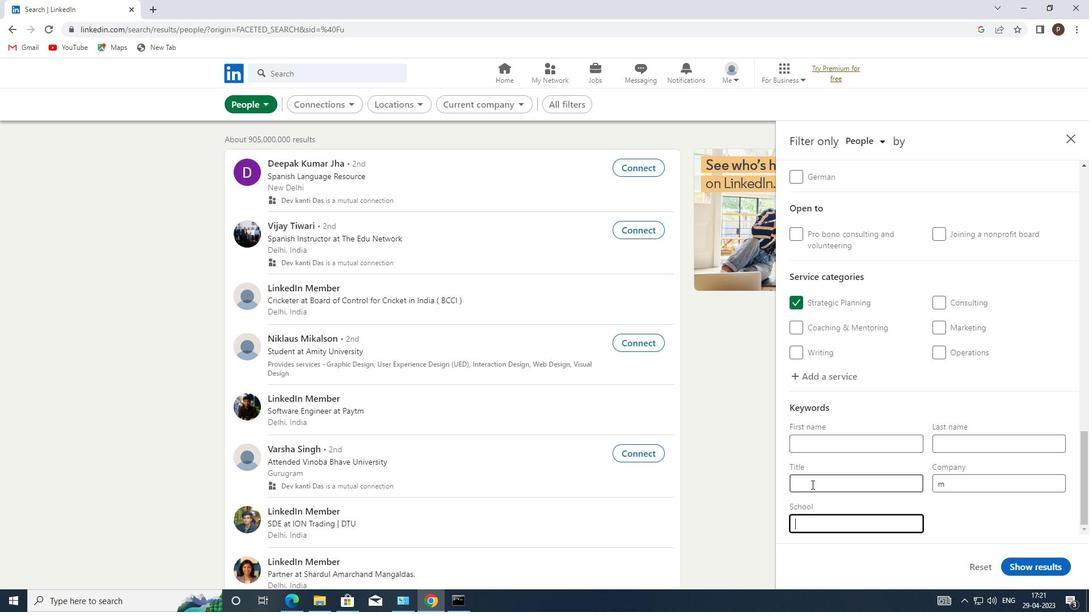 
Action: Key pressed <Key.caps_lock>M<Key.caps_lock>EDICAL<Key.space><Key.caps_lock>L<Key.caps_lock>ABORATORY<Key.space><Key.caps_lock>T<Key.caps_lock>ECH
Screenshot: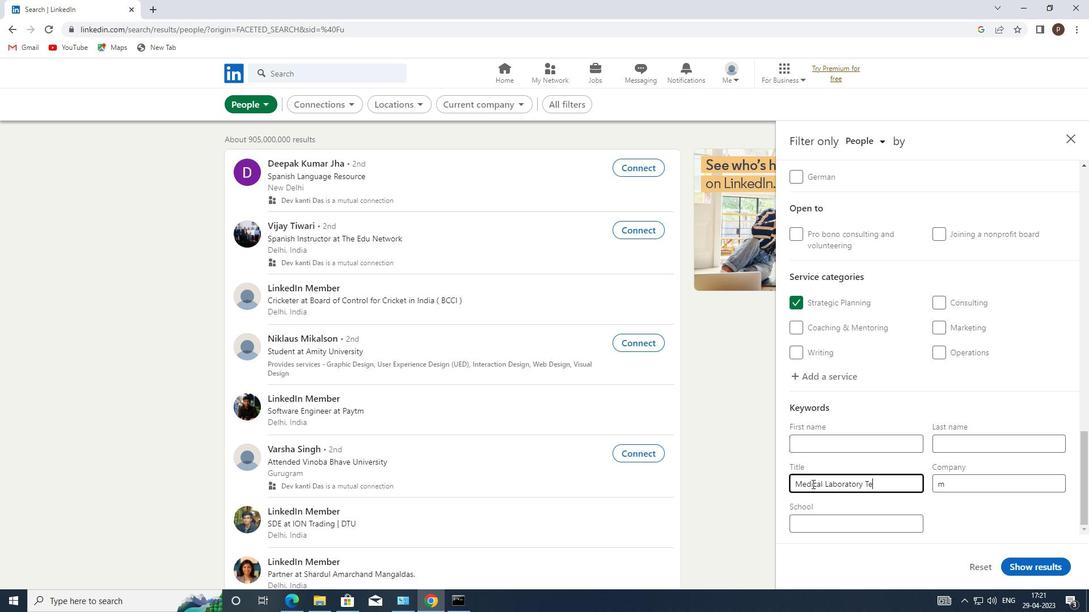 
Action: Mouse moved to (830, 506)
Screenshot: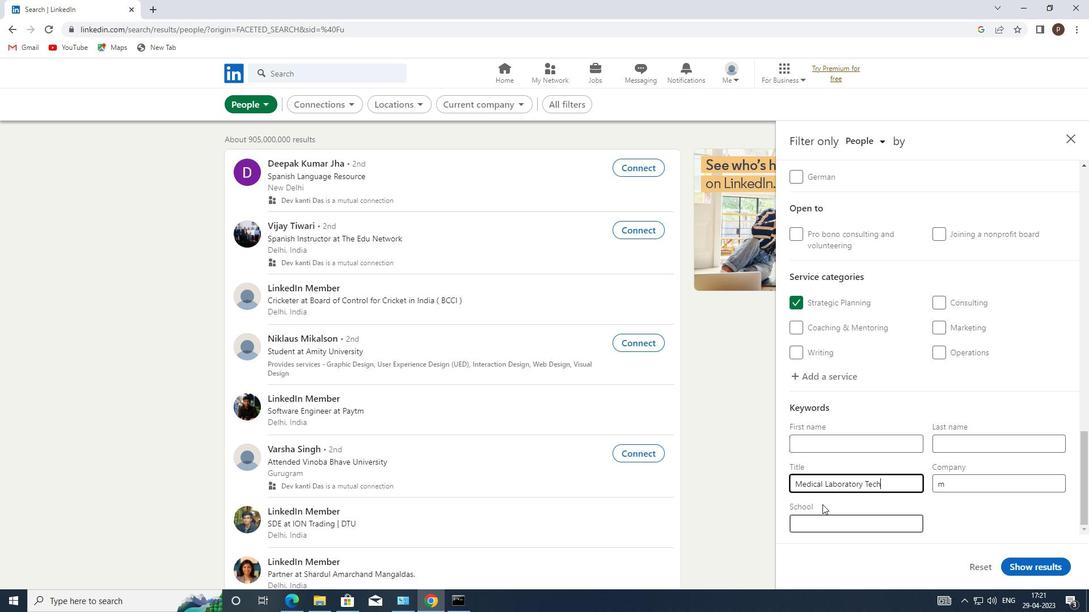 
Action: Mouse scrolled (830, 505) with delta (0, 0)
Screenshot: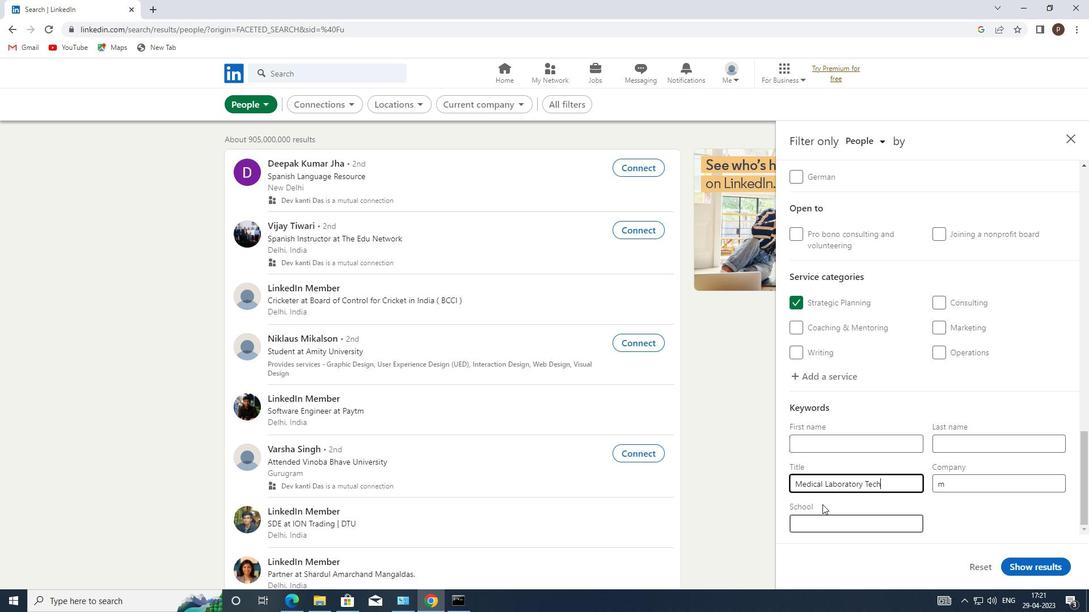 
Action: Mouse moved to (837, 506)
Screenshot: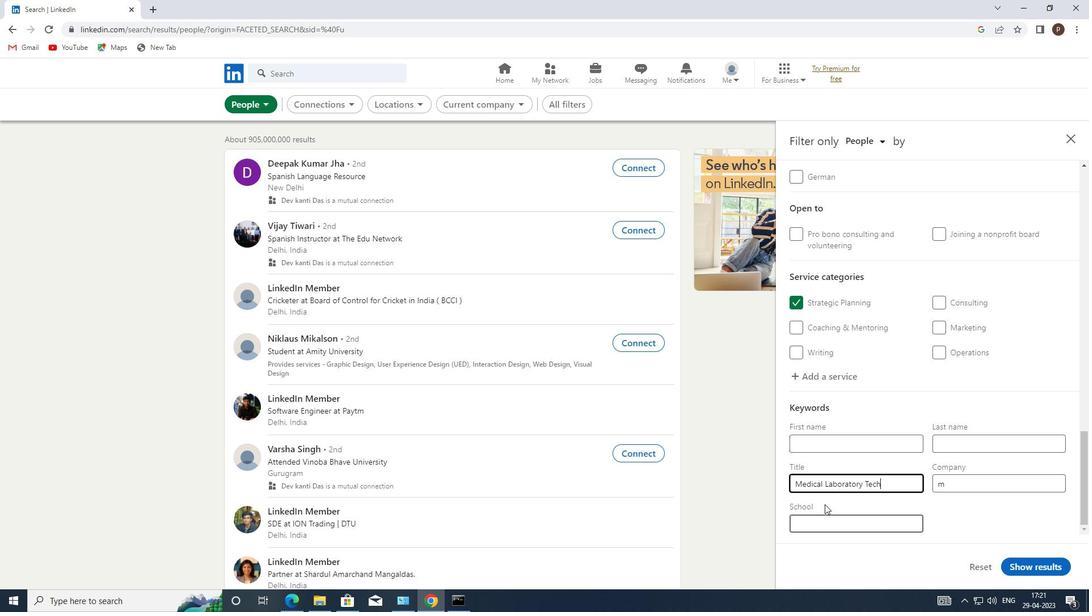
Action: Mouse scrolled (837, 505) with delta (0, 0)
Screenshot: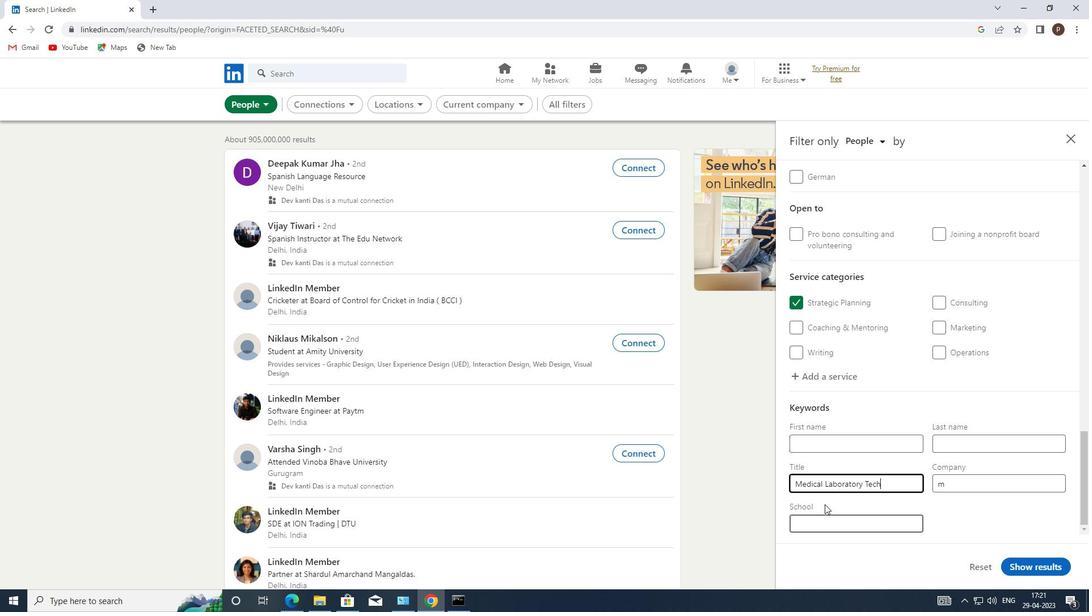 
Action: Mouse moved to (1013, 565)
Screenshot: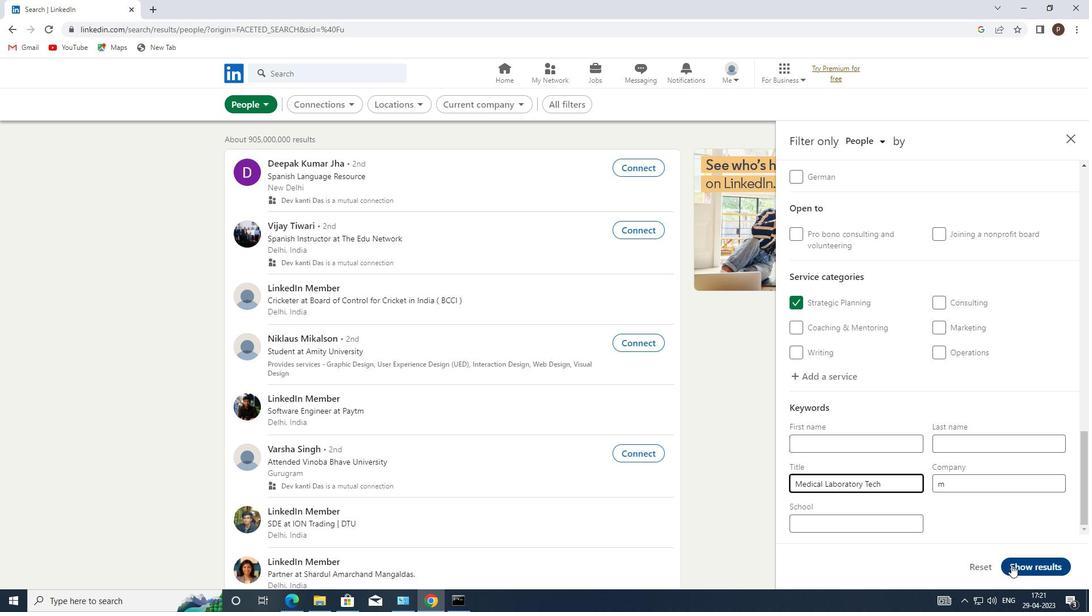 
Action: Mouse pressed left at (1013, 565)
Screenshot: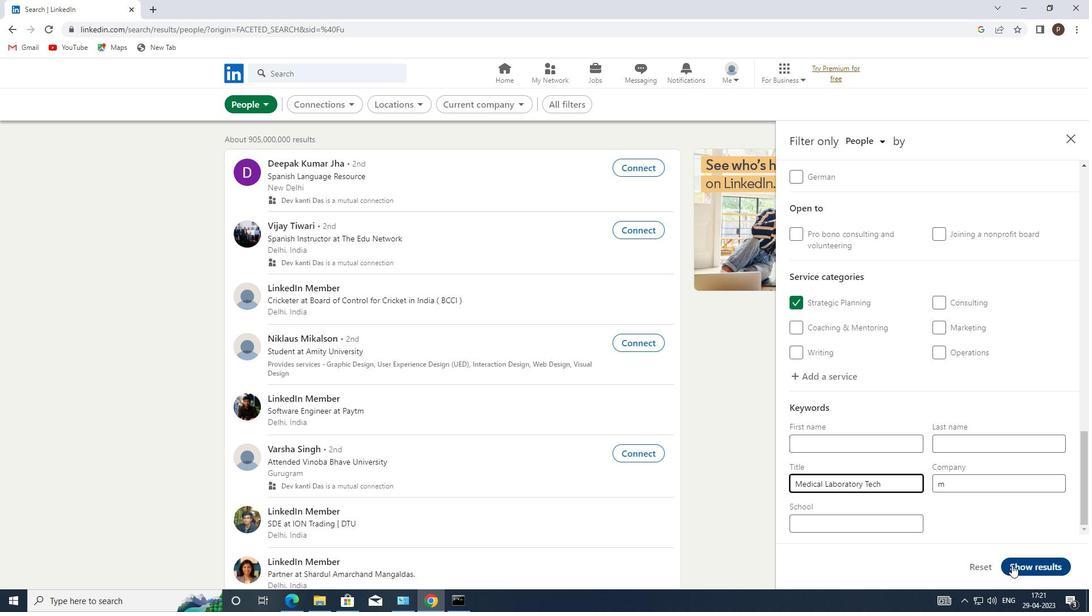 
